 Task: Create a due date automation trigger when advanced on, on the tuesday after a card is due add fields without custom field "Resume" set to a date between 1 and 7 days ago at 11:00 AM.
Action: Mouse moved to (1037, 329)
Screenshot: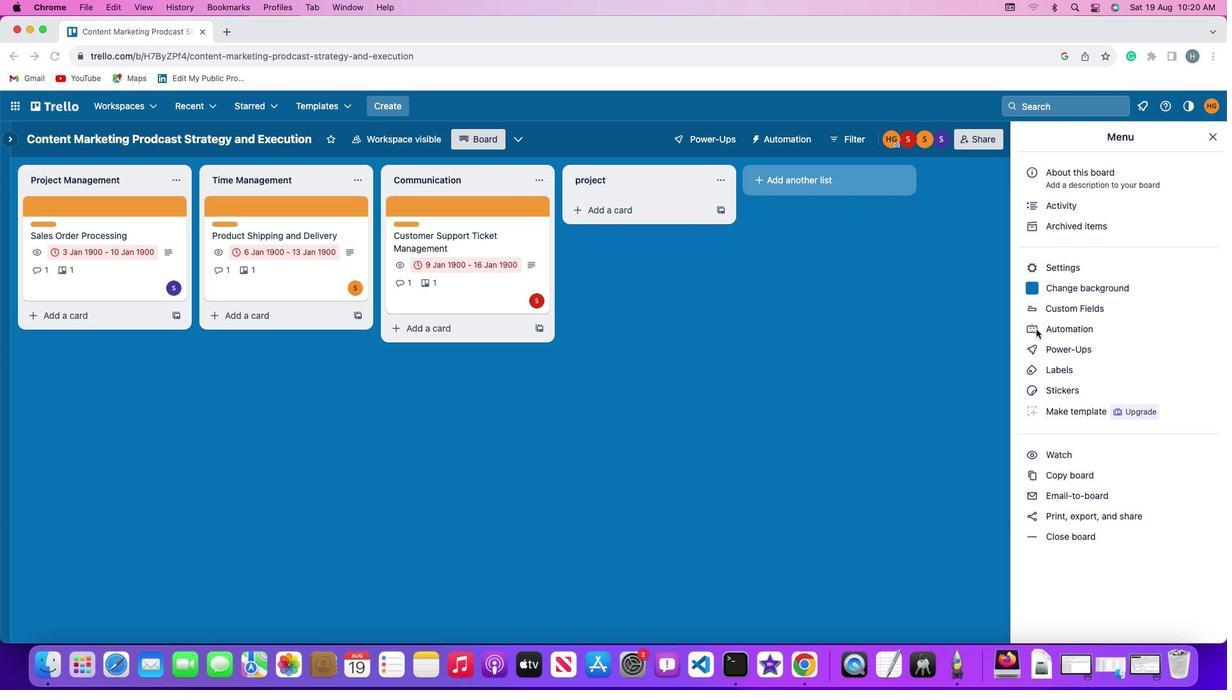 
Action: Mouse pressed left at (1037, 329)
Screenshot: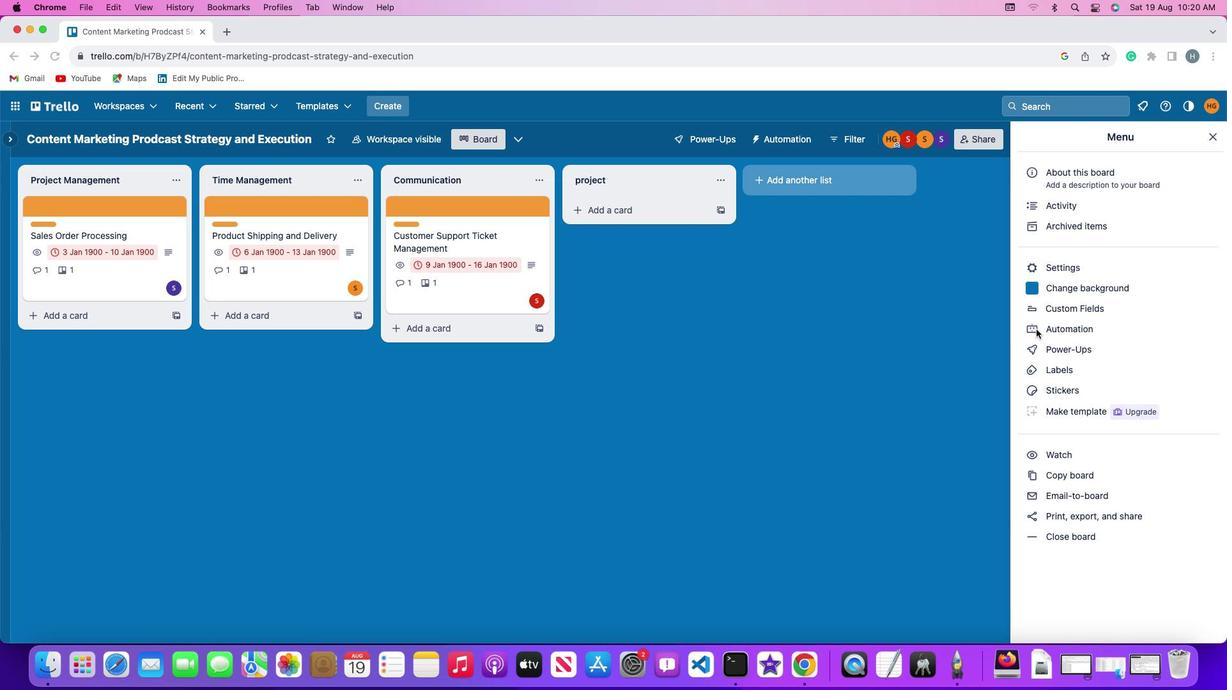 
Action: Mouse pressed left at (1037, 329)
Screenshot: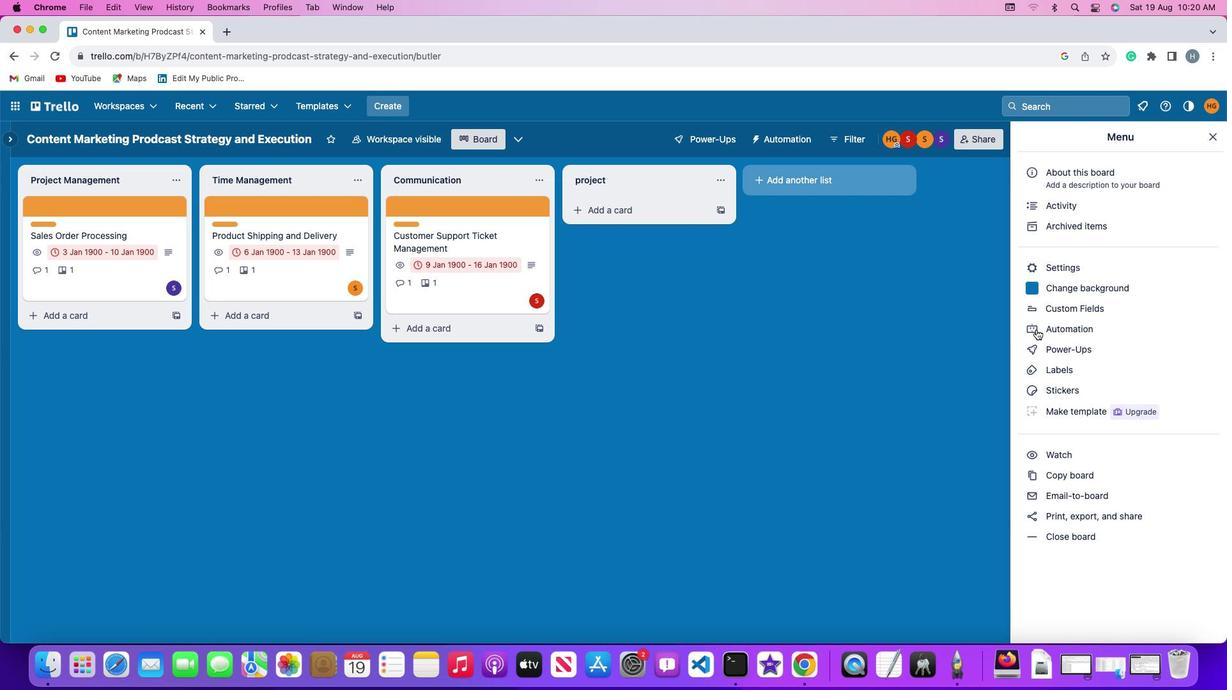 
Action: Mouse moved to (65, 305)
Screenshot: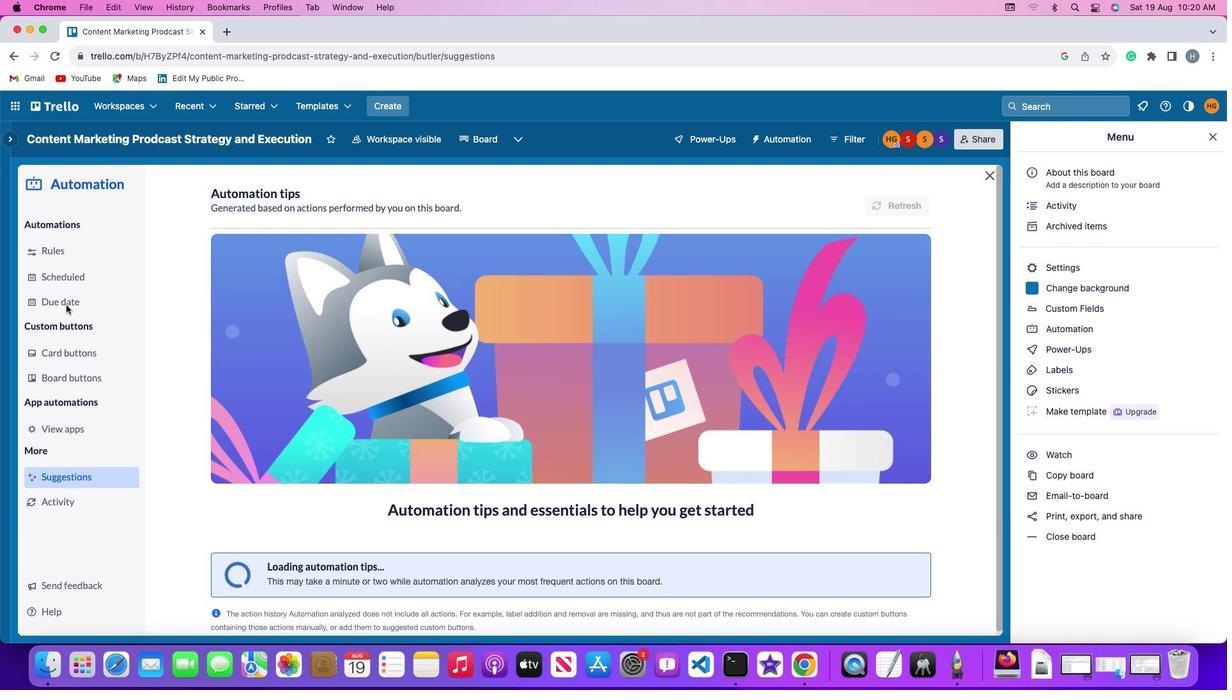 
Action: Mouse pressed left at (65, 305)
Screenshot: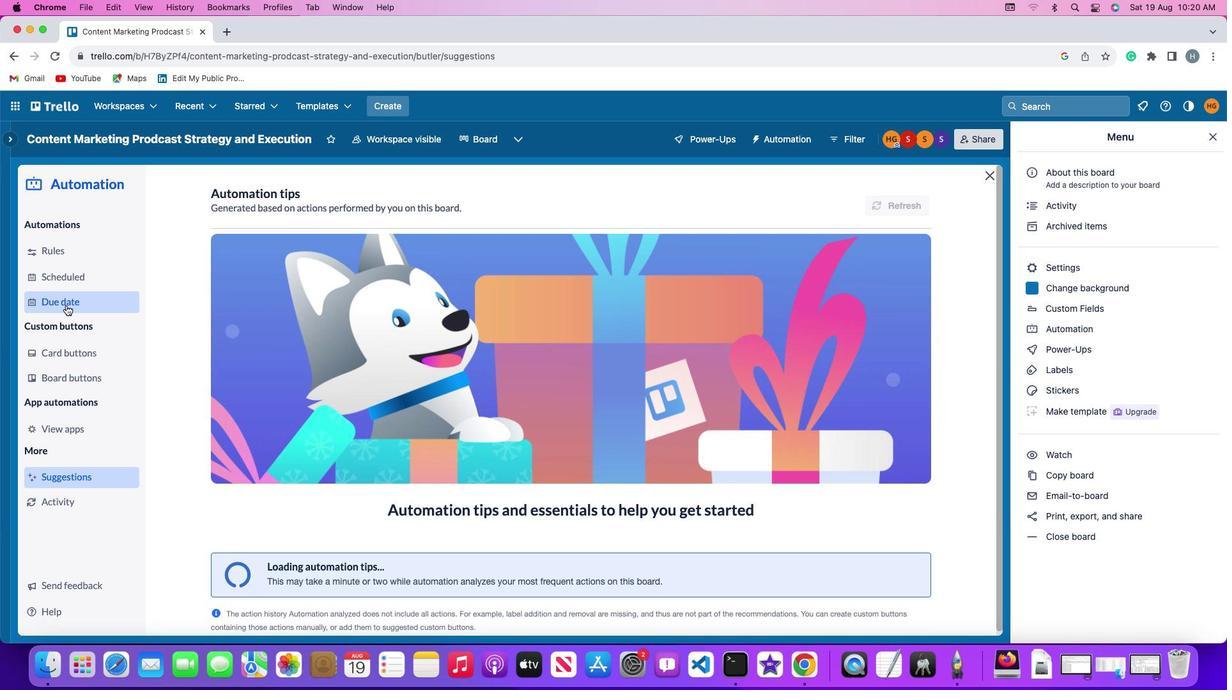 
Action: Mouse moved to (865, 192)
Screenshot: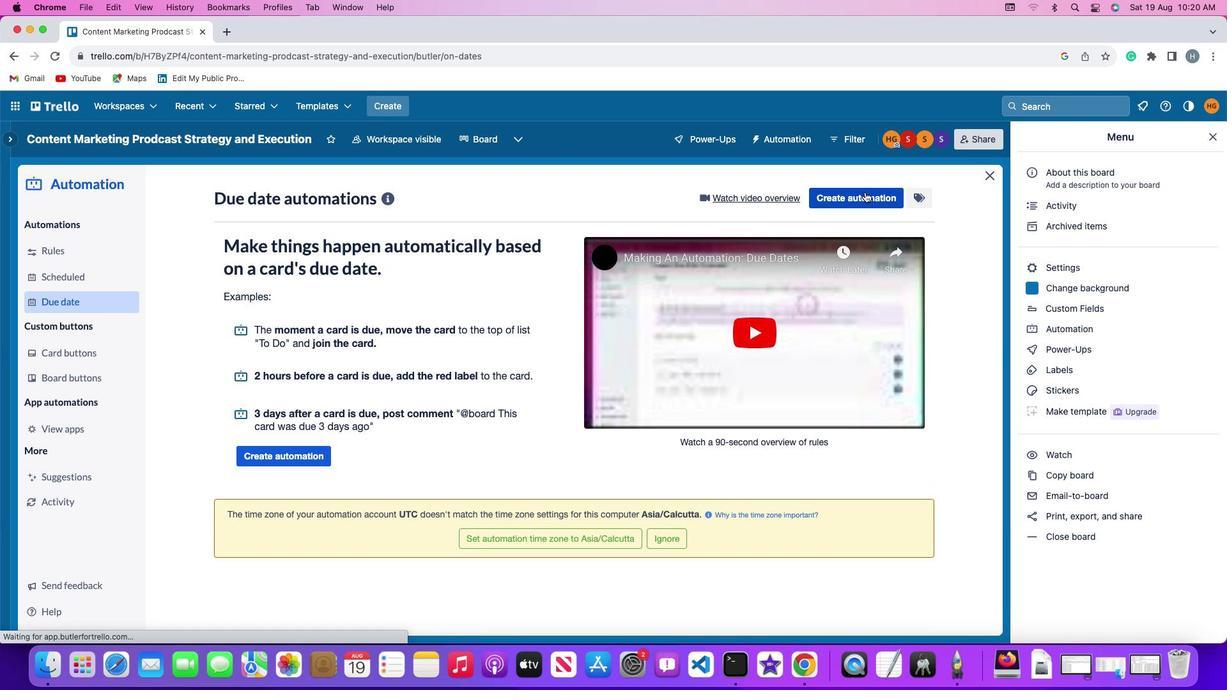 
Action: Mouse pressed left at (865, 192)
Screenshot: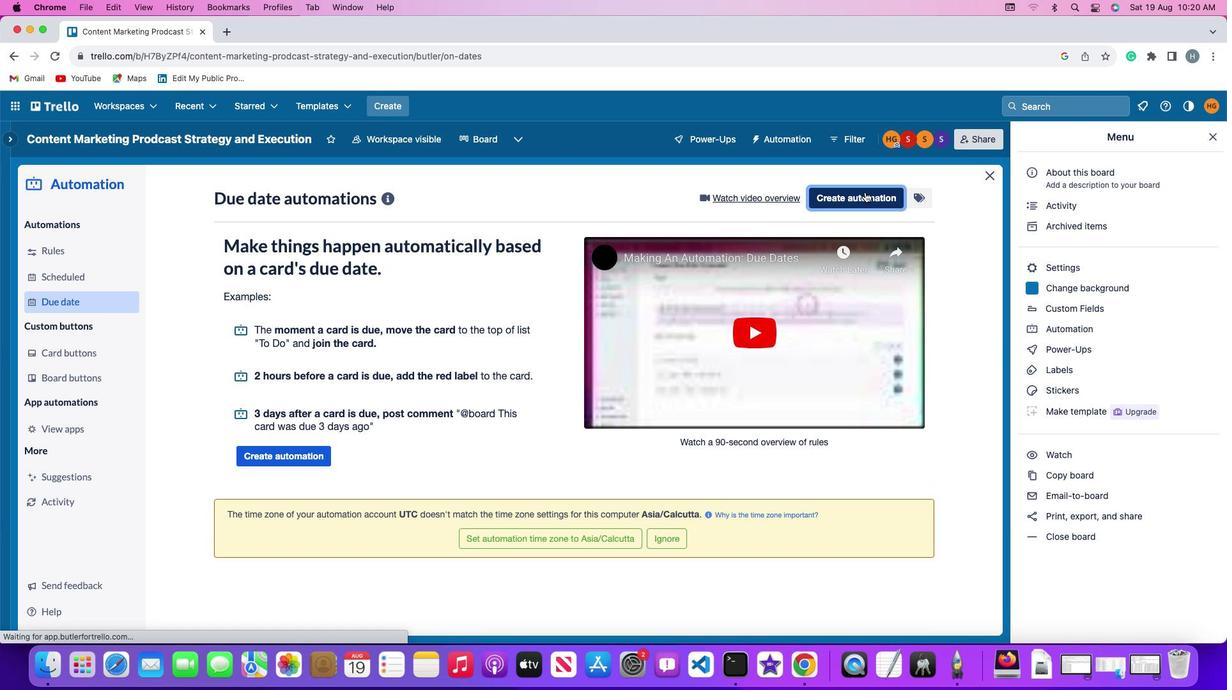 
Action: Mouse moved to (241, 322)
Screenshot: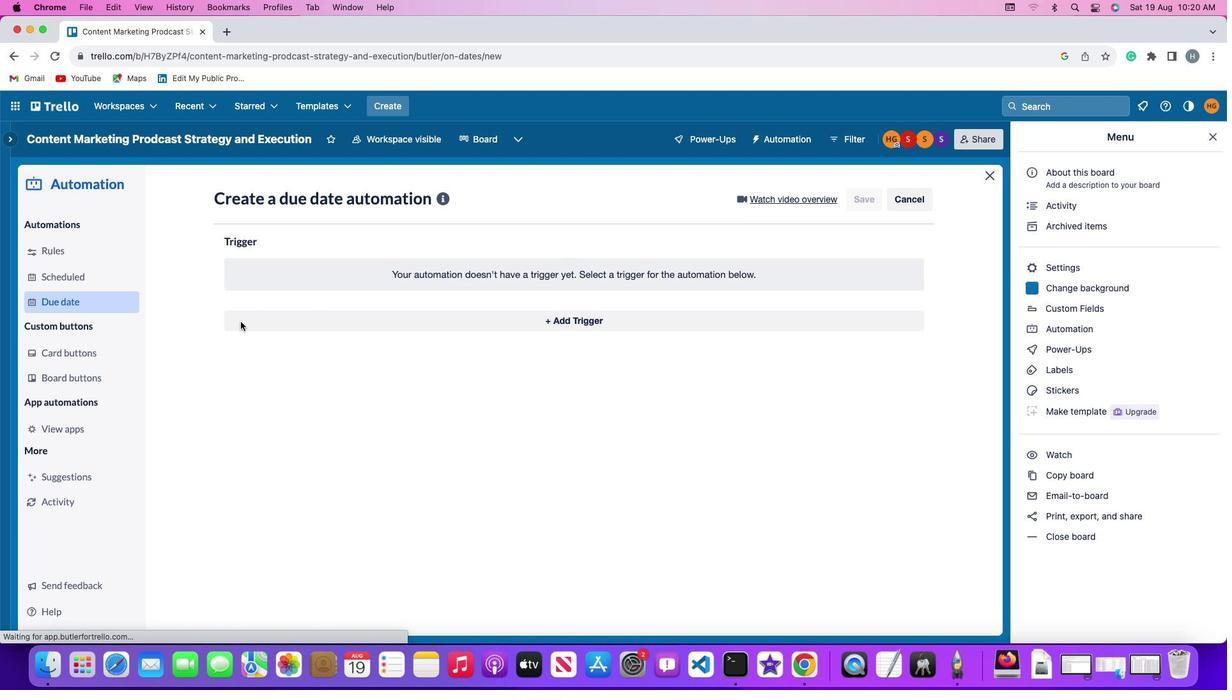 
Action: Mouse pressed left at (241, 322)
Screenshot: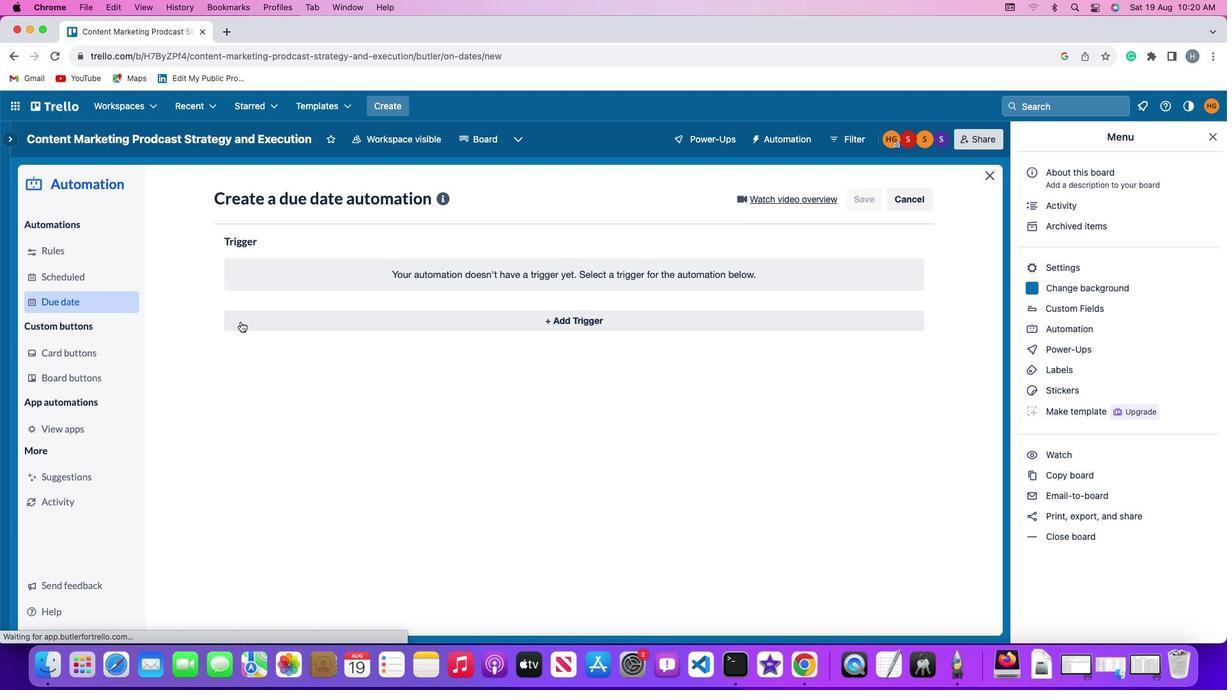 
Action: Mouse moved to (282, 551)
Screenshot: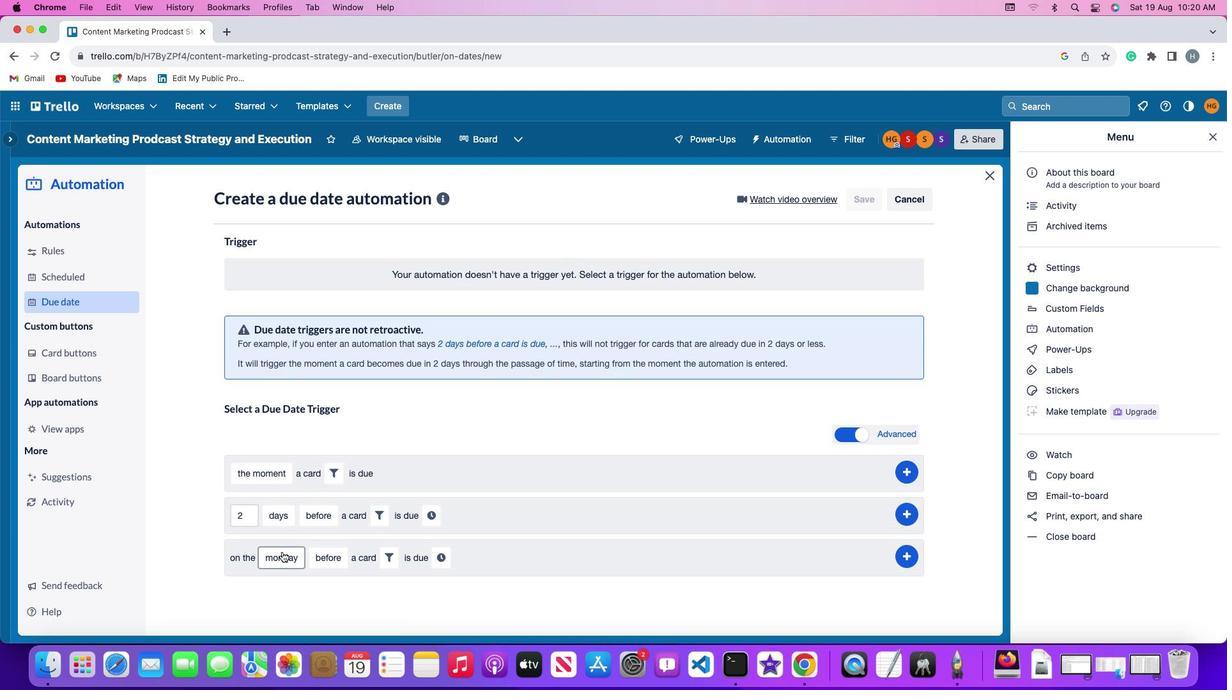 
Action: Mouse pressed left at (282, 551)
Screenshot: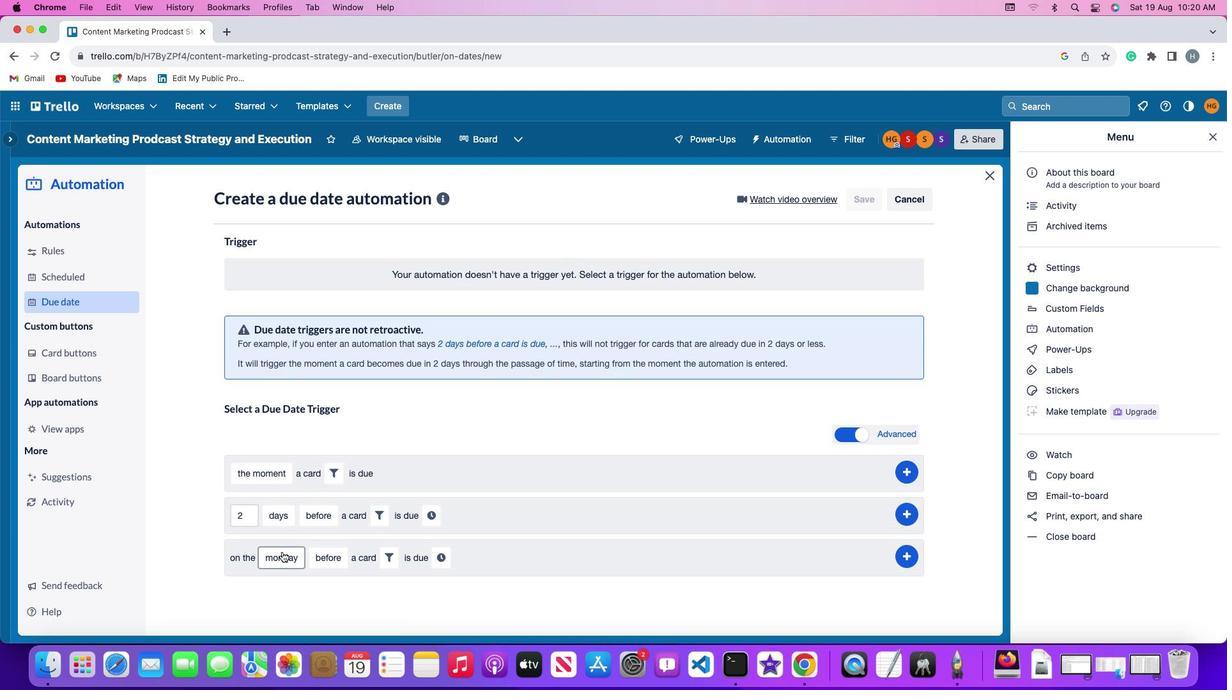 
Action: Mouse moved to (299, 409)
Screenshot: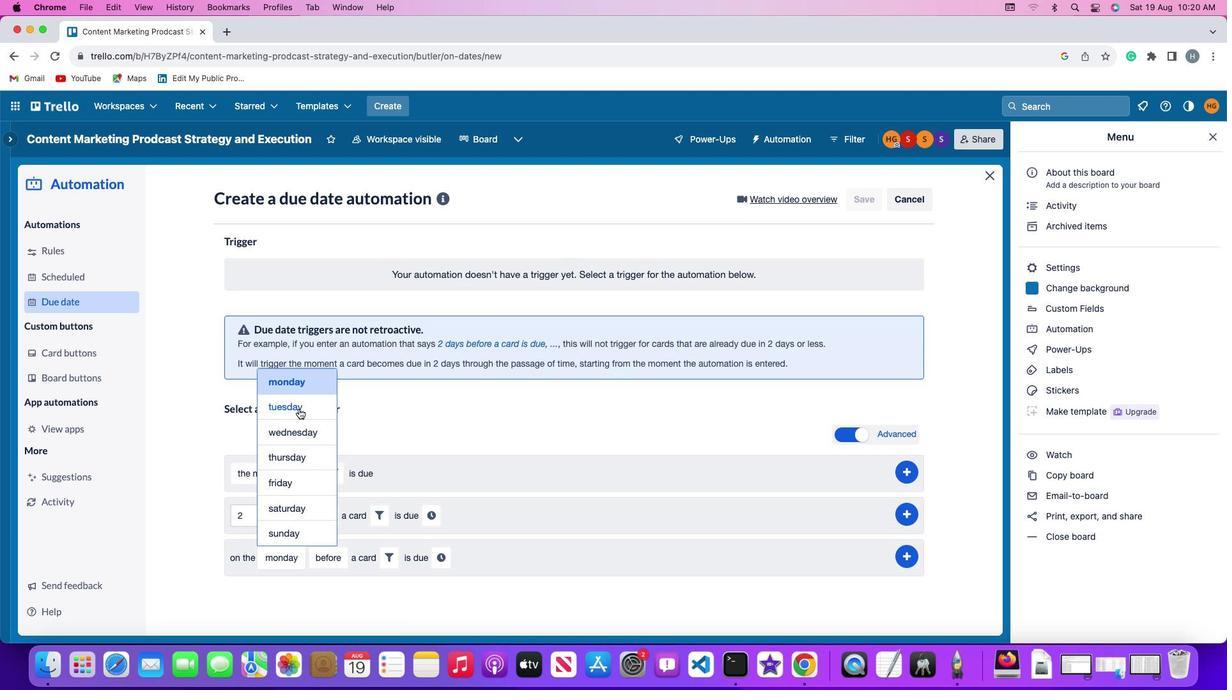 
Action: Mouse pressed left at (299, 409)
Screenshot: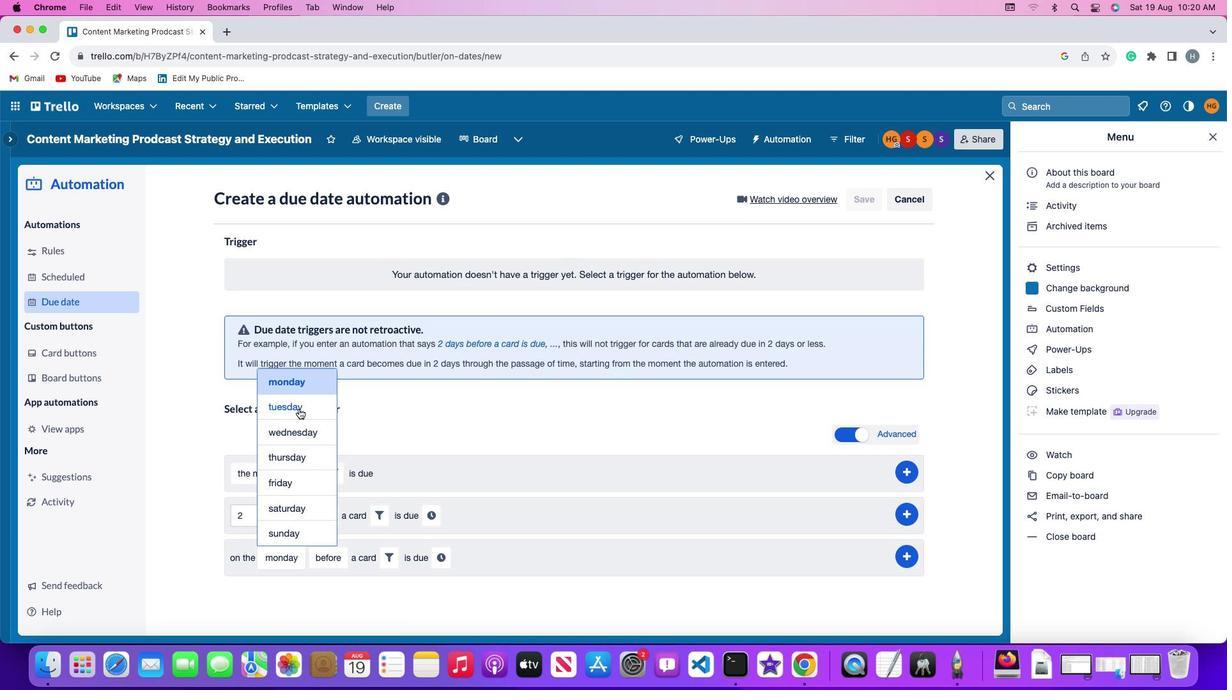 
Action: Mouse moved to (330, 562)
Screenshot: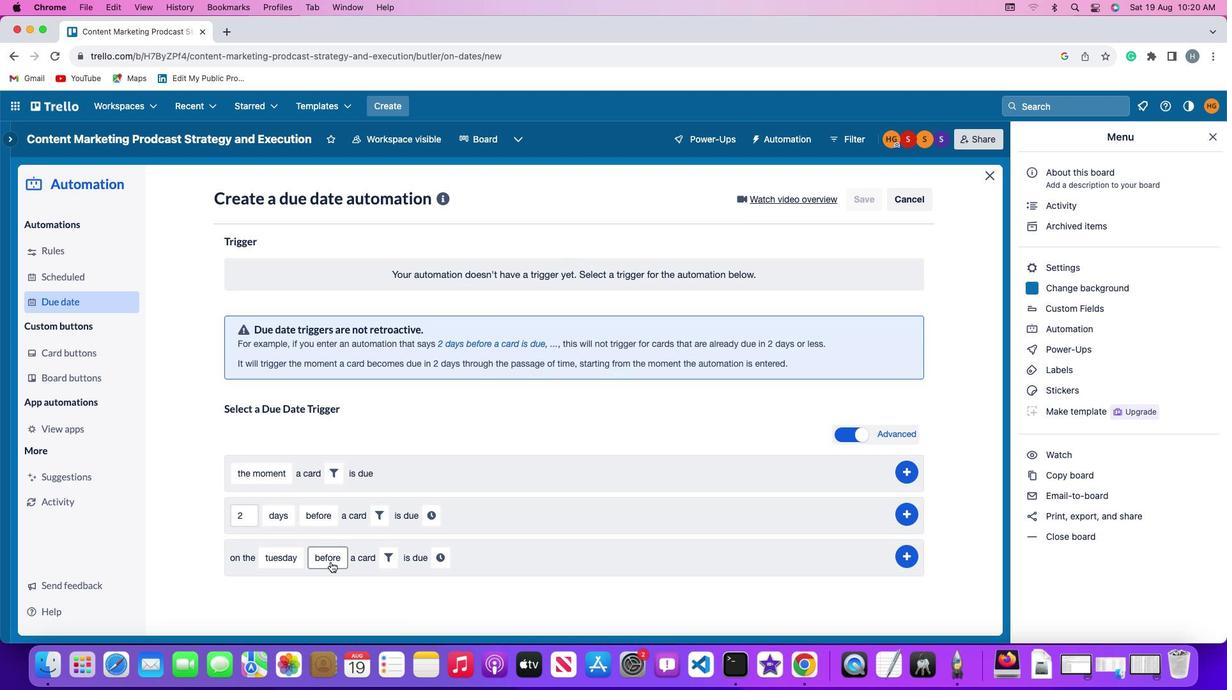 
Action: Mouse pressed left at (330, 562)
Screenshot: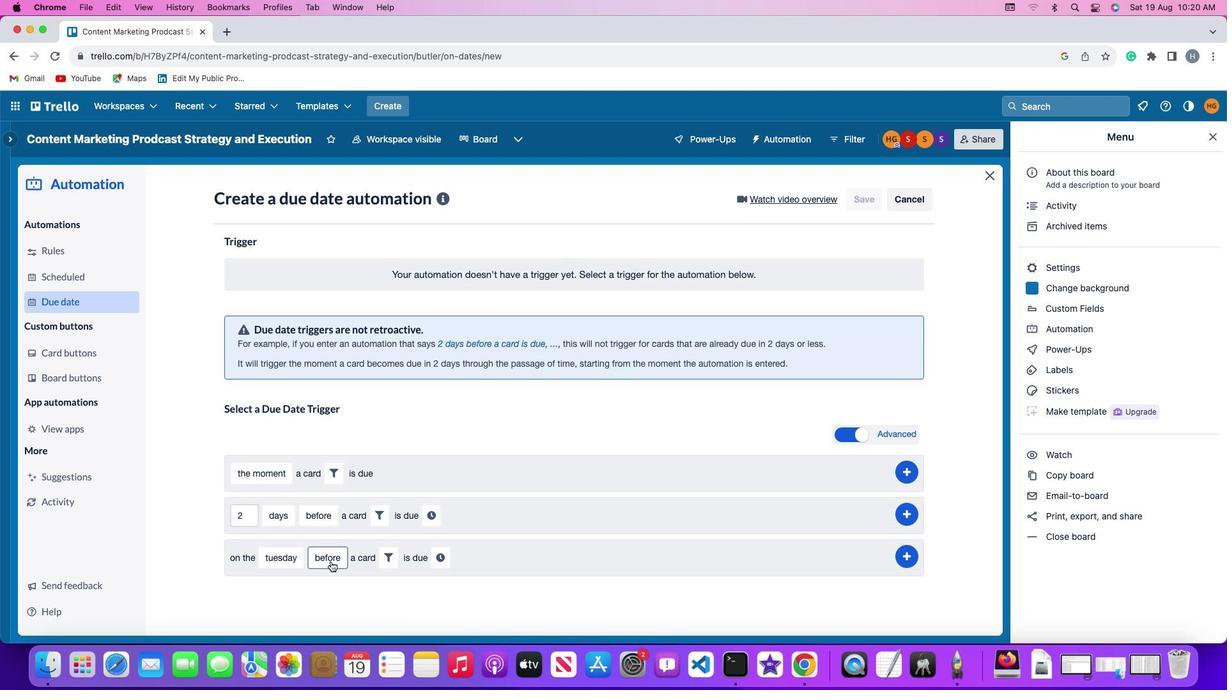 
Action: Mouse moved to (344, 480)
Screenshot: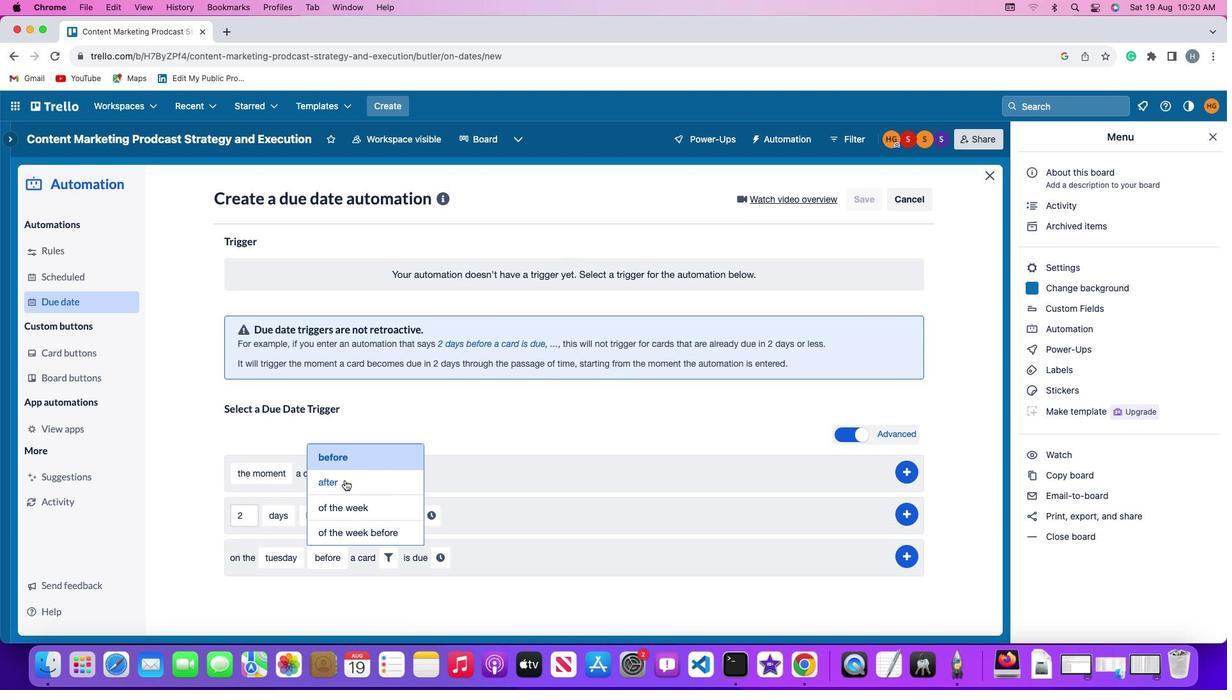 
Action: Mouse pressed left at (344, 480)
Screenshot: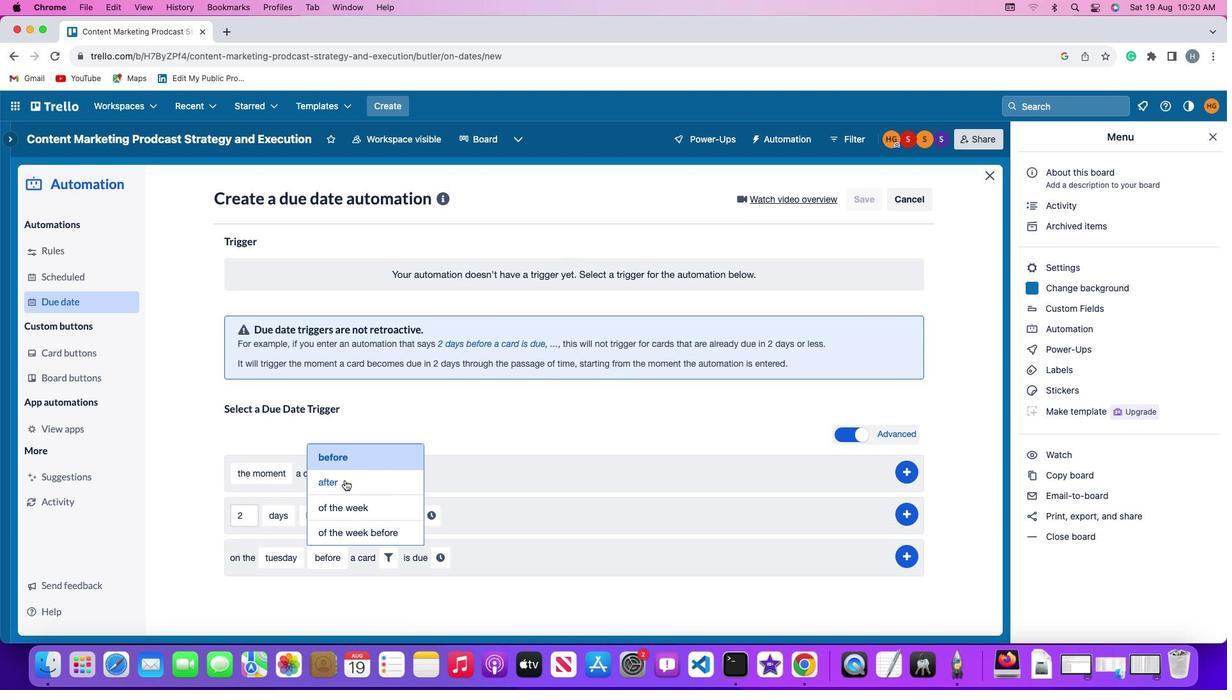 
Action: Mouse moved to (380, 555)
Screenshot: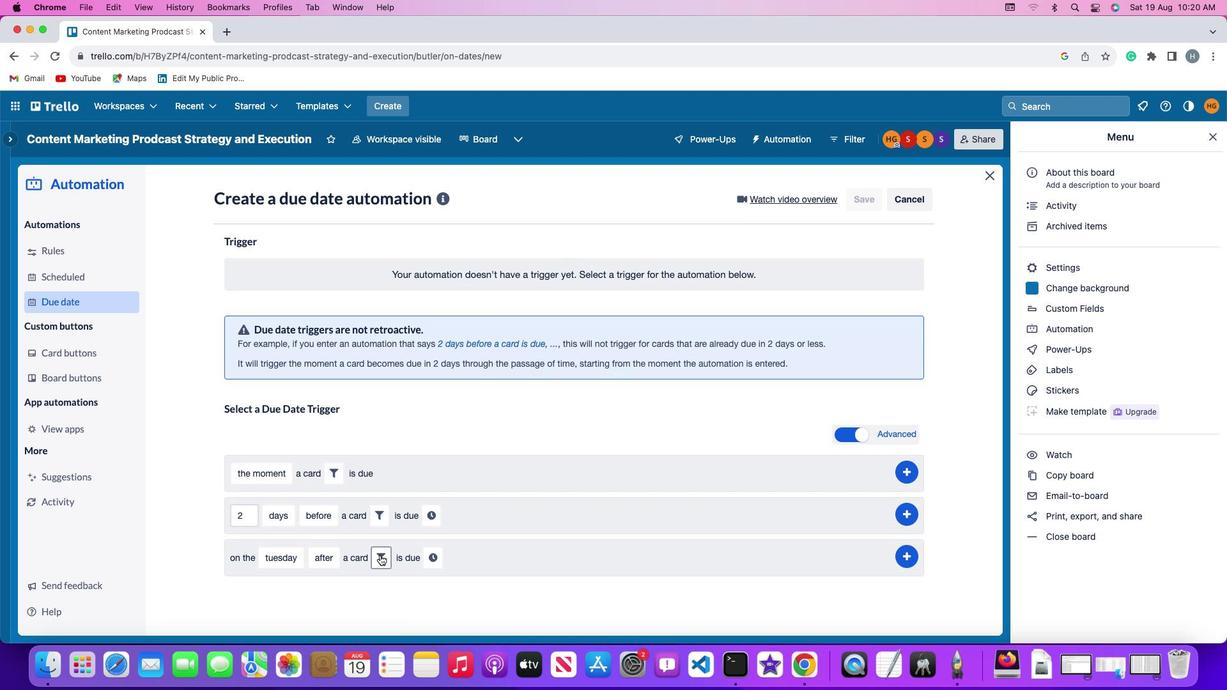 
Action: Mouse pressed left at (380, 555)
Screenshot: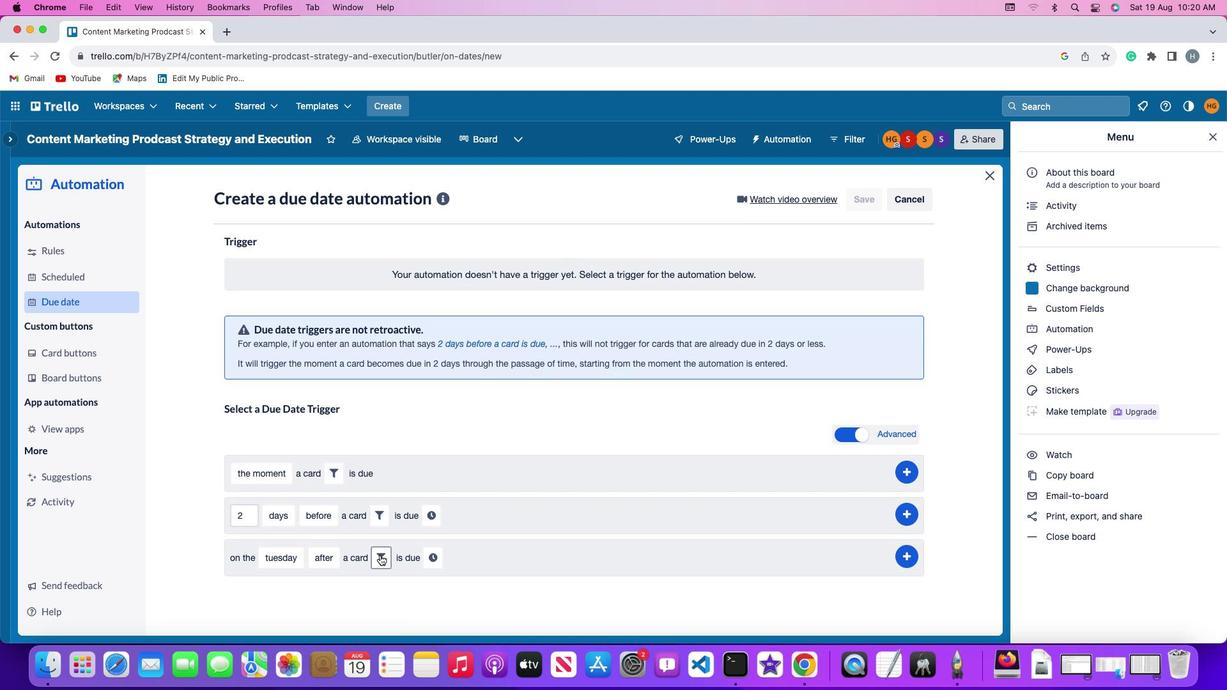 
Action: Mouse moved to (587, 601)
Screenshot: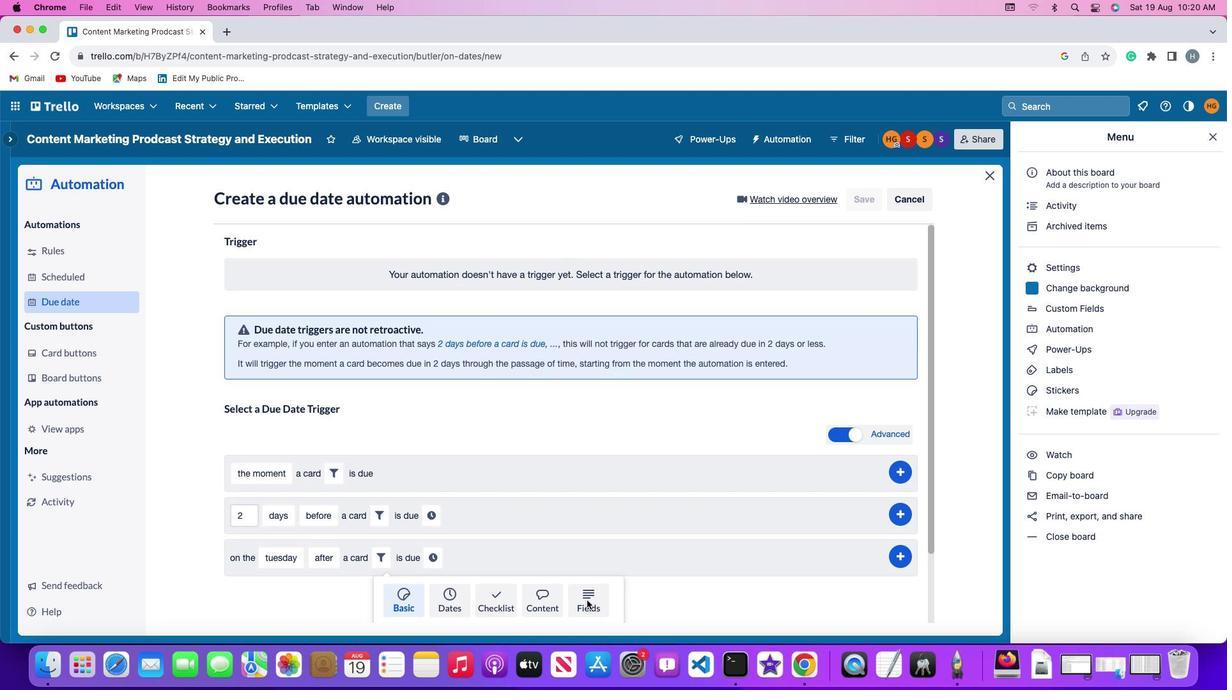 
Action: Mouse pressed left at (587, 601)
Screenshot: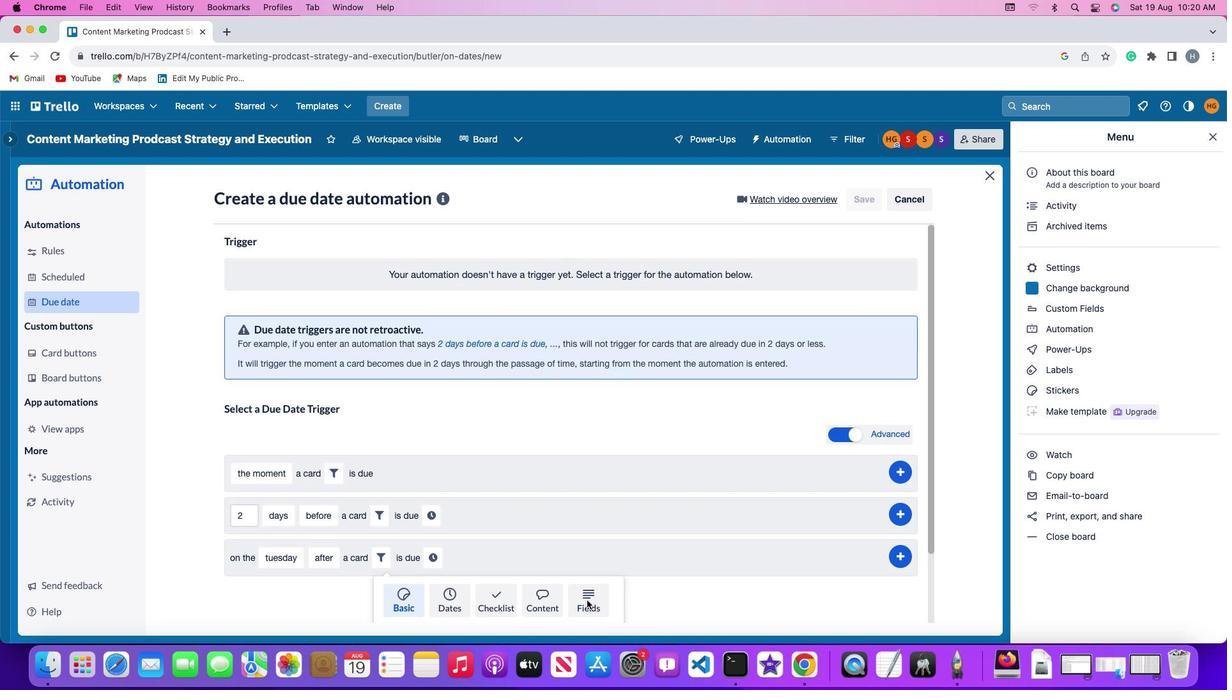 
Action: Mouse moved to (345, 597)
Screenshot: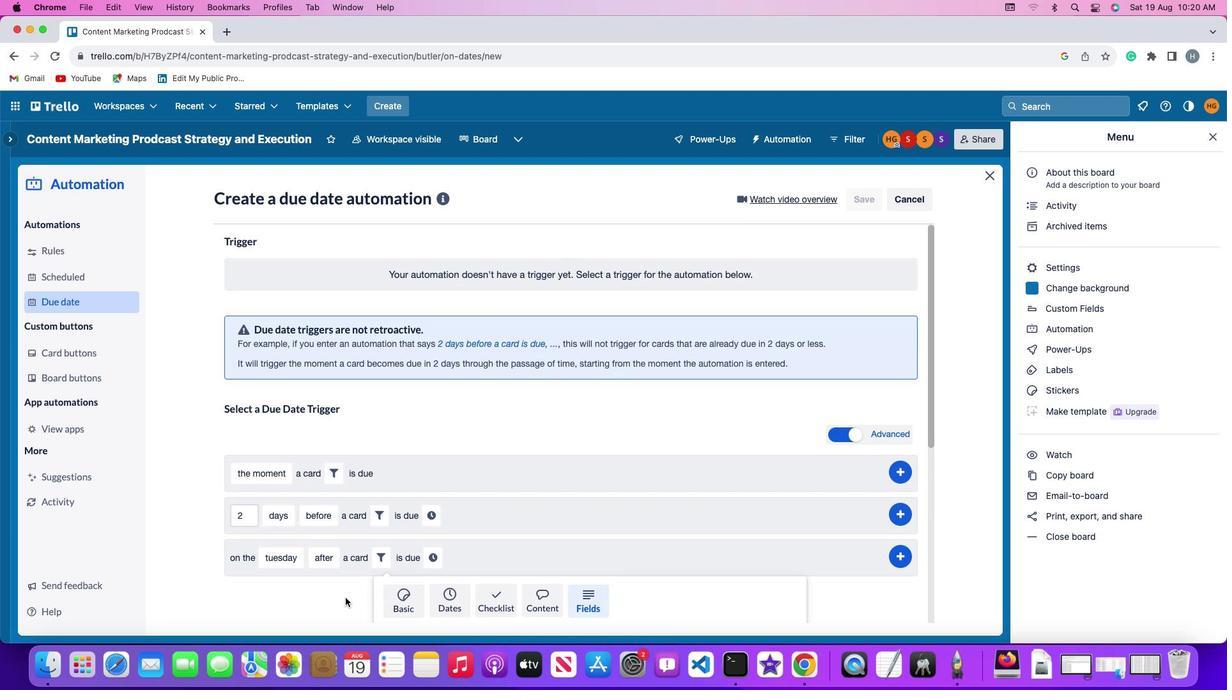 
Action: Mouse scrolled (345, 597) with delta (0, 0)
Screenshot: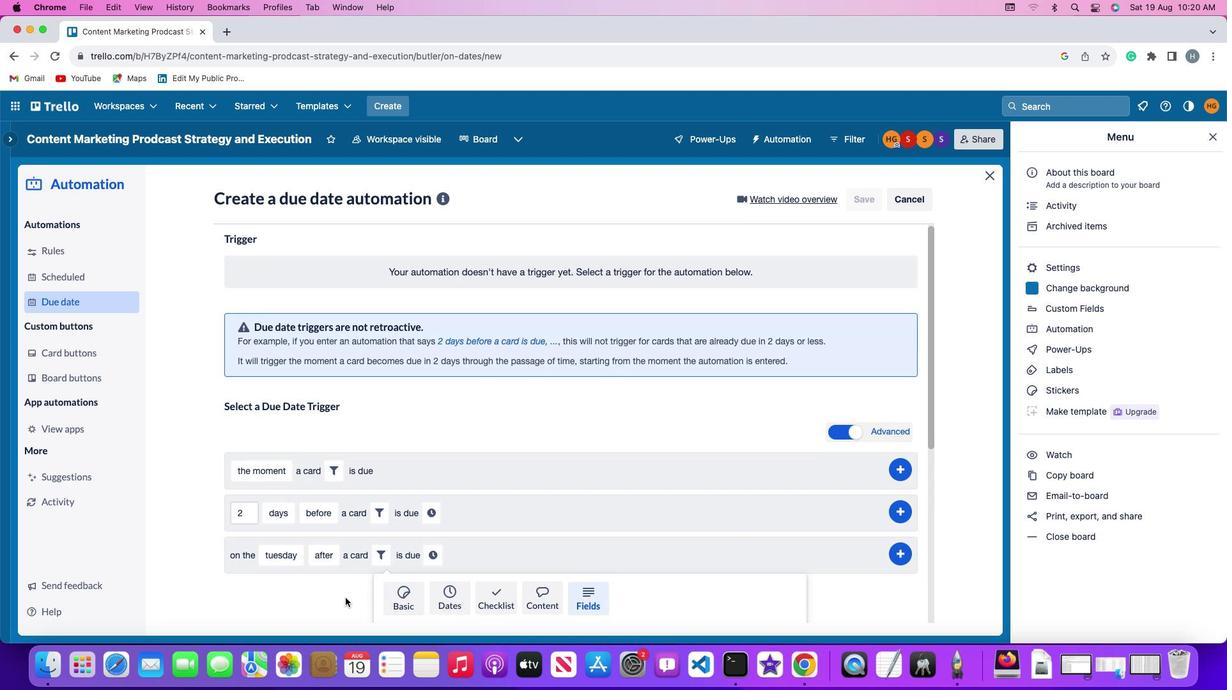 
Action: Mouse scrolled (345, 597) with delta (0, 0)
Screenshot: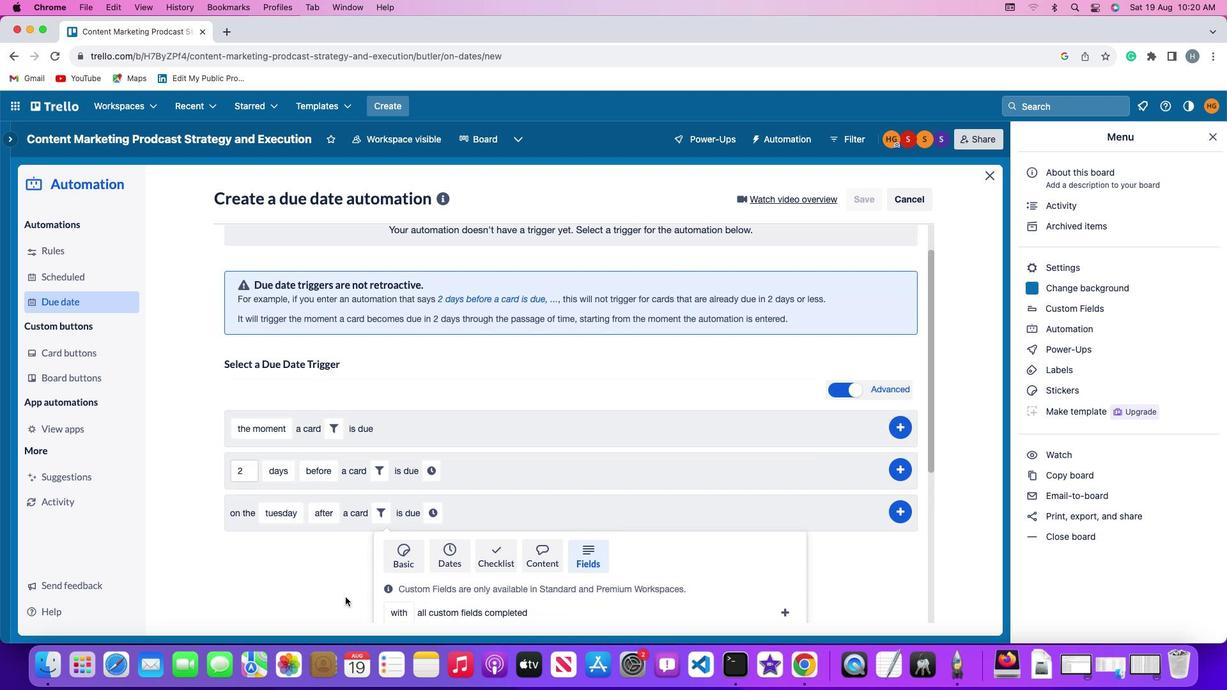 
Action: Mouse scrolled (345, 597) with delta (0, -1)
Screenshot: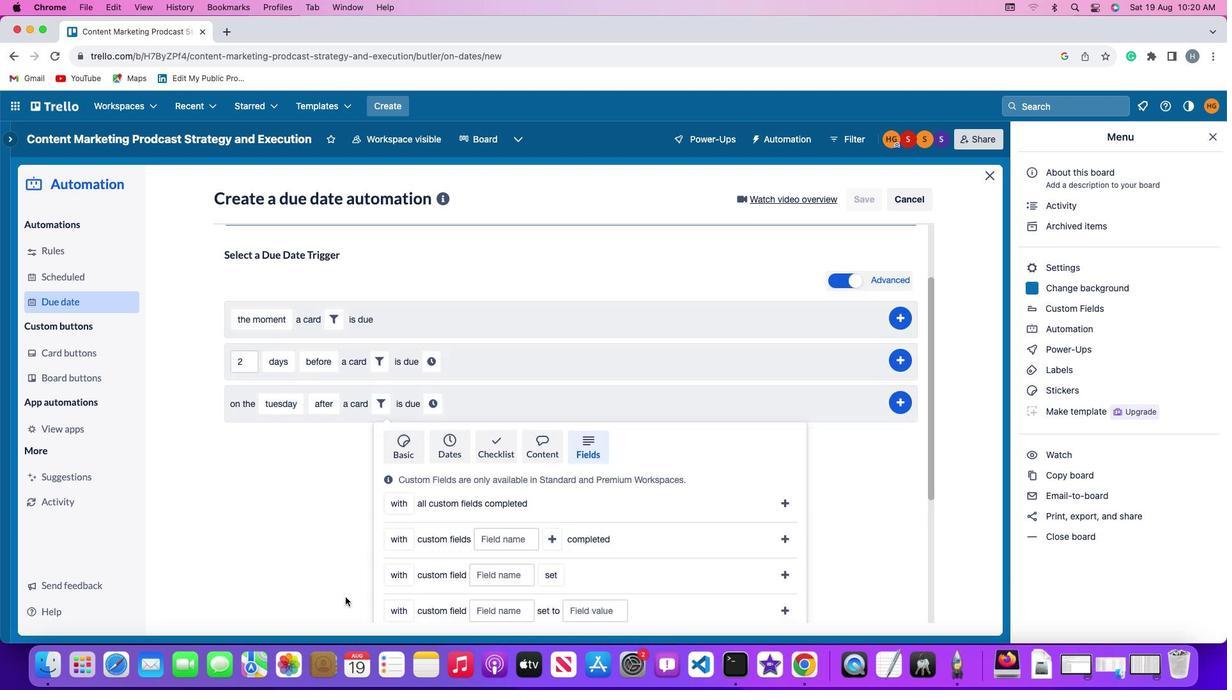 
Action: Mouse scrolled (345, 597) with delta (0, -3)
Screenshot: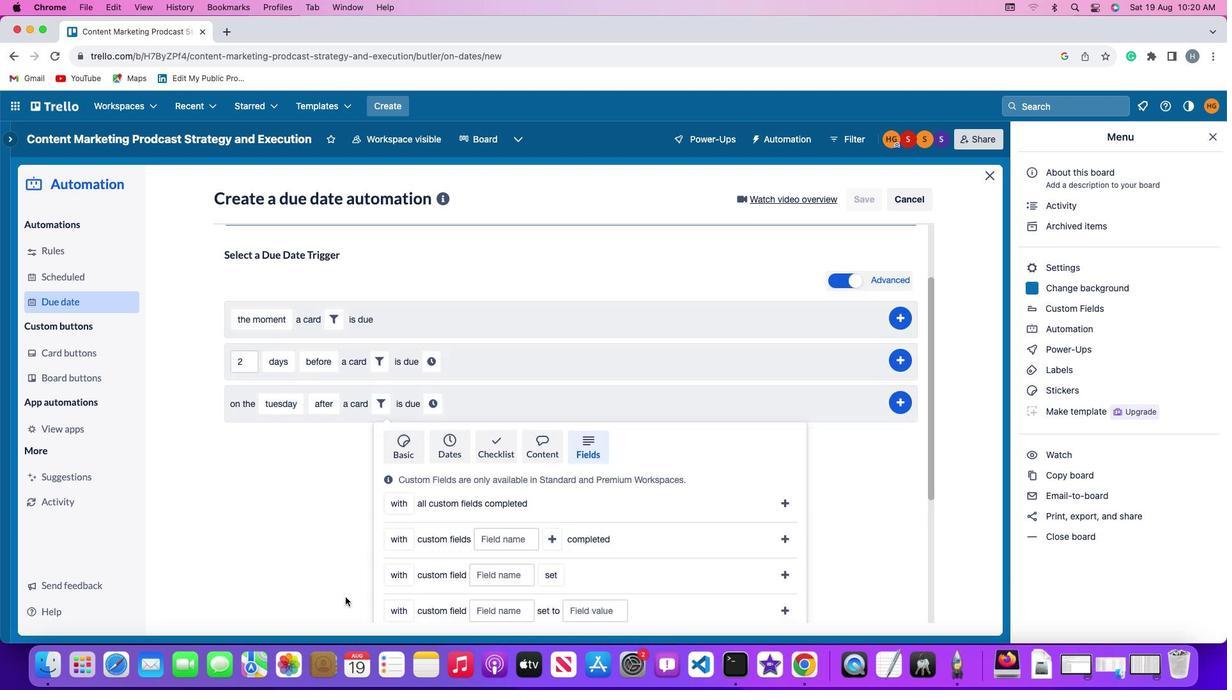 
Action: Mouse moved to (349, 593)
Screenshot: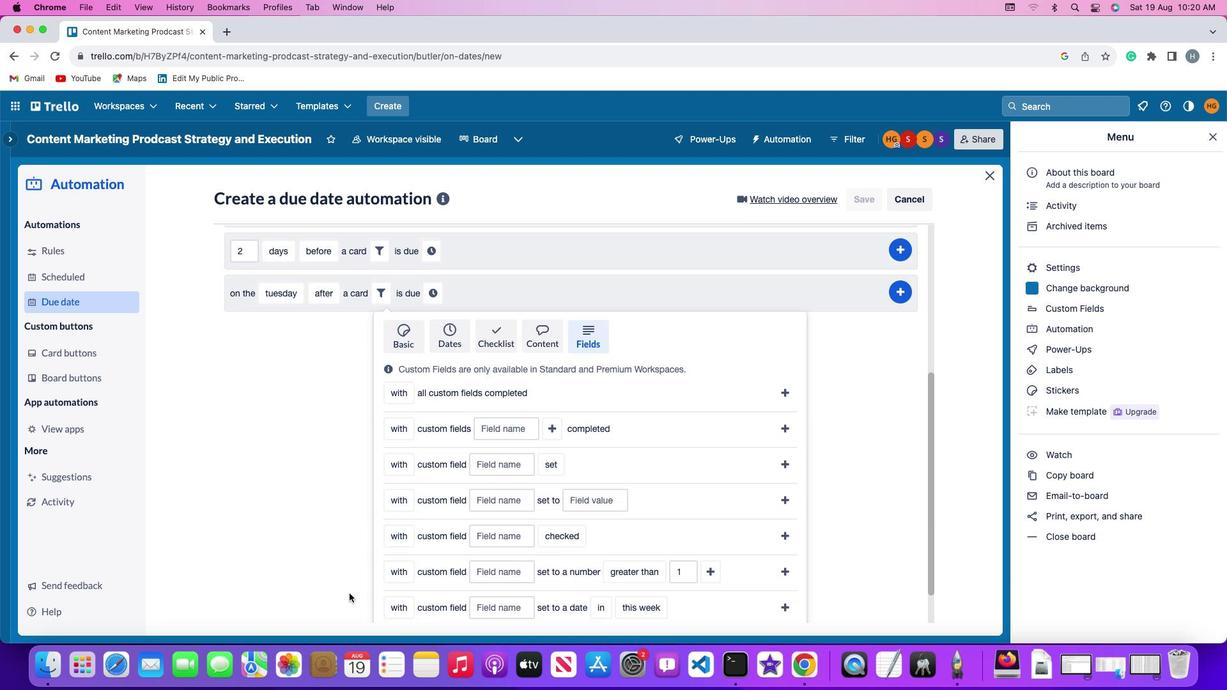 
Action: Mouse scrolled (349, 593) with delta (0, 0)
Screenshot: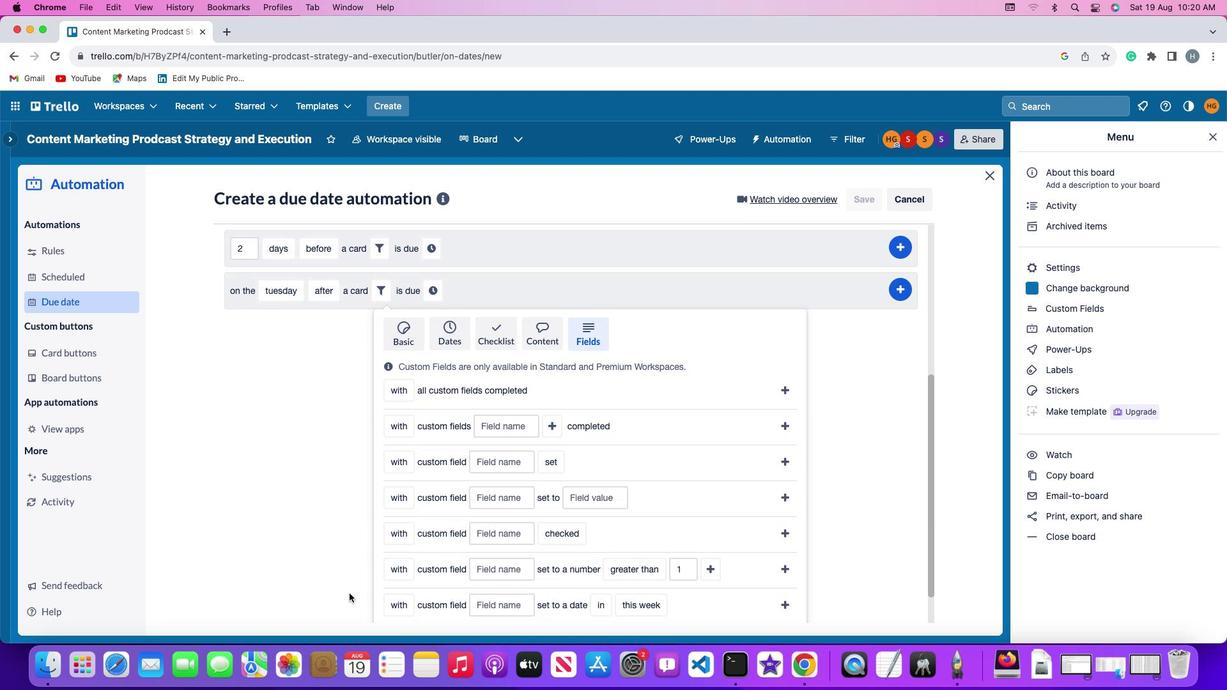 
Action: Mouse scrolled (349, 593) with delta (0, 0)
Screenshot: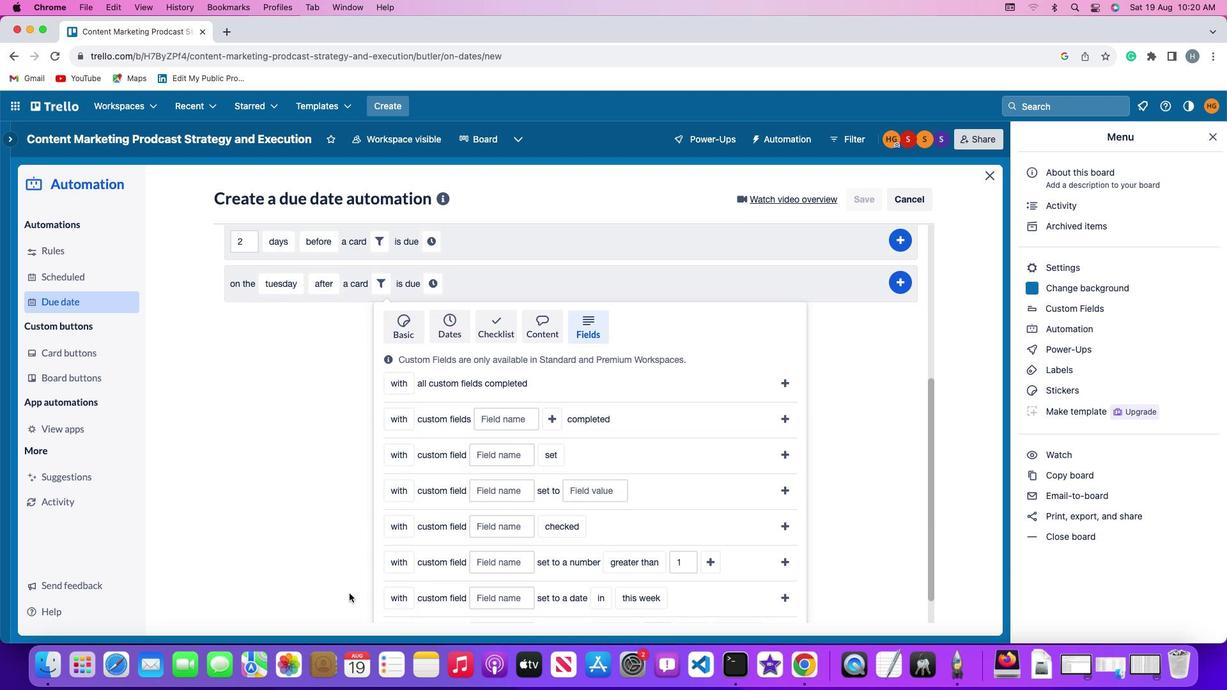 
Action: Mouse scrolled (349, 593) with delta (0, -1)
Screenshot: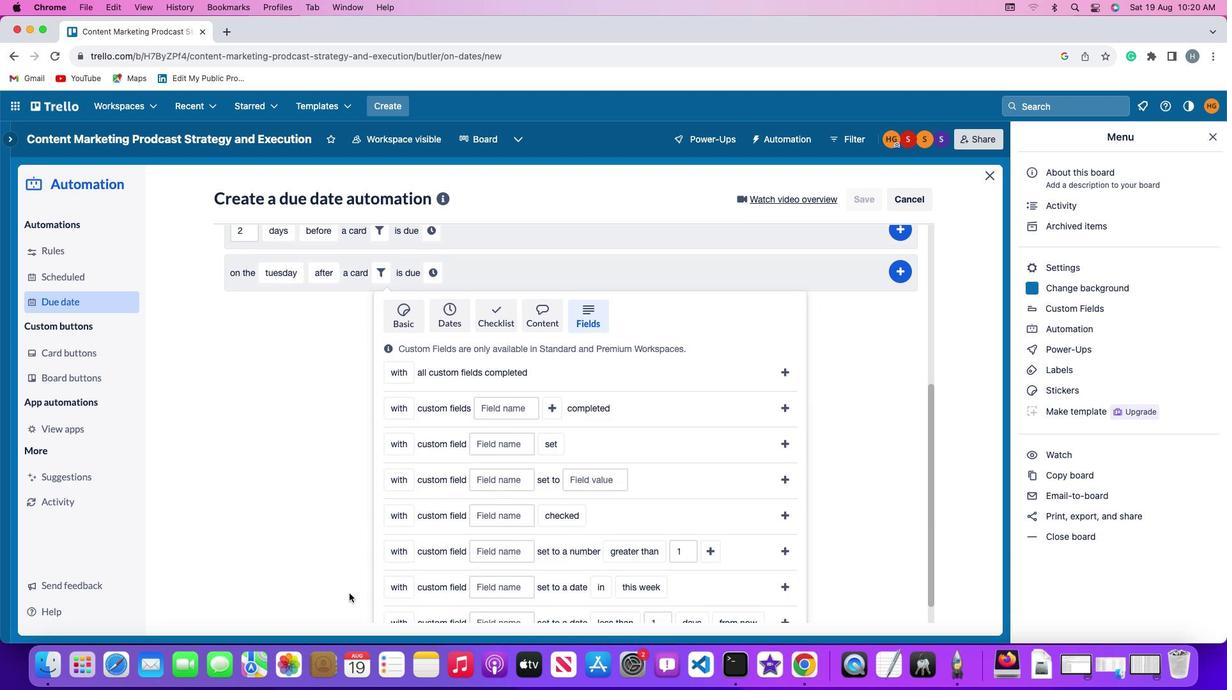 
Action: Mouse scrolled (349, 593) with delta (0, -2)
Screenshot: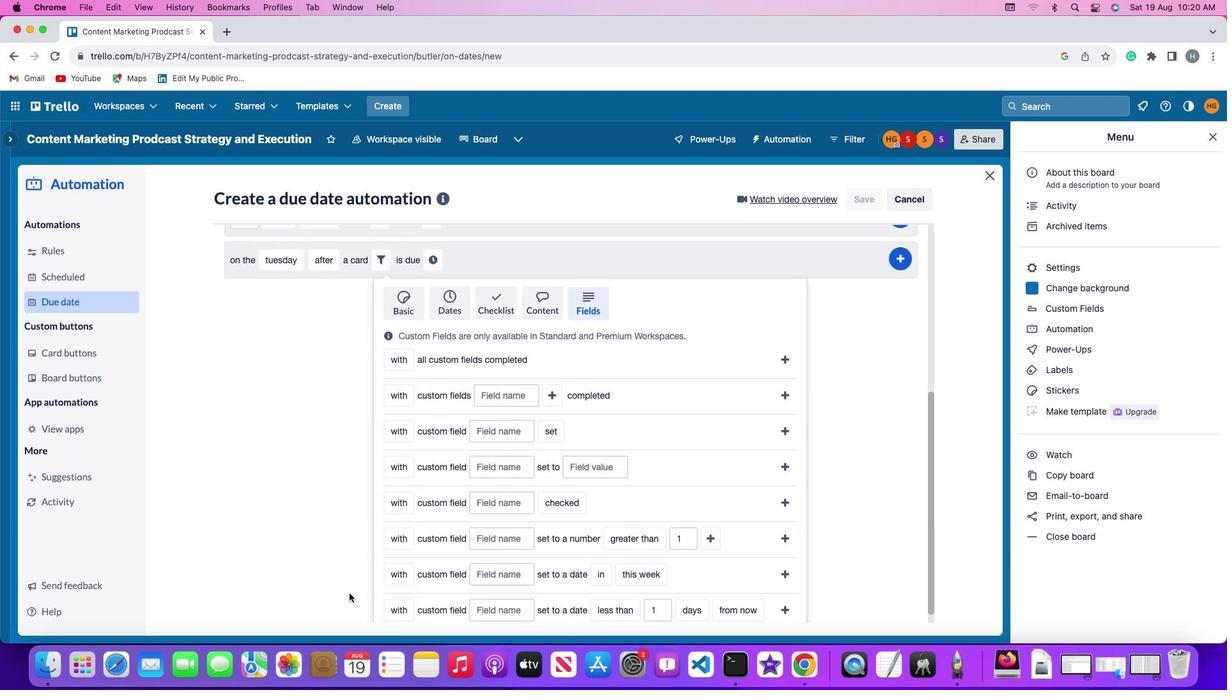 
Action: Mouse scrolled (349, 593) with delta (0, 0)
Screenshot: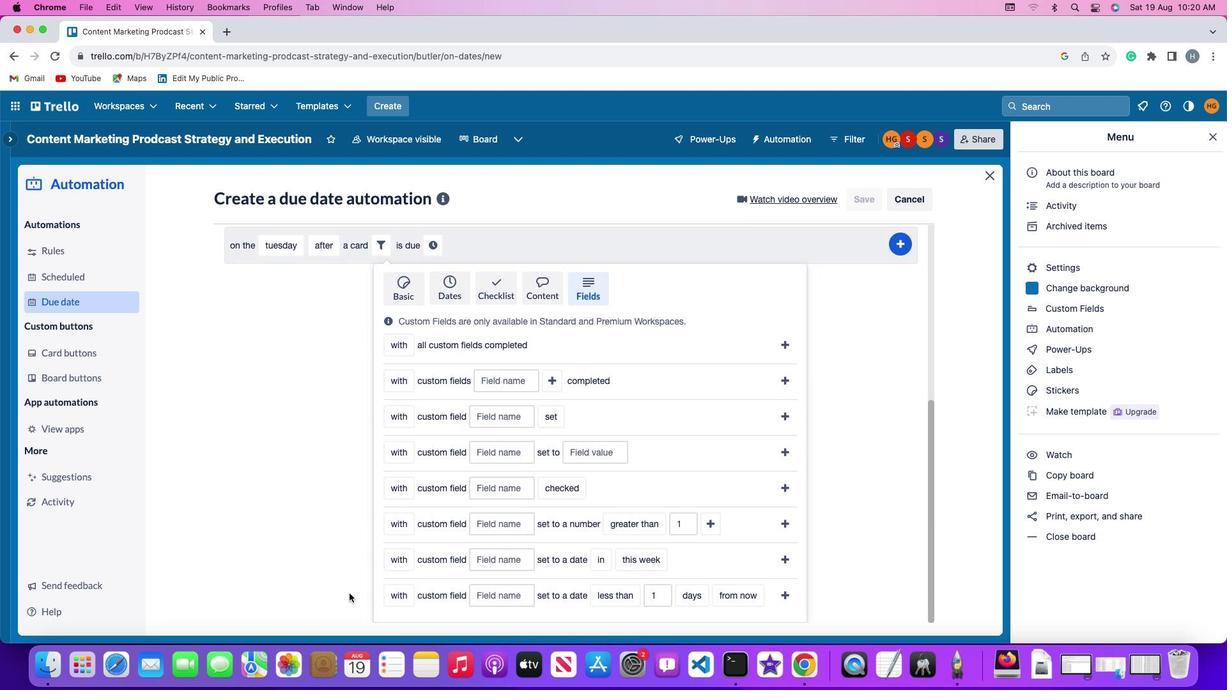 
Action: Mouse scrolled (349, 593) with delta (0, 0)
Screenshot: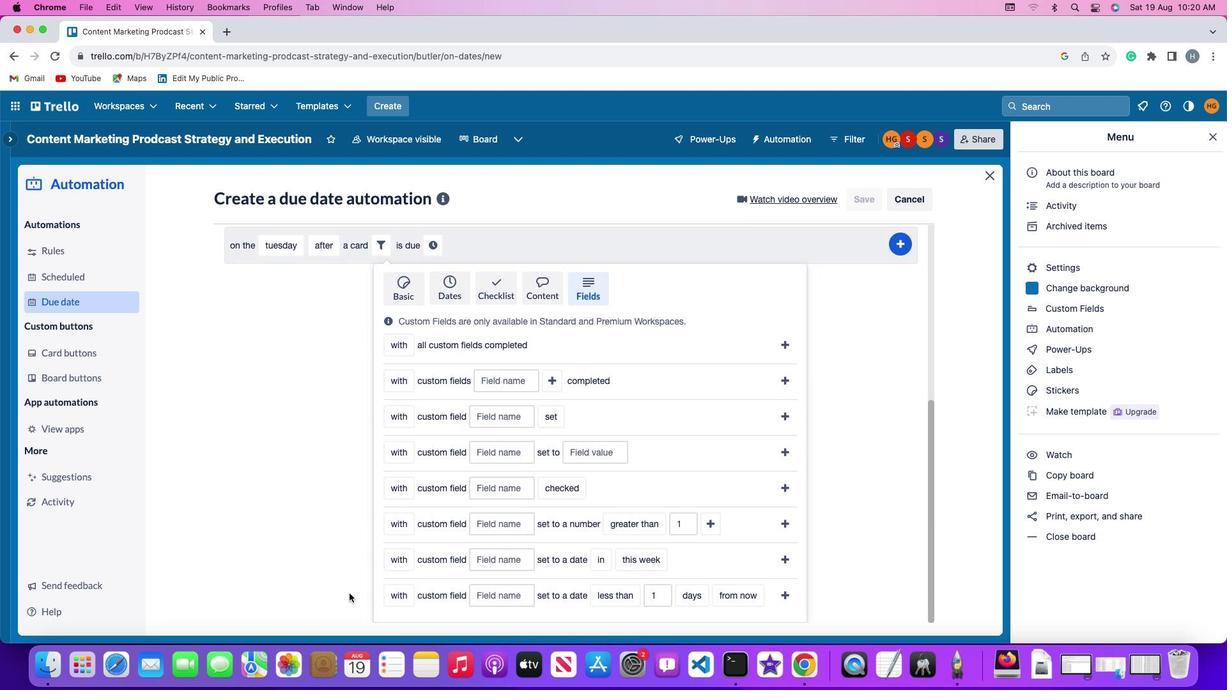 
Action: Mouse scrolled (349, 593) with delta (0, -1)
Screenshot: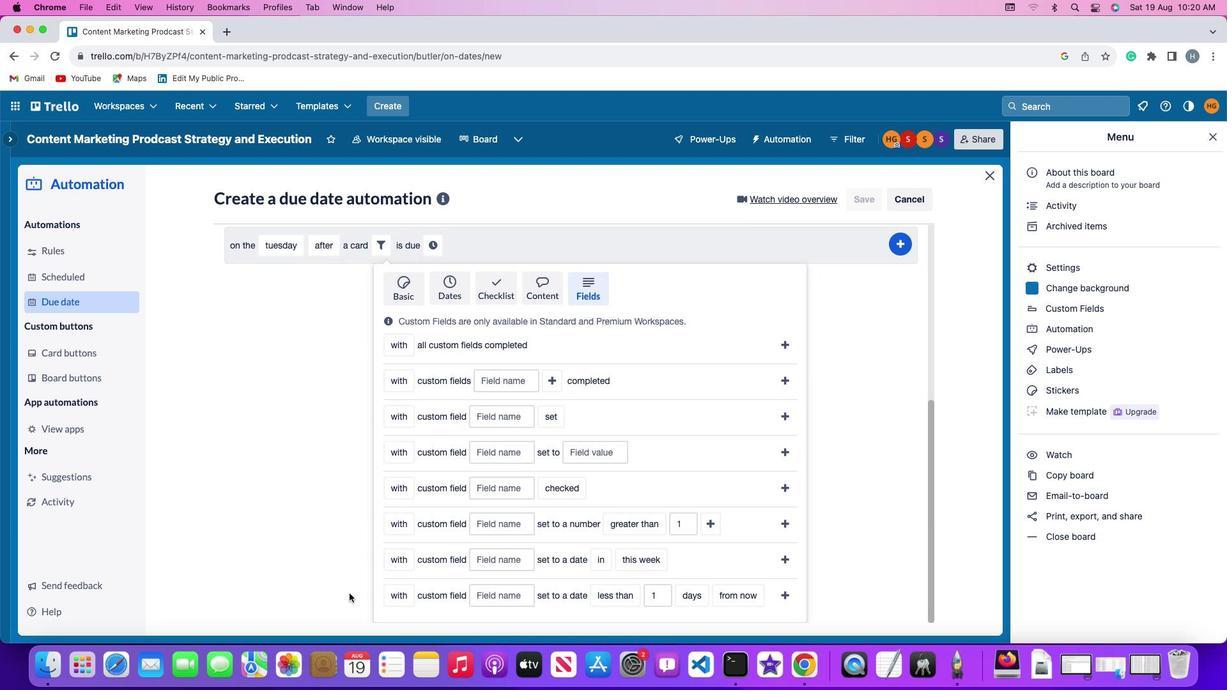 
Action: Mouse scrolled (349, 593) with delta (0, -3)
Screenshot: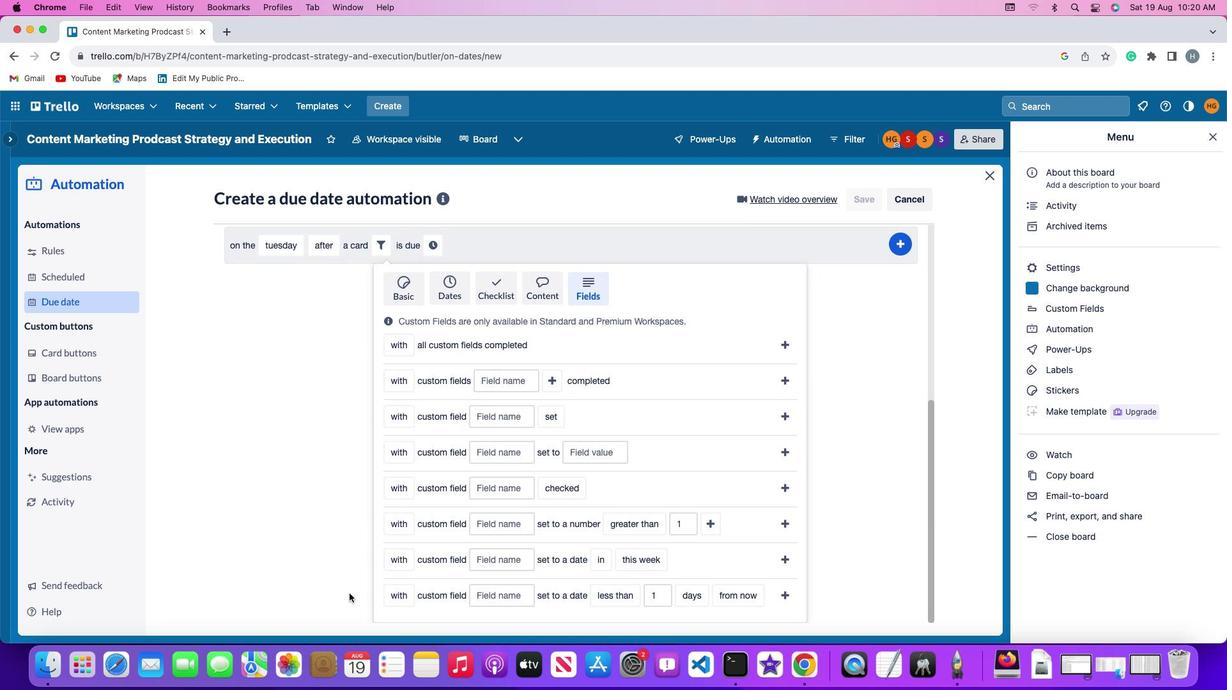 
Action: Mouse moved to (384, 591)
Screenshot: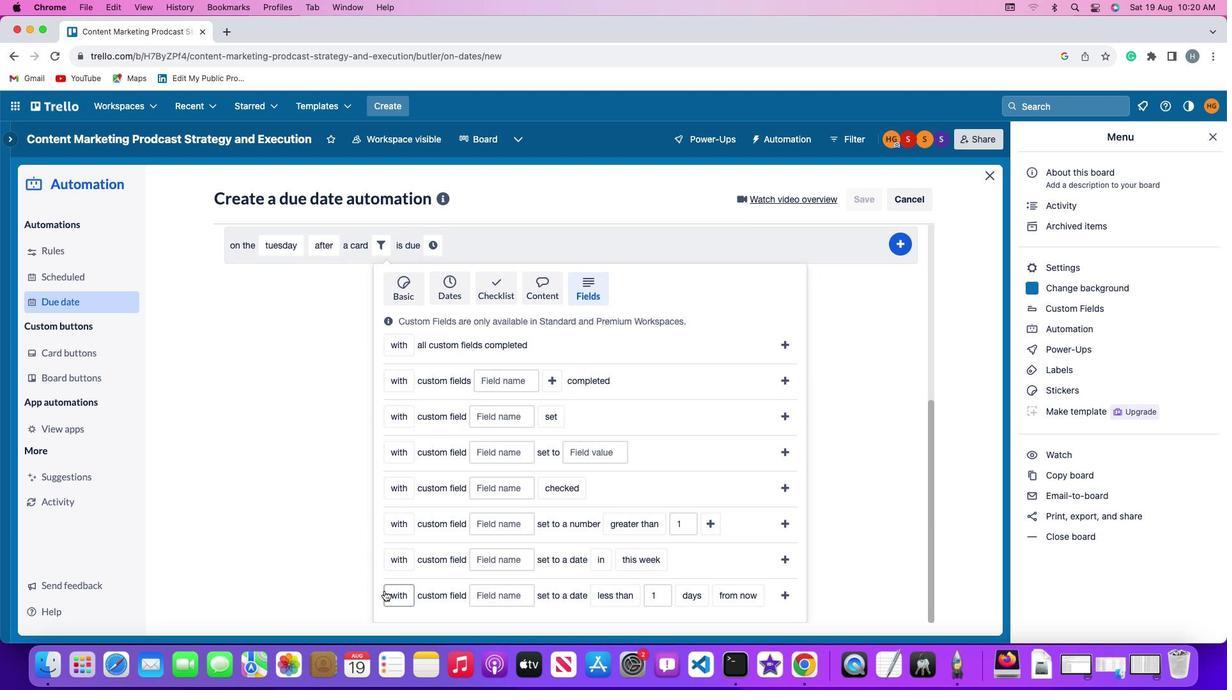
Action: Mouse pressed left at (384, 591)
Screenshot: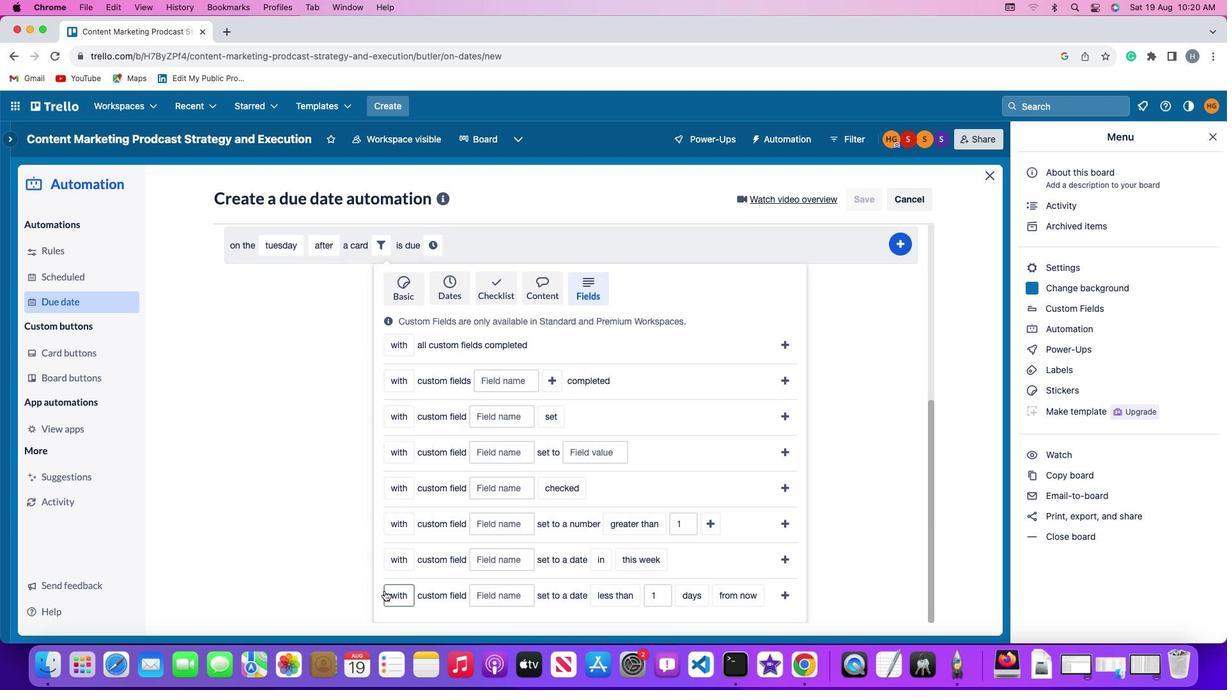 
Action: Mouse moved to (410, 576)
Screenshot: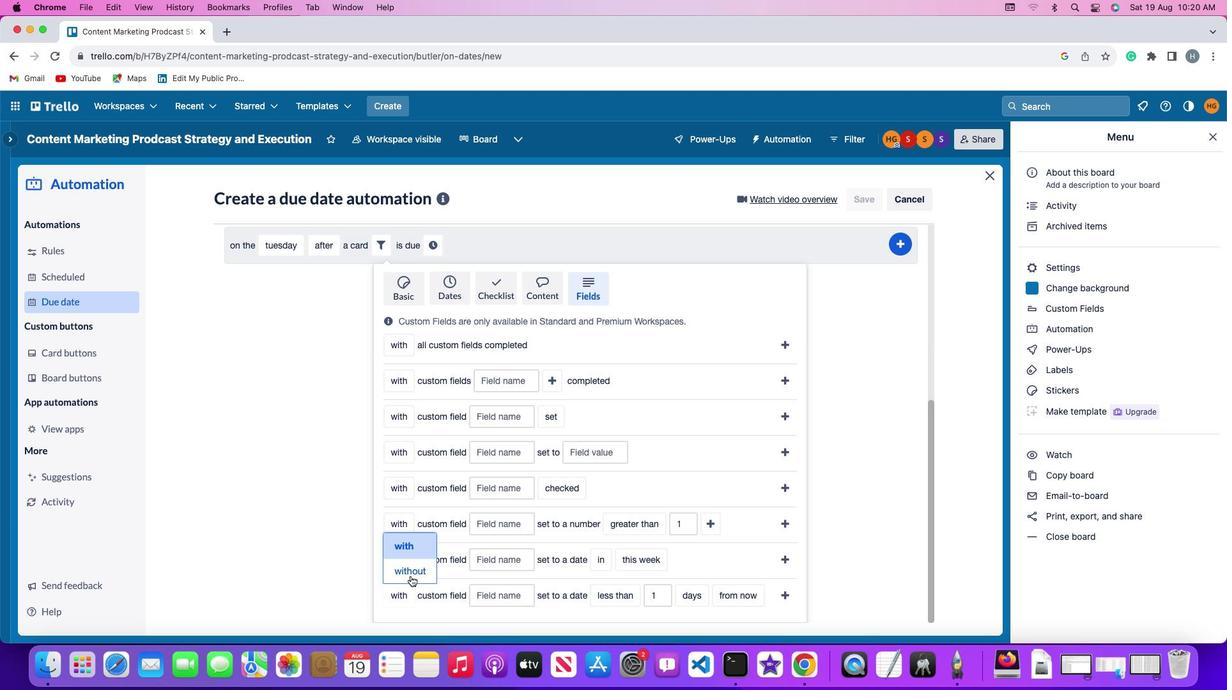 
Action: Mouse pressed left at (410, 576)
Screenshot: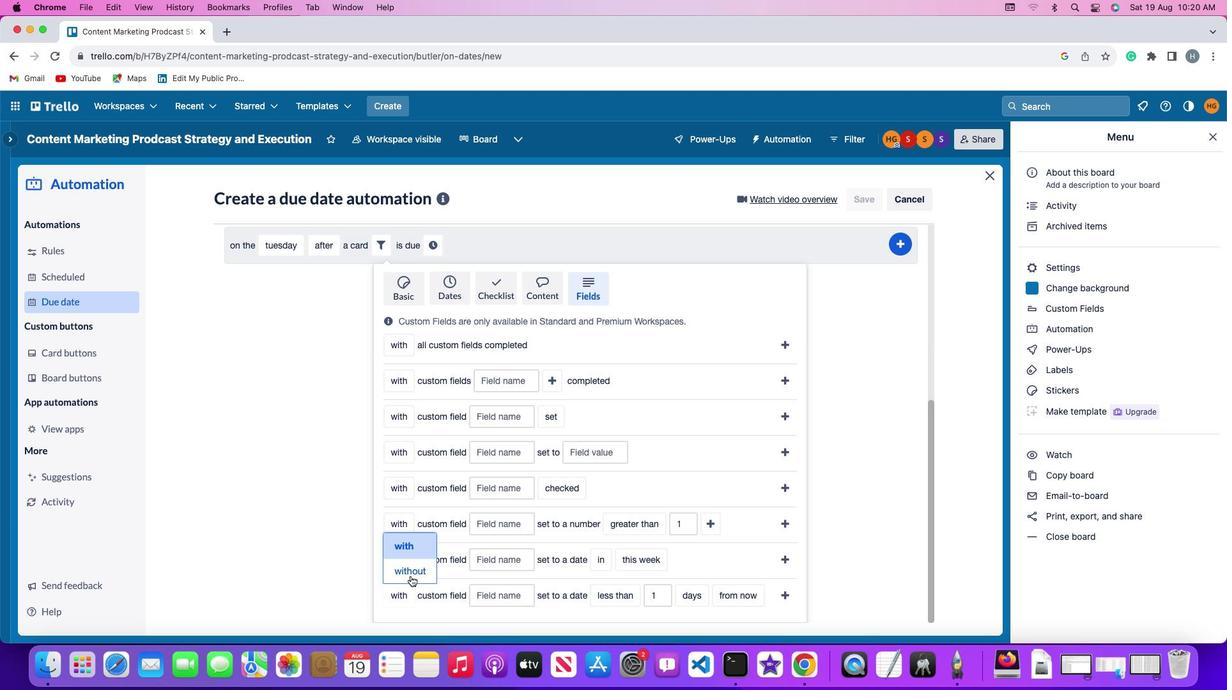 
Action: Mouse moved to (493, 594)
Screenshot: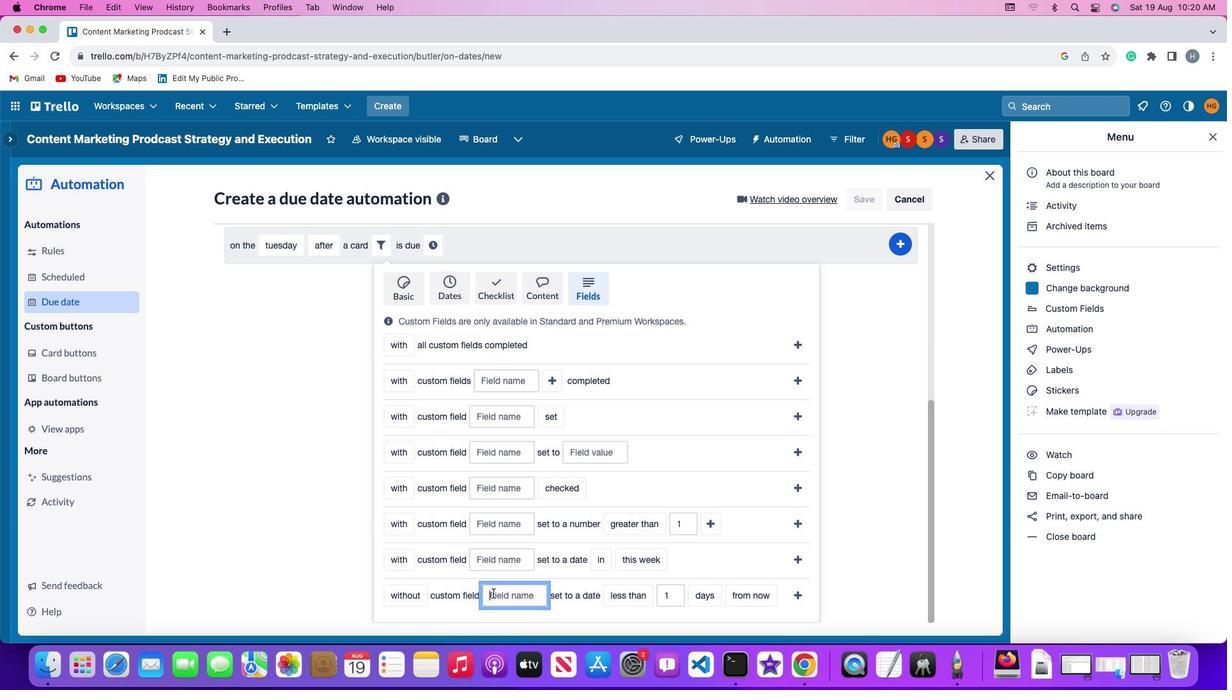 
Action: Mouse pressed left at (493, 594)
Screenshot: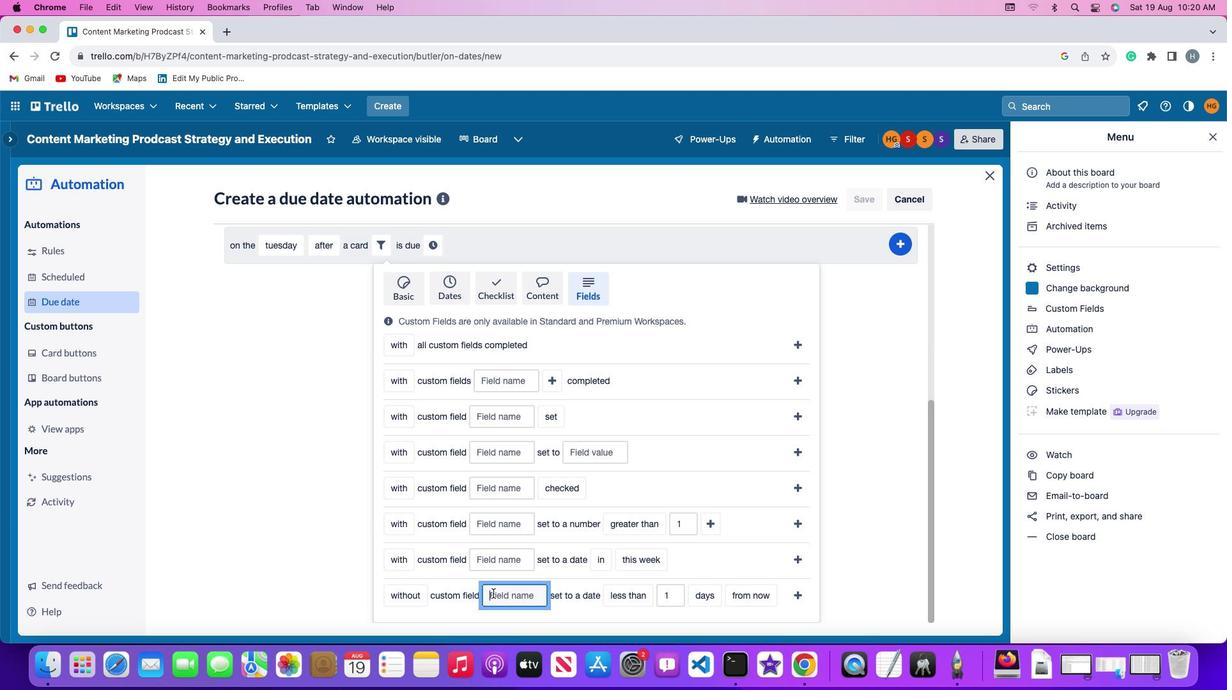 
Action: Mouse moved to (485, 598)
Screenshot: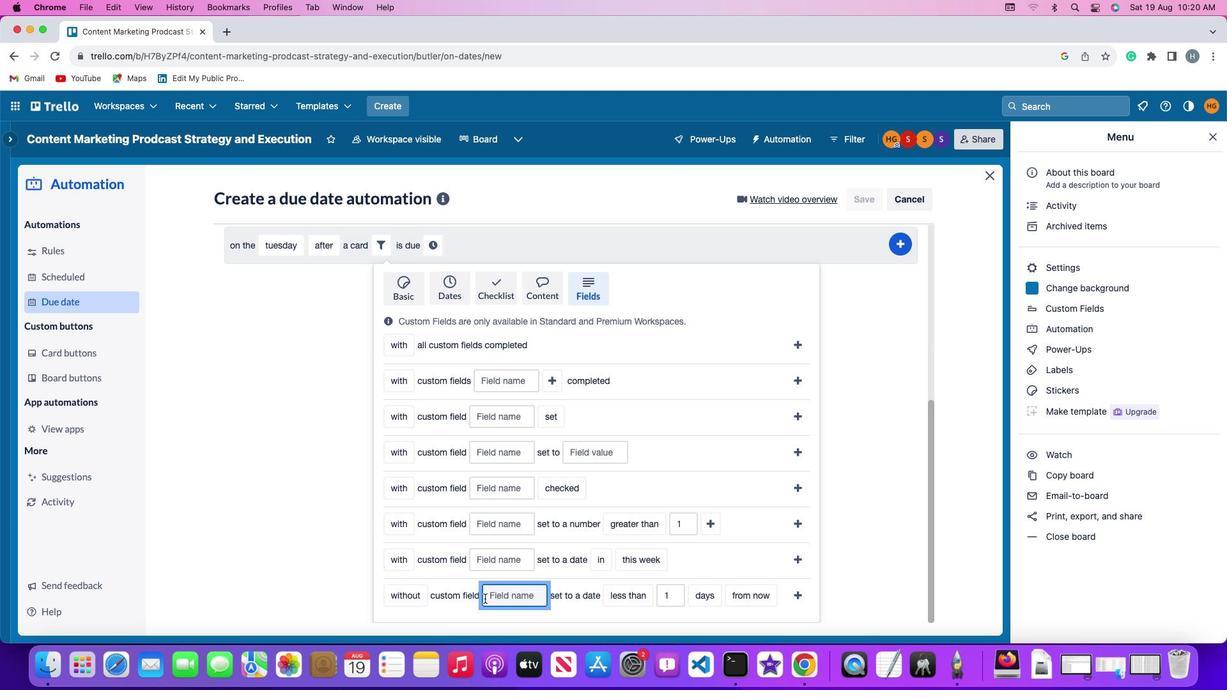 
Action: Key pressed Key.shift'R''e''s''u''m''e'
Screenshot: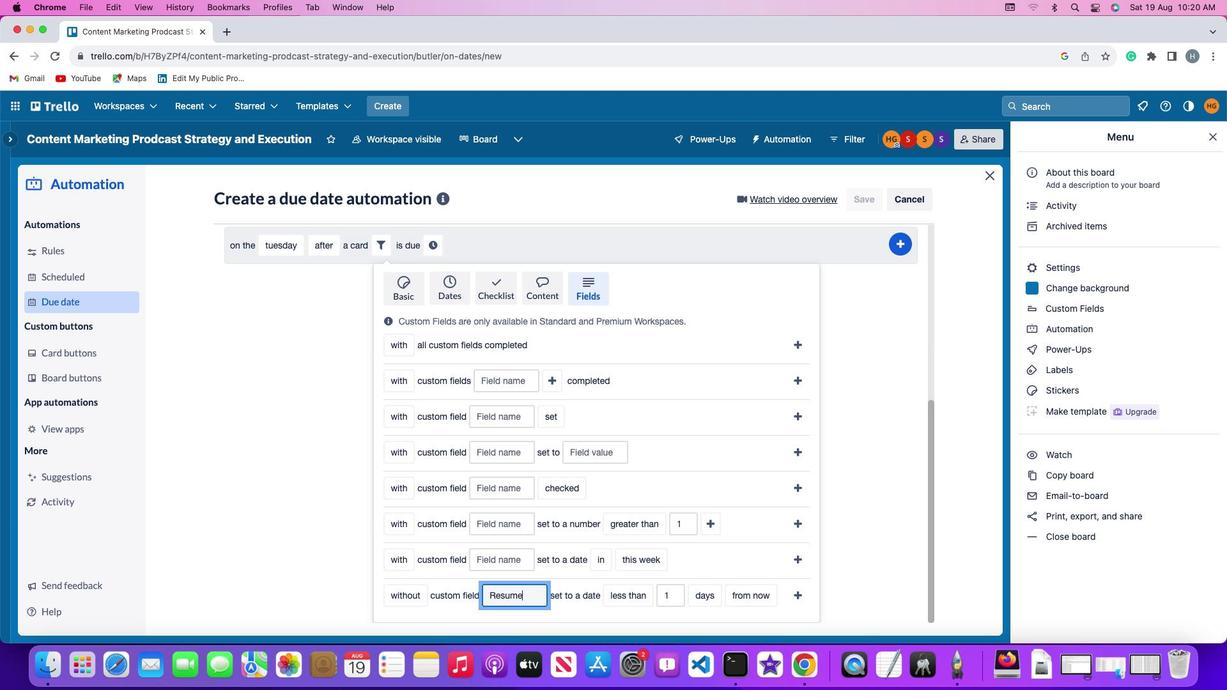
Action: Mouse moved to (628, 595)
Screenshot: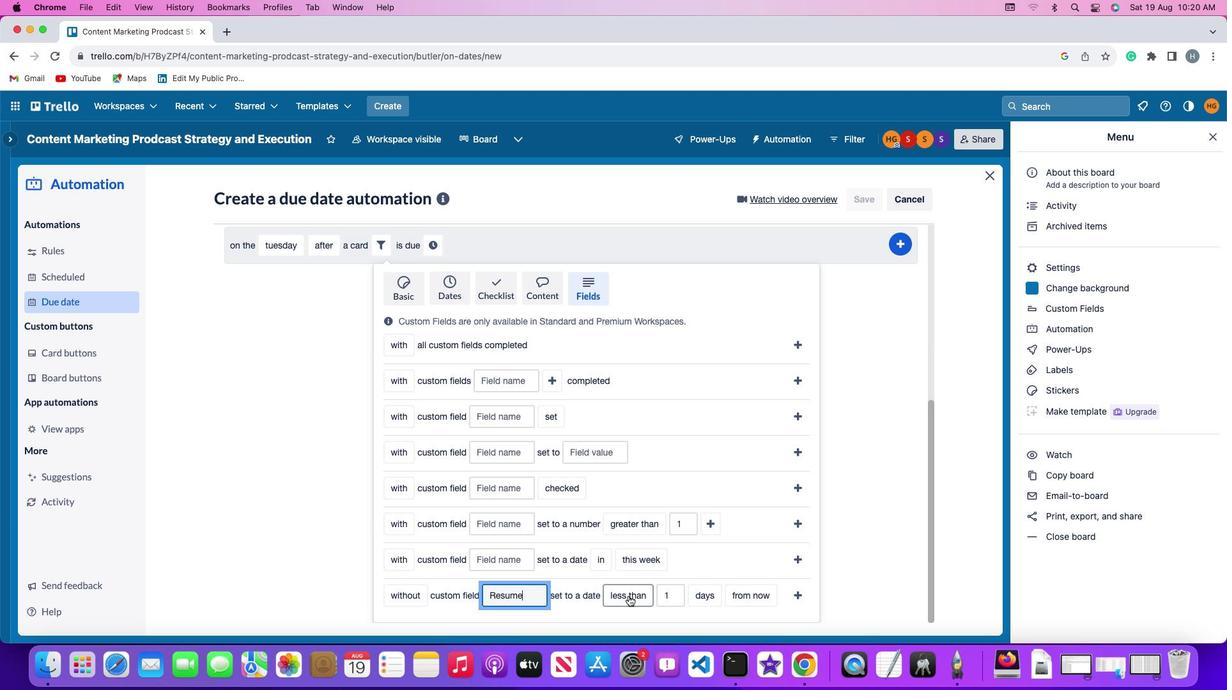 
Action: Mouse pressed left at (628, 595)
Screenshot: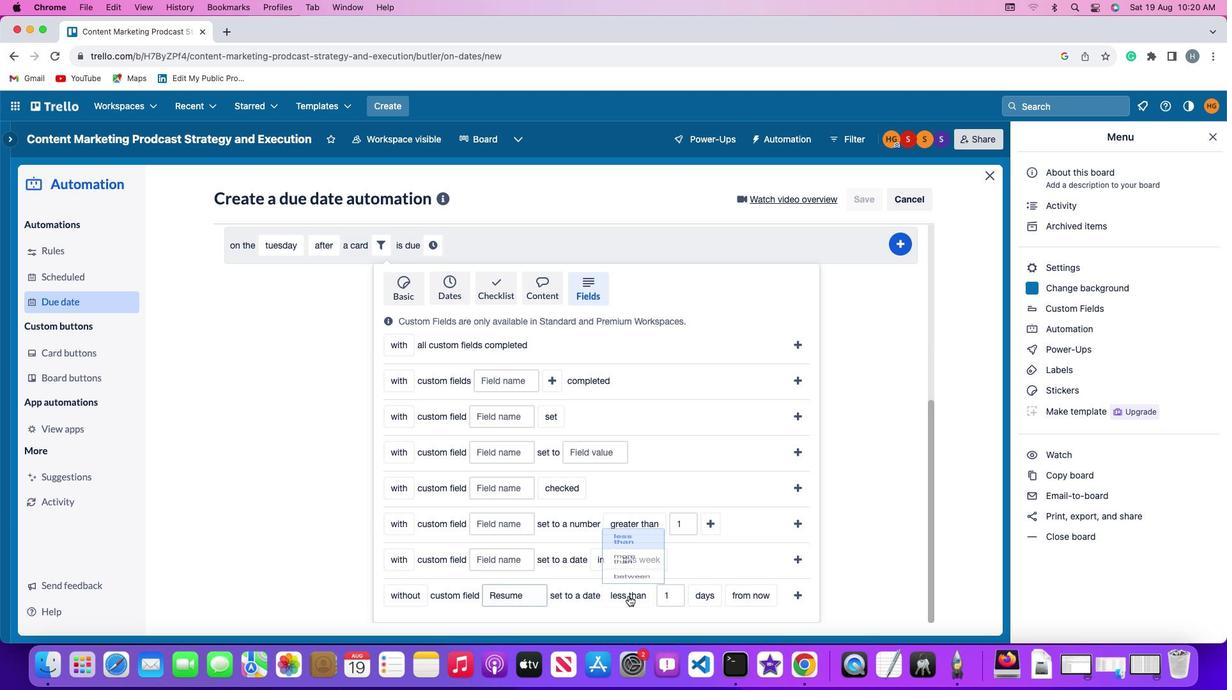 
Action: Mouse moved to (634, 569)
Screenshot: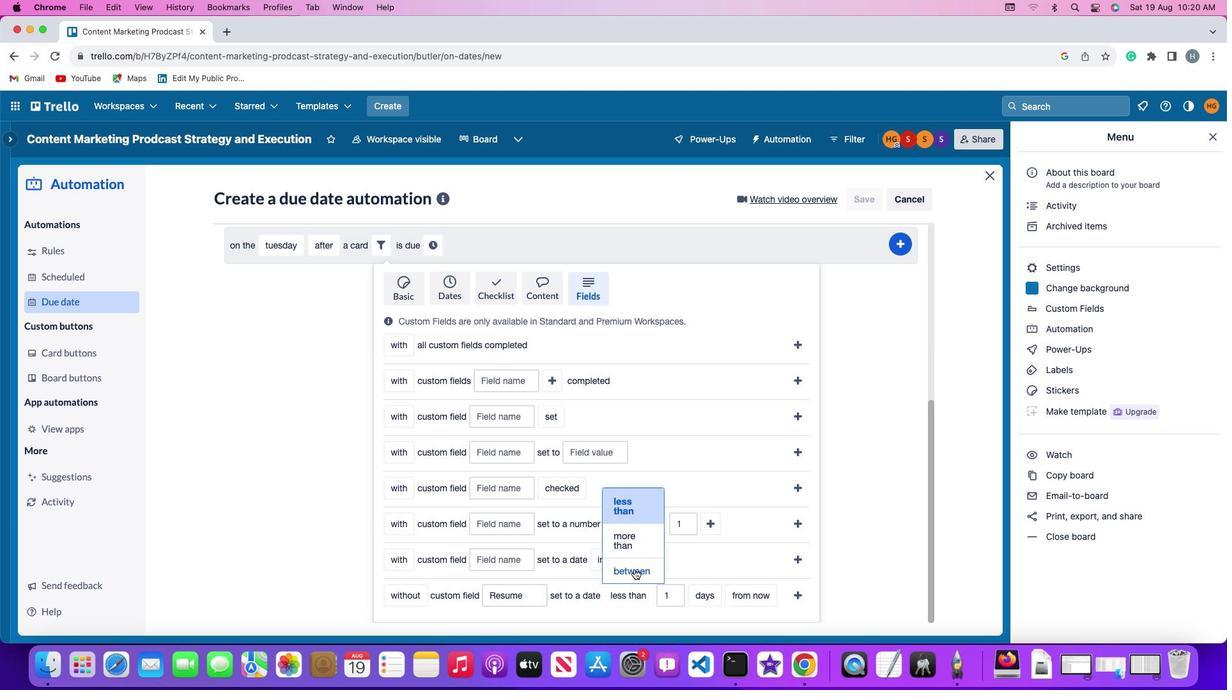 
Action: Mouse pressed left at (634, 569)
Screenshot: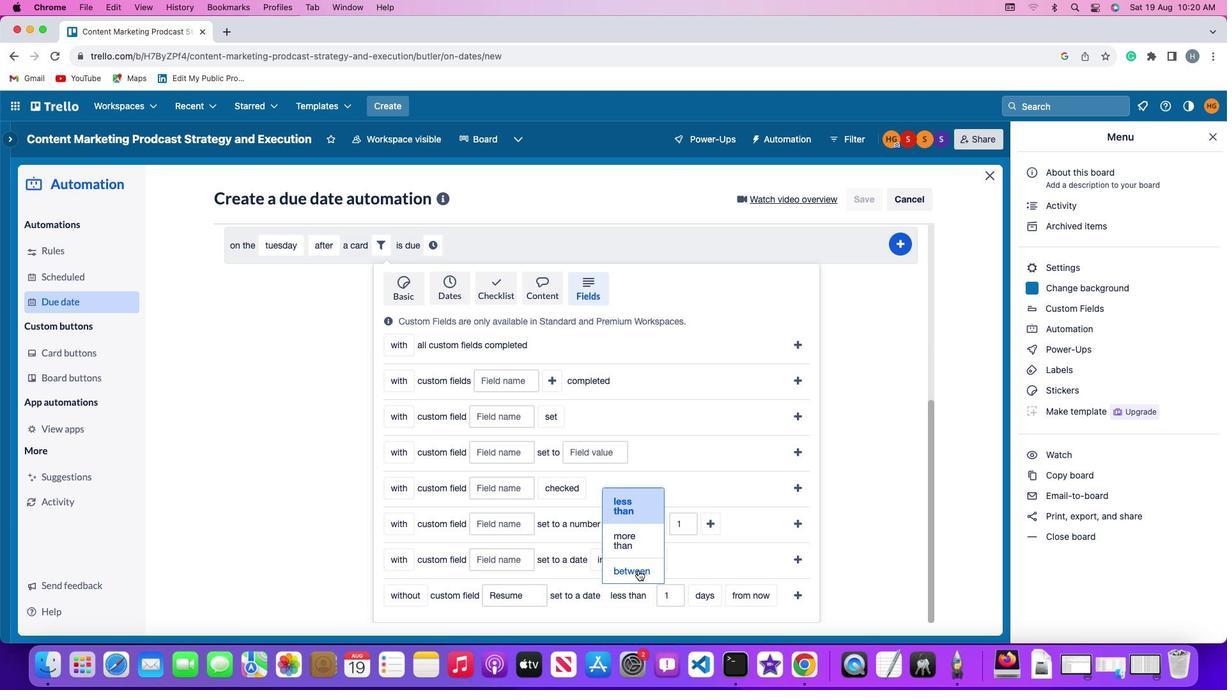
Action: Mouse moved to (680, 595)
Screenshot: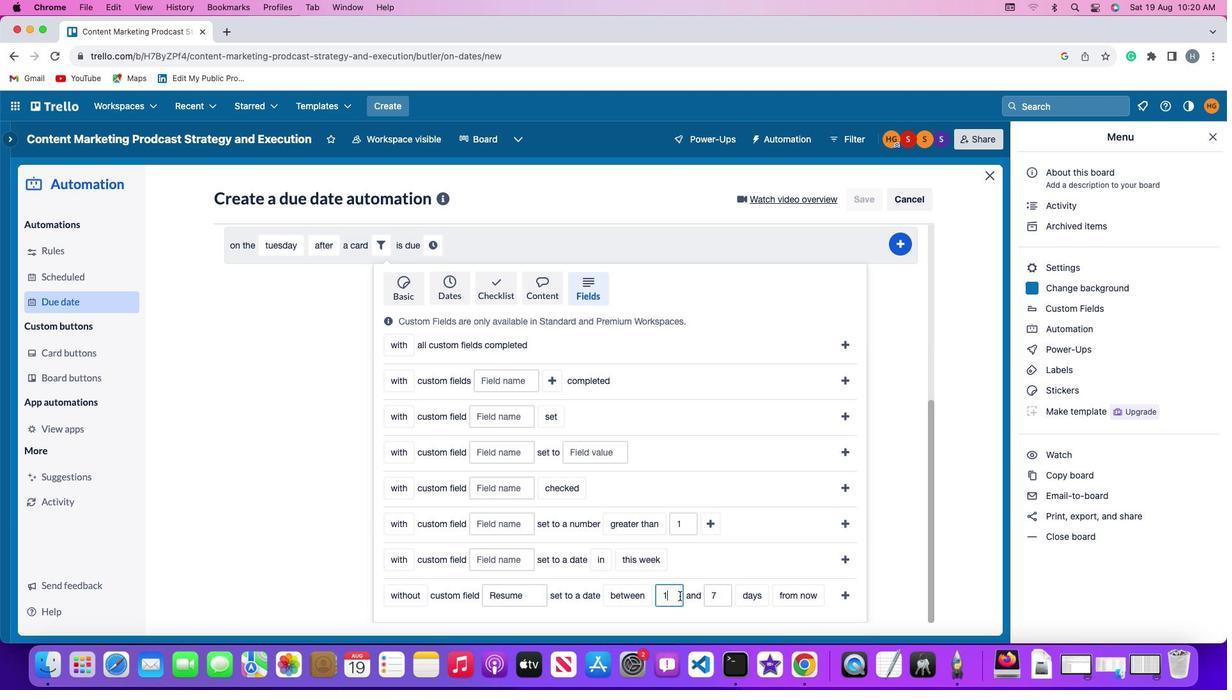 
Action: Mouse pressed left at (680, 595)
Screenshot: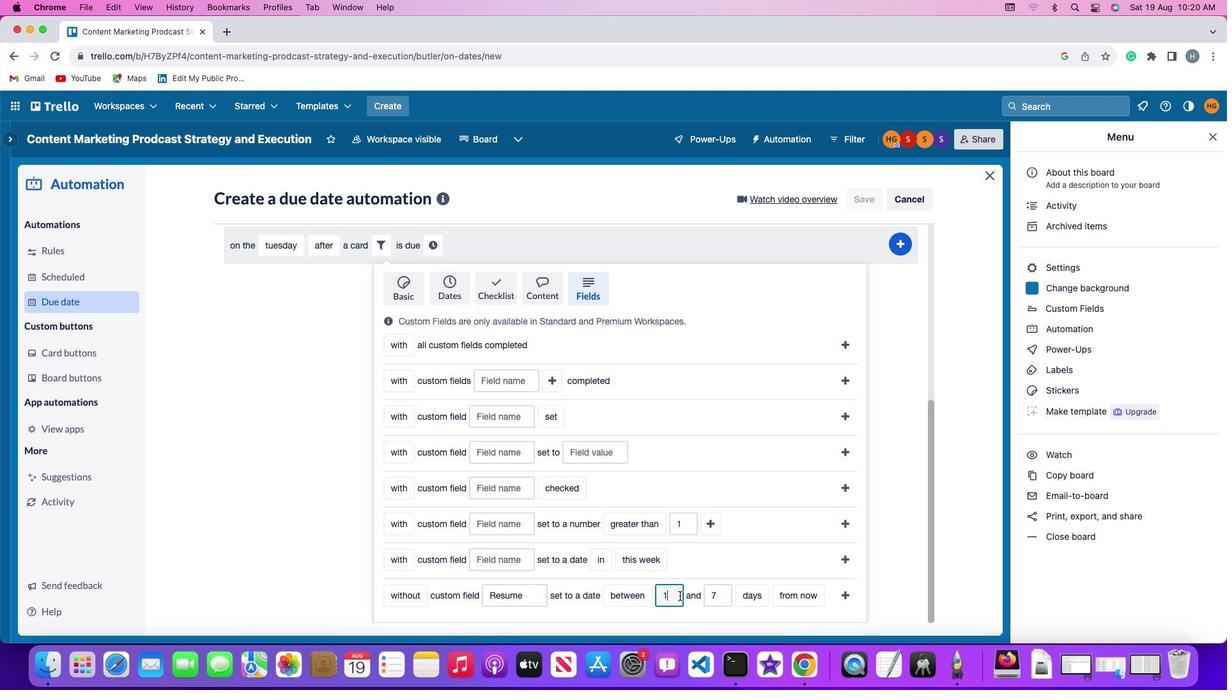 
Action: Mouse moved to (679, 595)
Screenshot: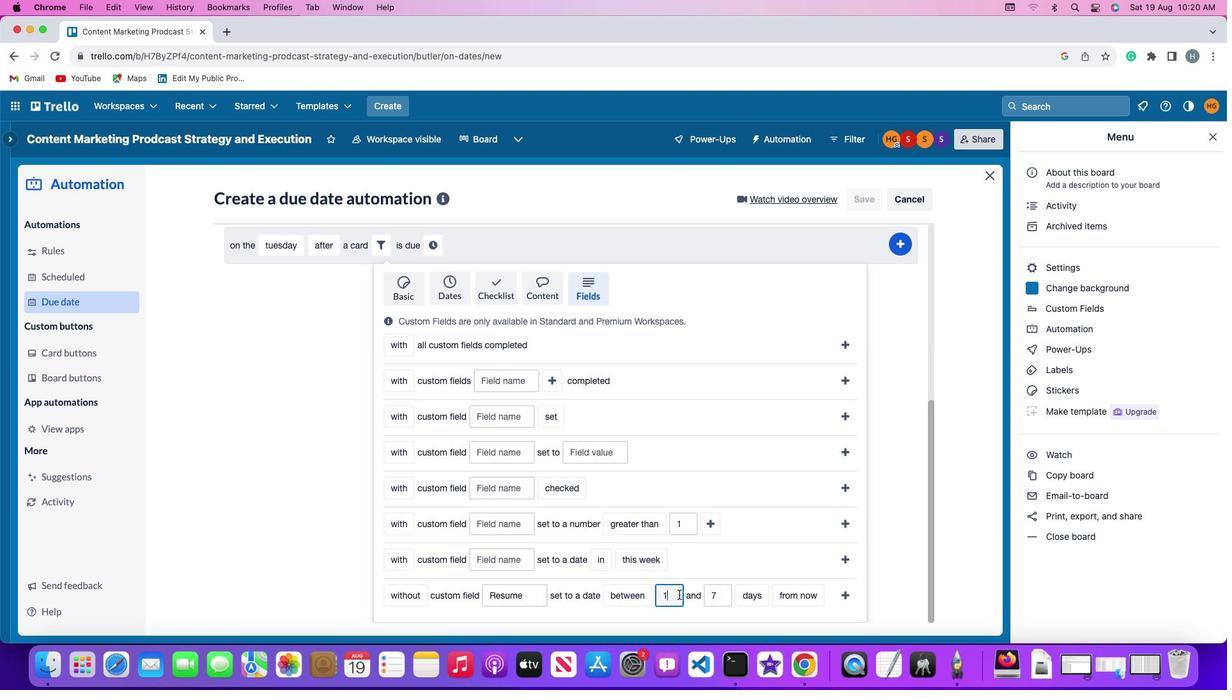 
Action: Key pressed Key.backspace
Screenshot: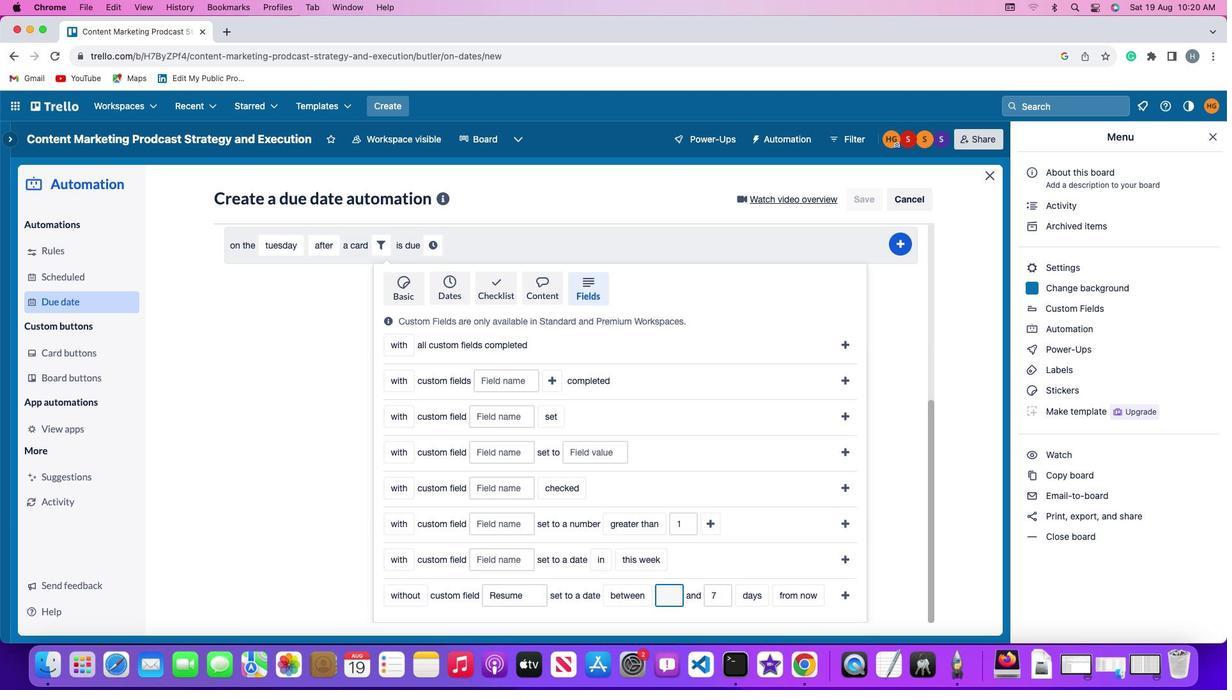 
Action: Mouse moved to (679, 594)
Screenshot: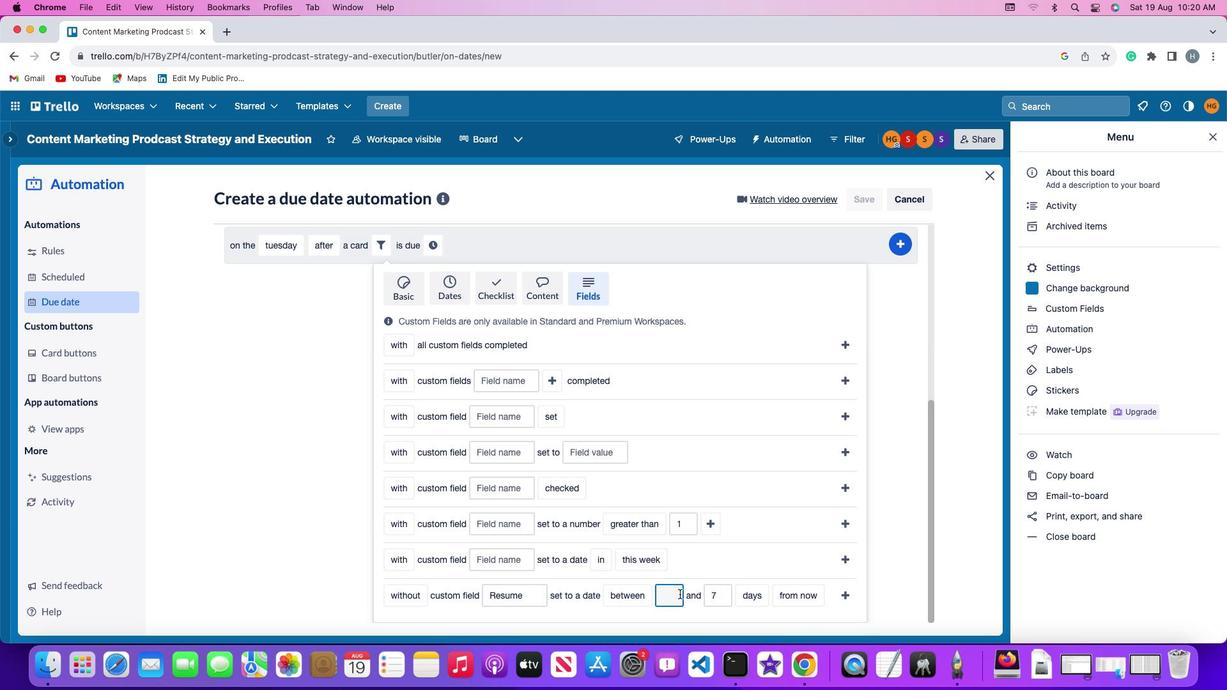 
Action: Key pressed '1'
Screenshot: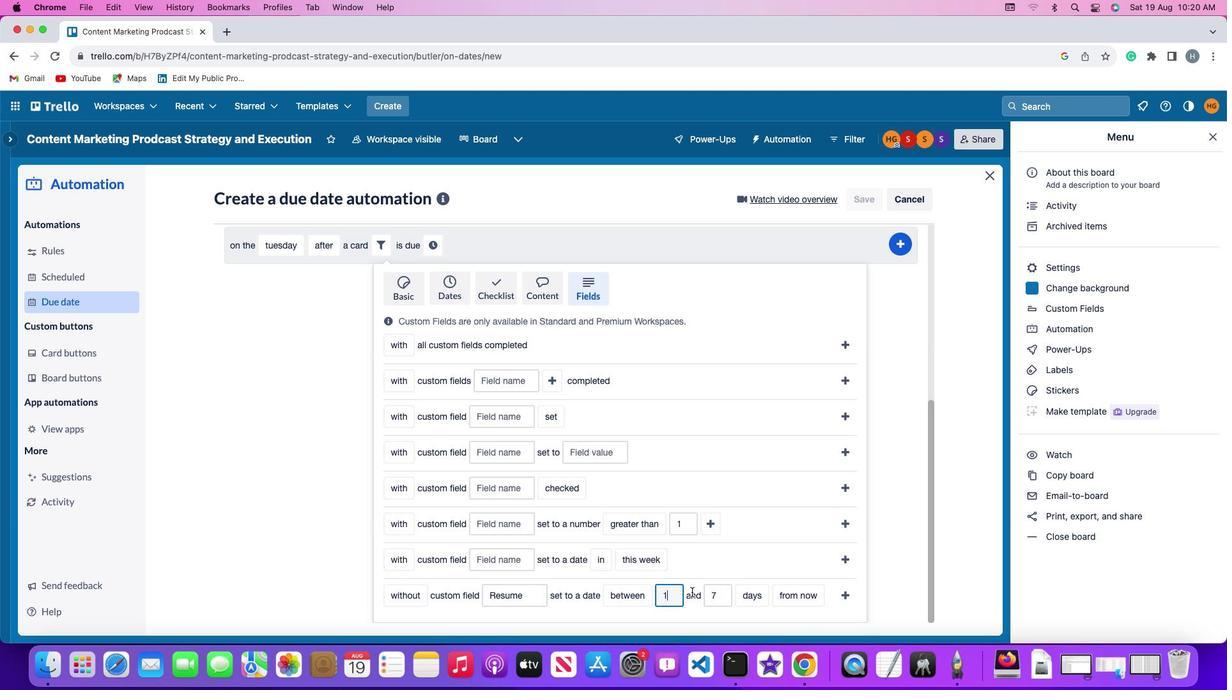 
Action: Mouse moved to (725, 592)
Screenshot: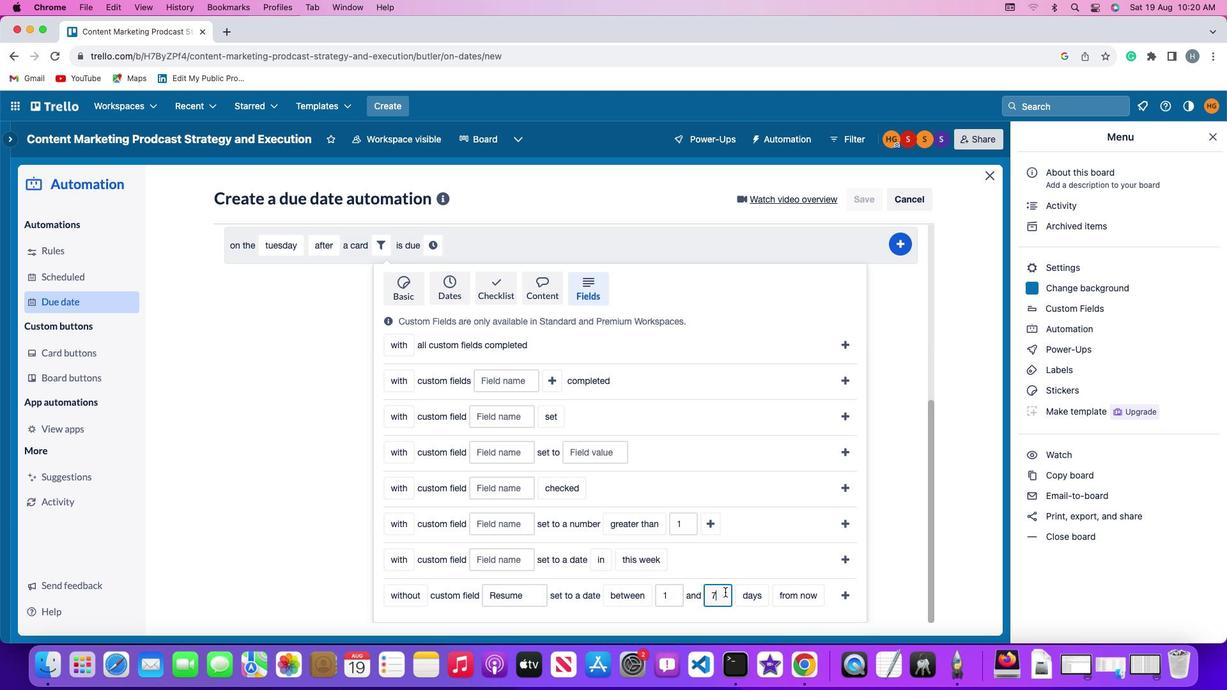 
Action: Mouse pressed left at (725, 592)
Screenshot: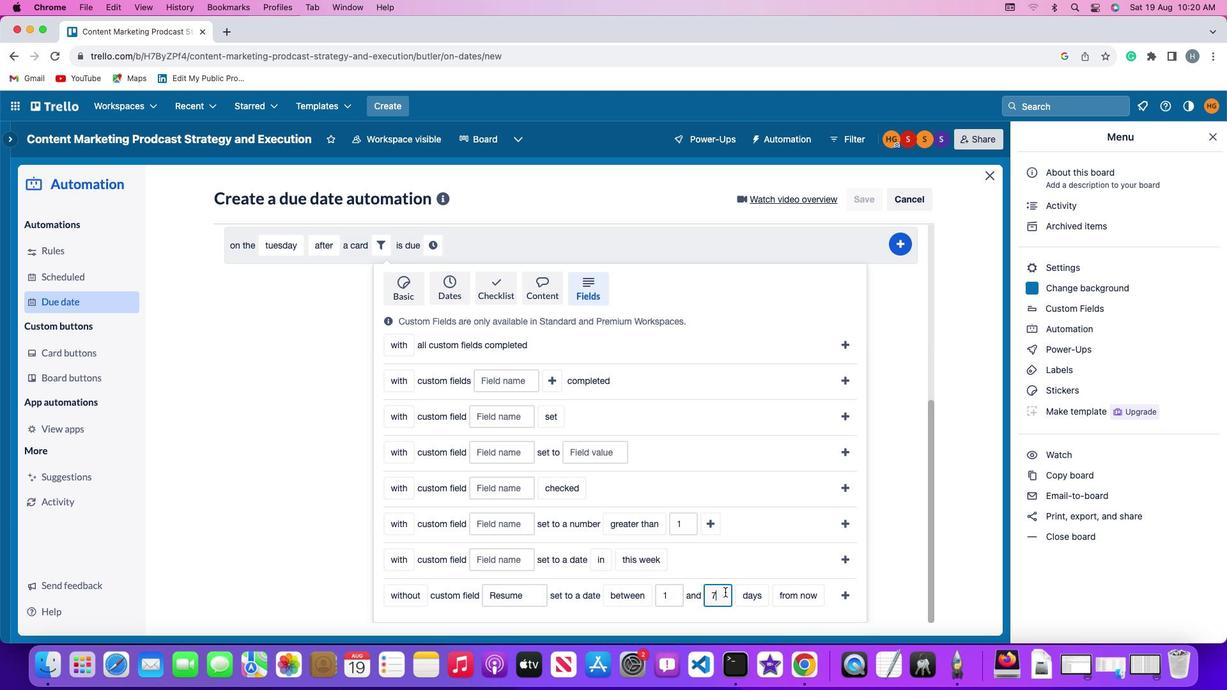 
Action: Mouse moved to (725, 592)
Screenshot: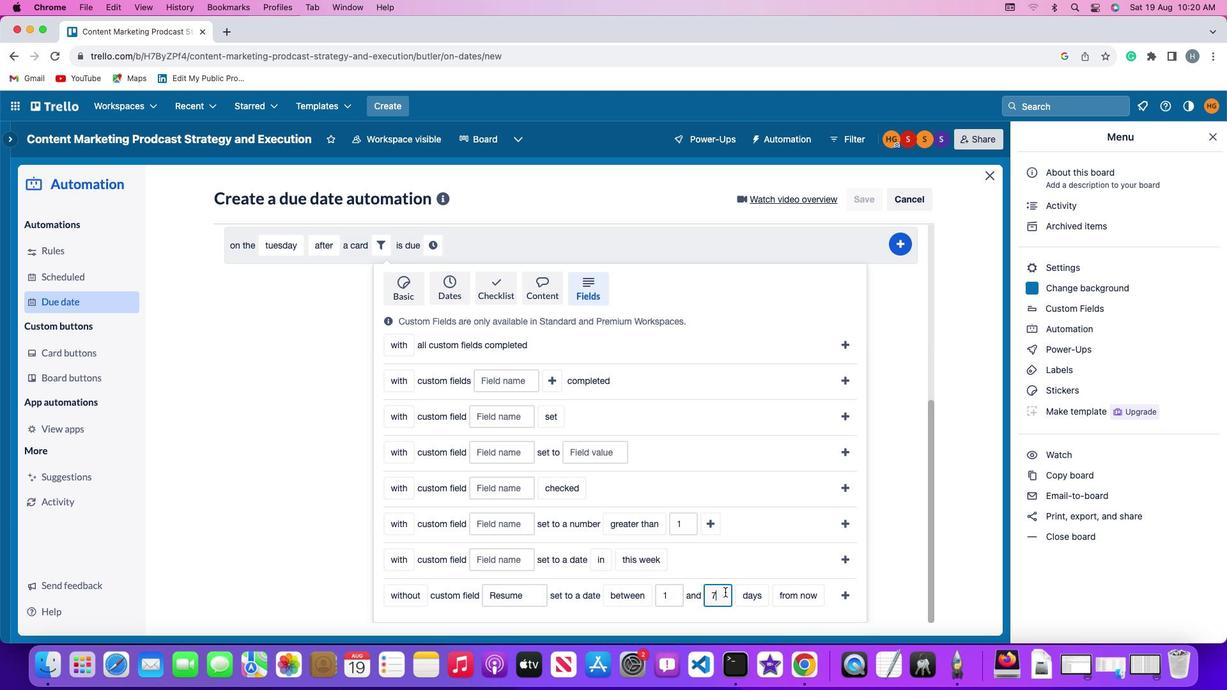 
Action: Key pressed Key.backspace'7'
Screenshot: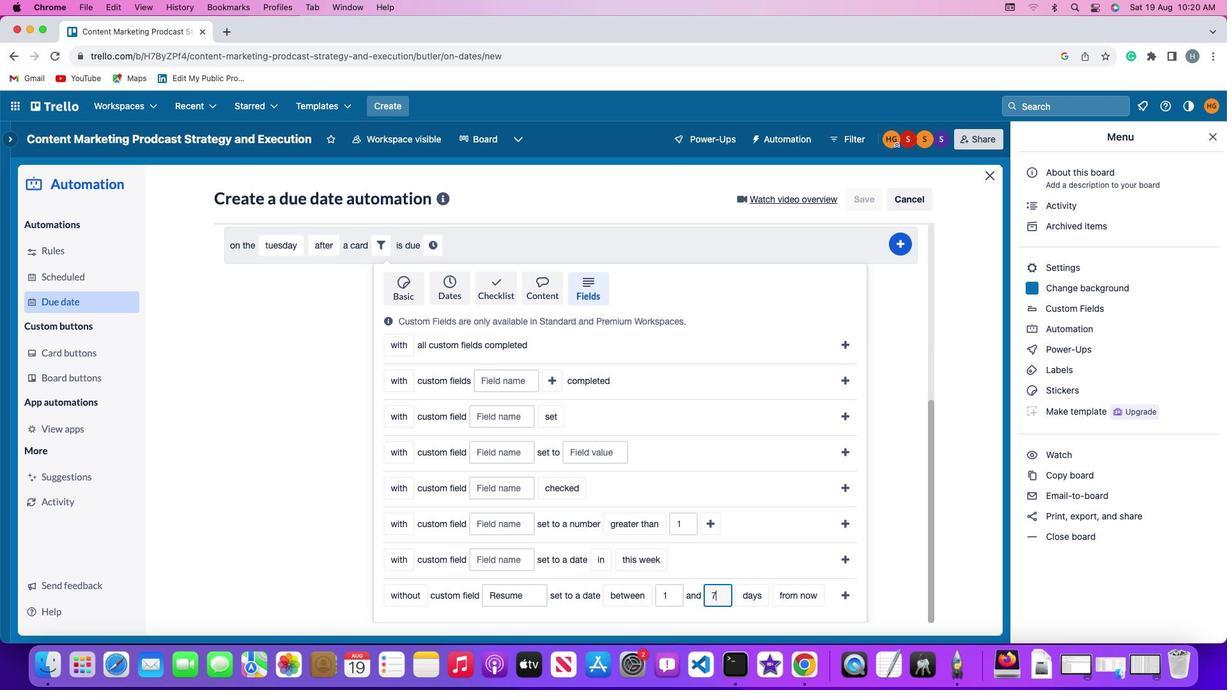 
Action: Mouse moved to (746, 594)
Screenshot: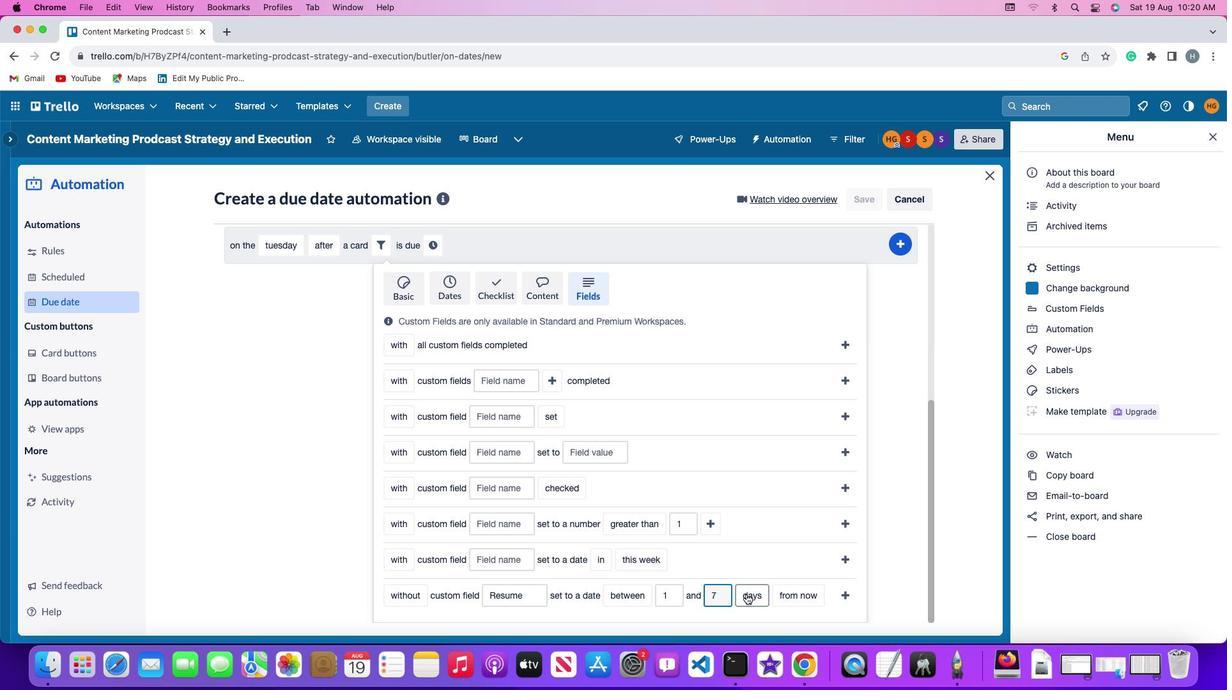 
Action: Mouse pressed left at (746, 594)
Screenshot: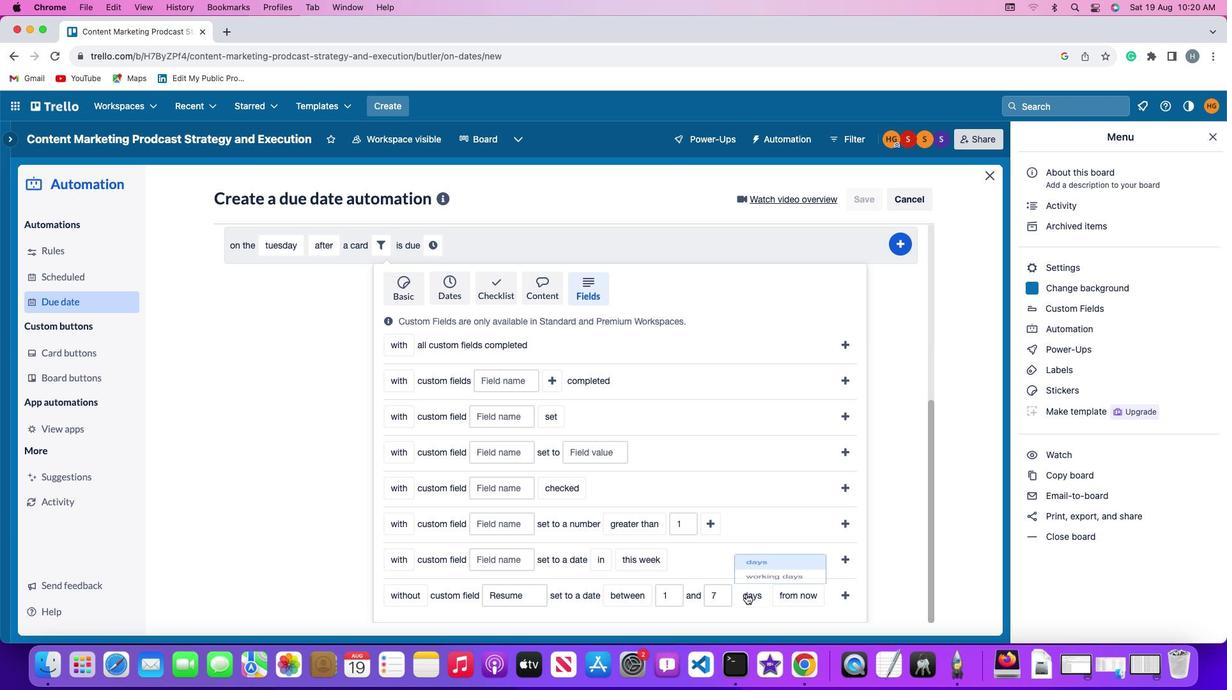 
Action: Mouse moved to (760, 548)
Screenshot: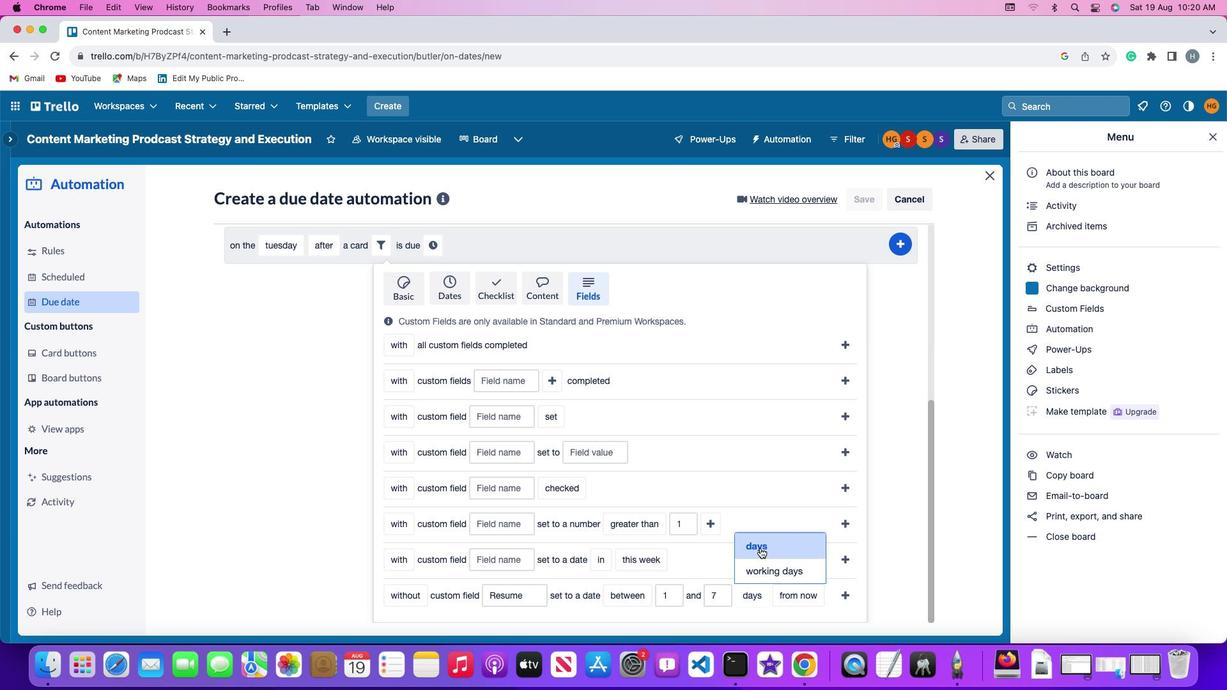 
Action: Mouse pressed left at (760, 548)
Screenshot: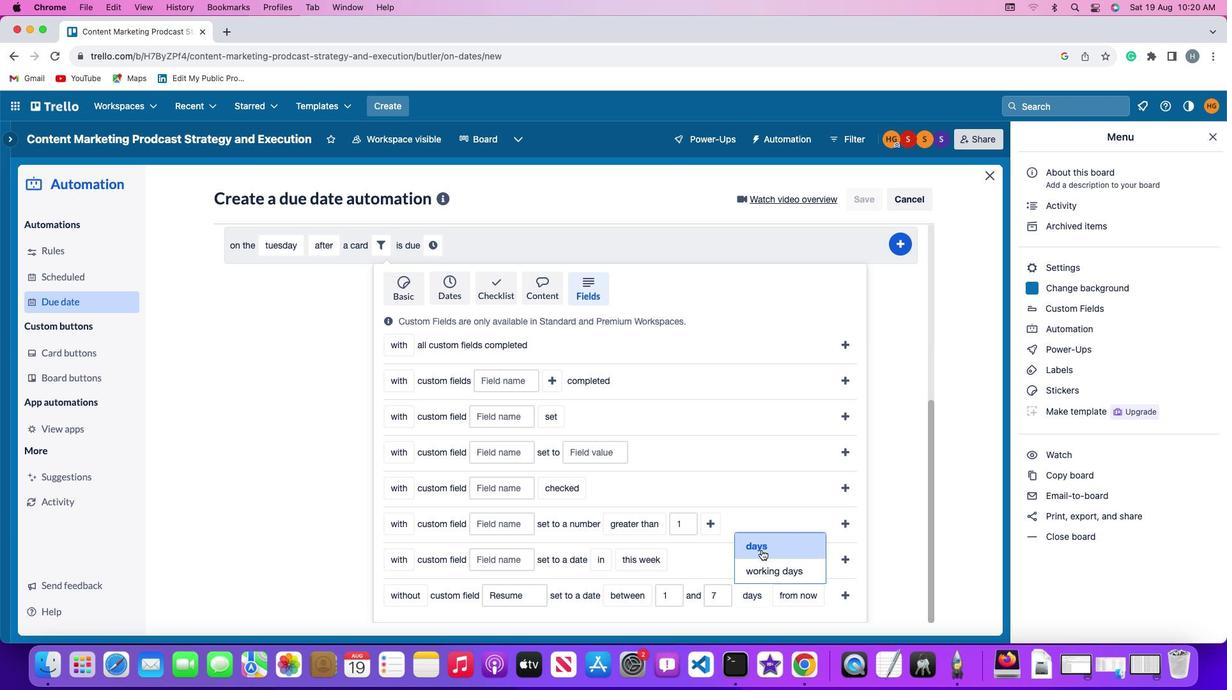 
Action: Mouse moved to (805, 599)
Screenshot: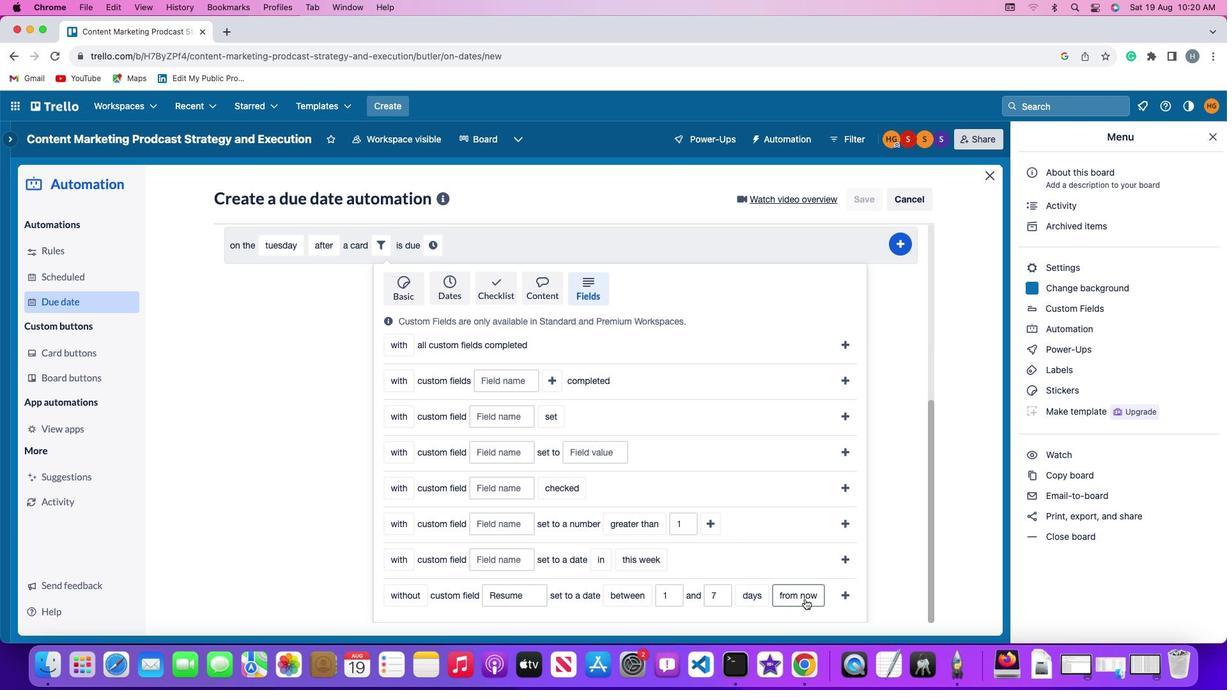 
Action: Mouse pressed left at (805, 599)
Screenshot: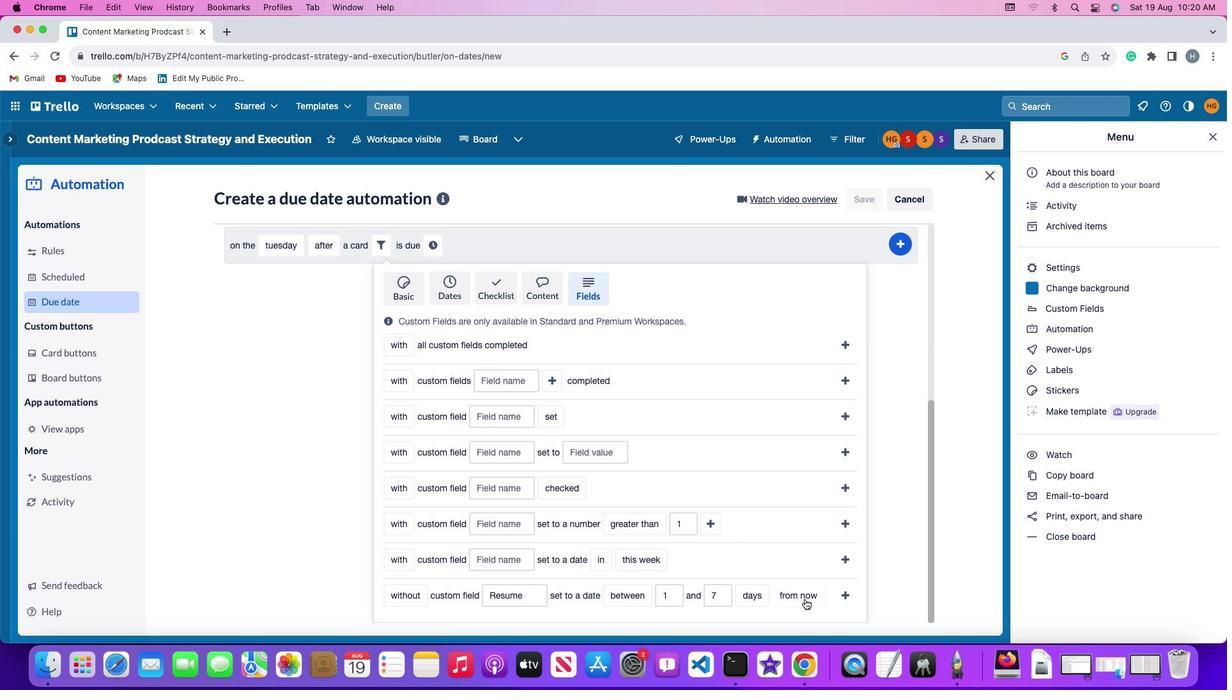 
Action: Mouse moved to (793, 574)
Screenshot: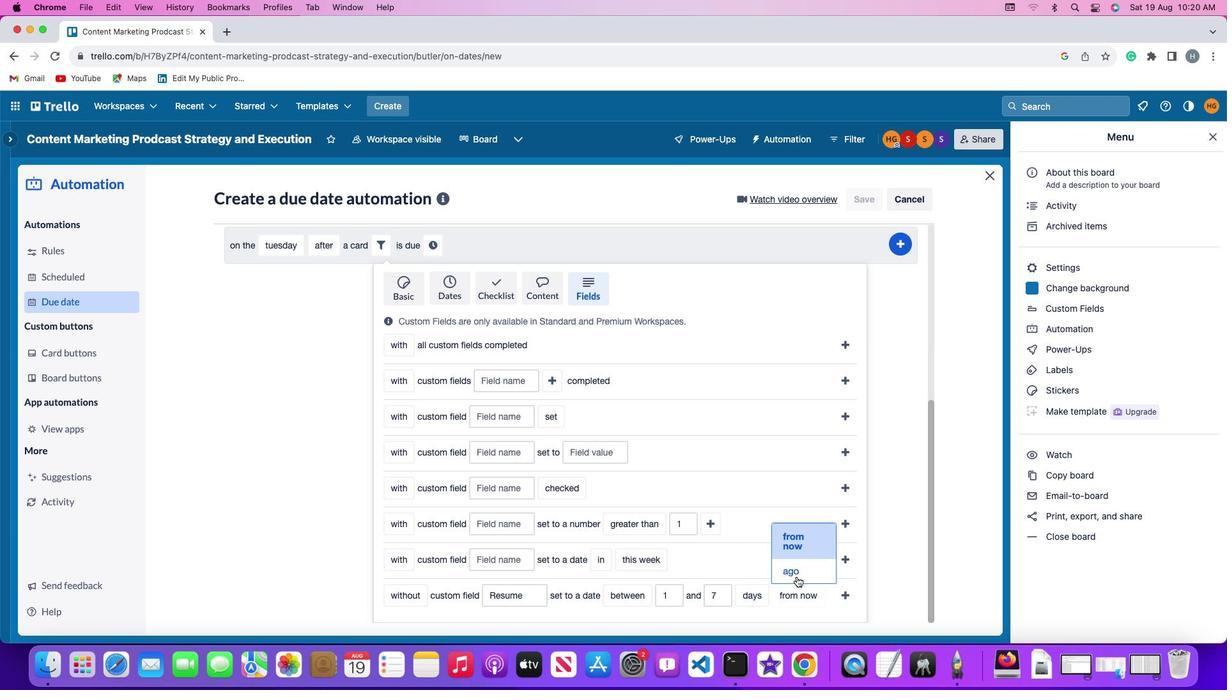 
Action: Mouse pressed left at (793, 574)
Screenshot: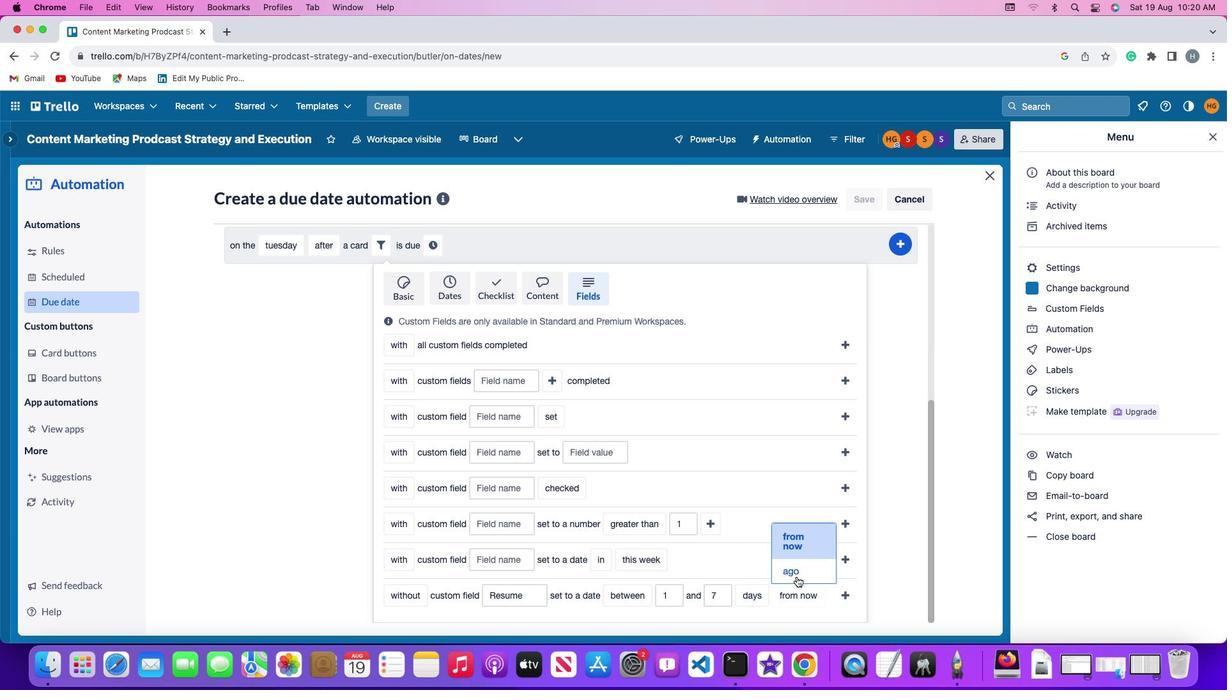 
Action: Mouse moved to (825, 594)
Screenshot: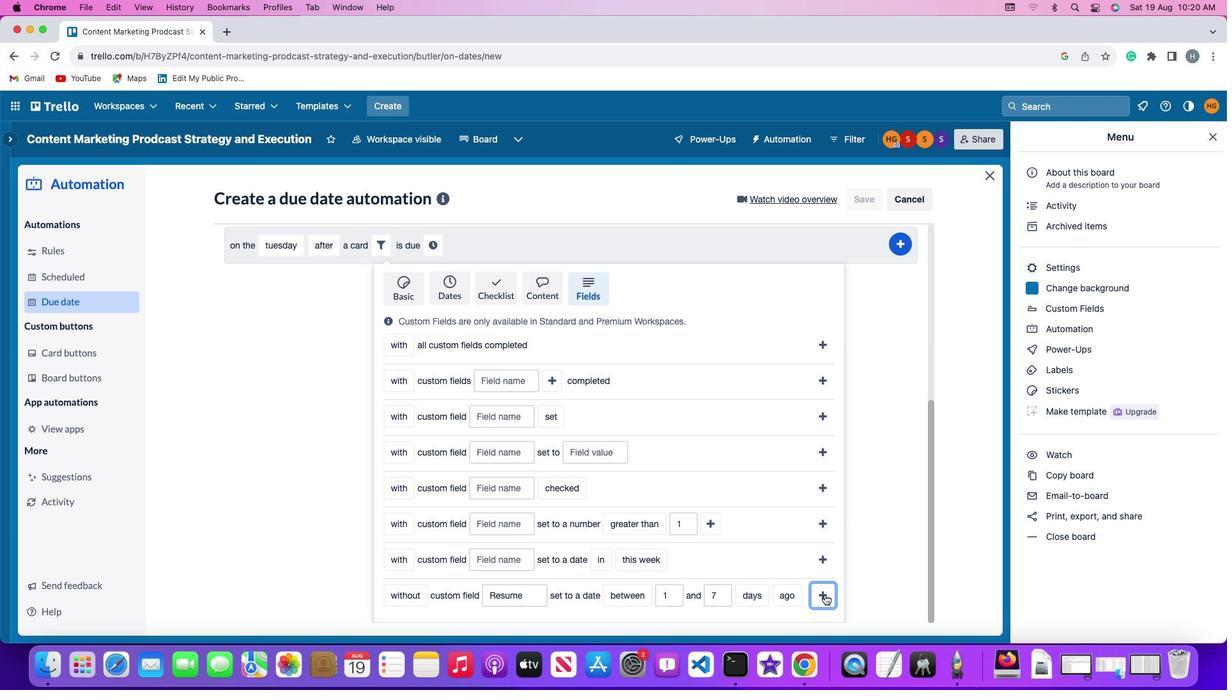 
Action: Mouse pressed left at (825, 594)
Screenshot: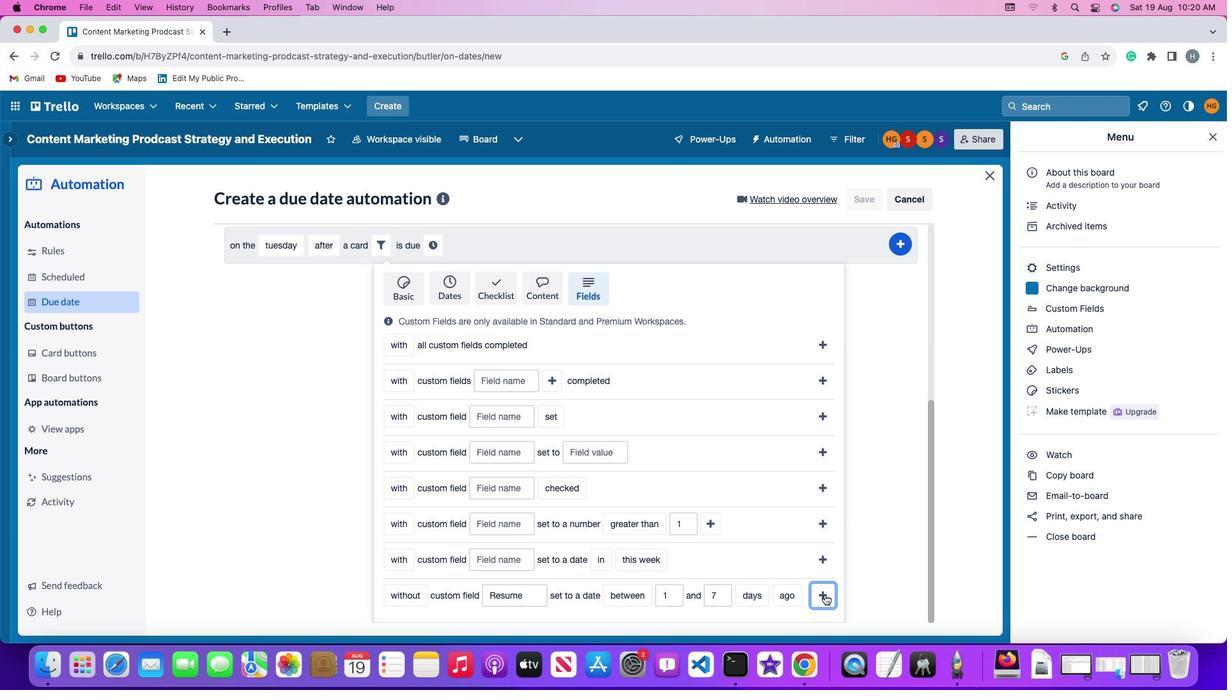 
Action: Mouse moved to (752, 551)
Screenshot: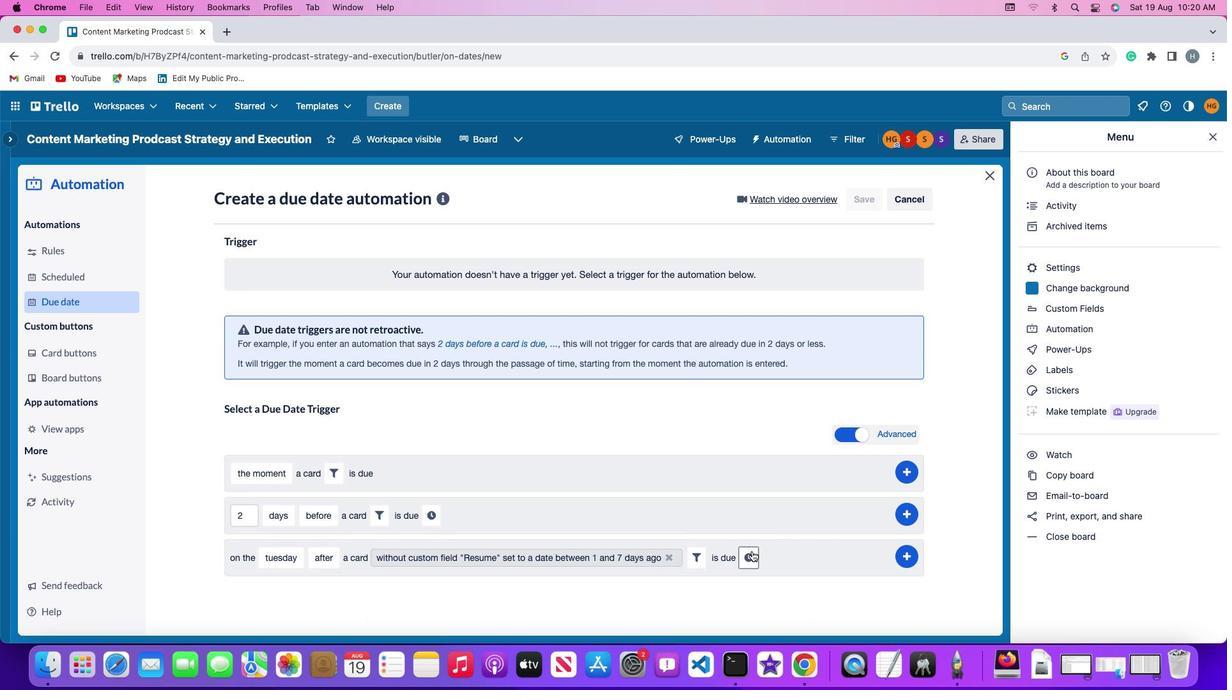 
Action: Mouse pressed left at (752, 551)
Screenshot: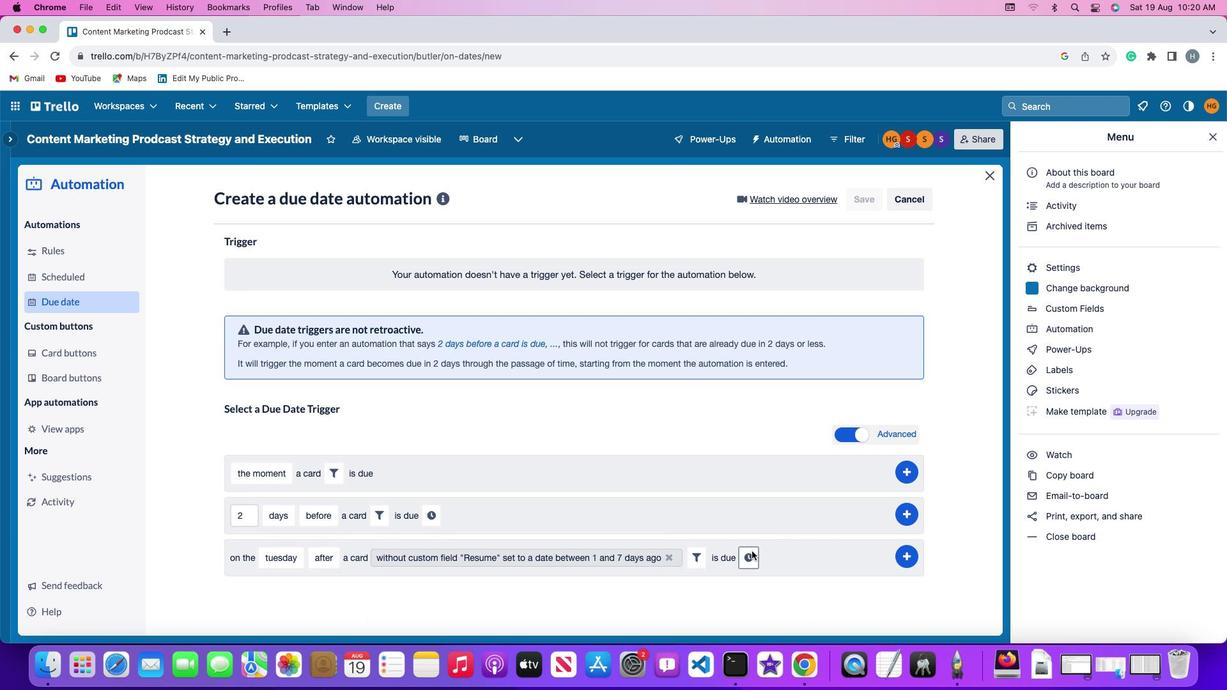 
Action: Mouse moved to (776, 558)
Screenshot: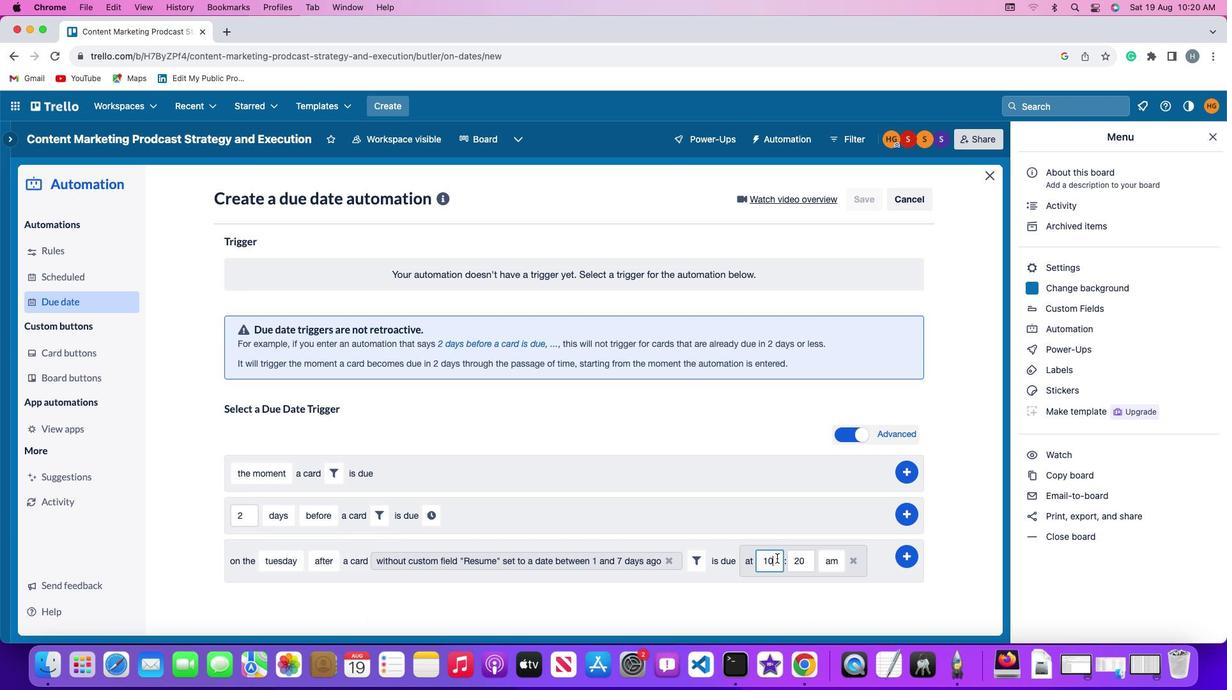 
Action: Mouse pressed left at (776, 558)
Screenshot: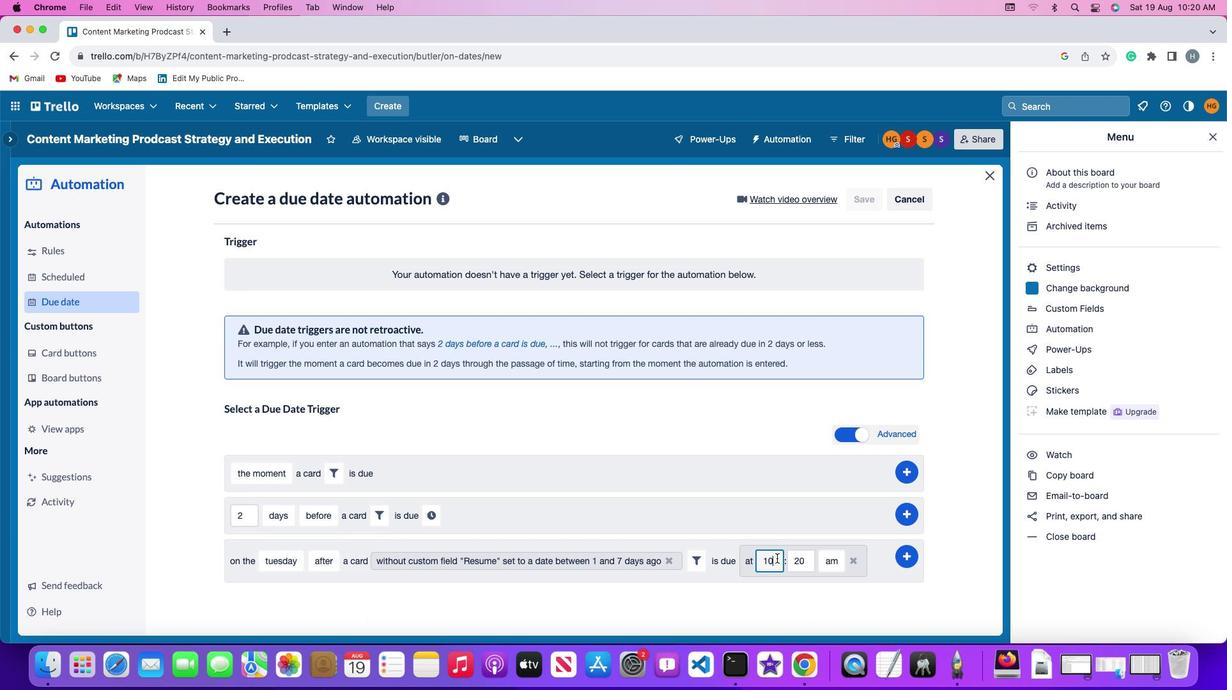 
Action: Mouse moved to (780, 558)
Screenshot: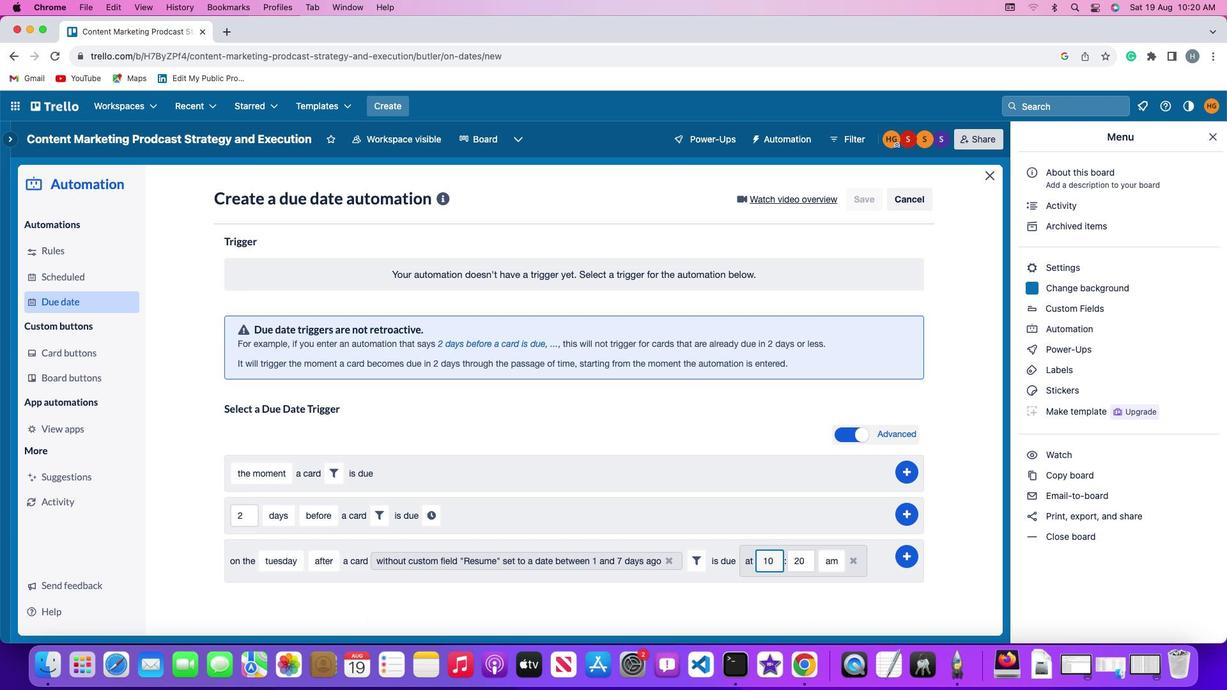 
Action: Key pressed Key.backspaceKey.backspace'1''1'
Screenshot: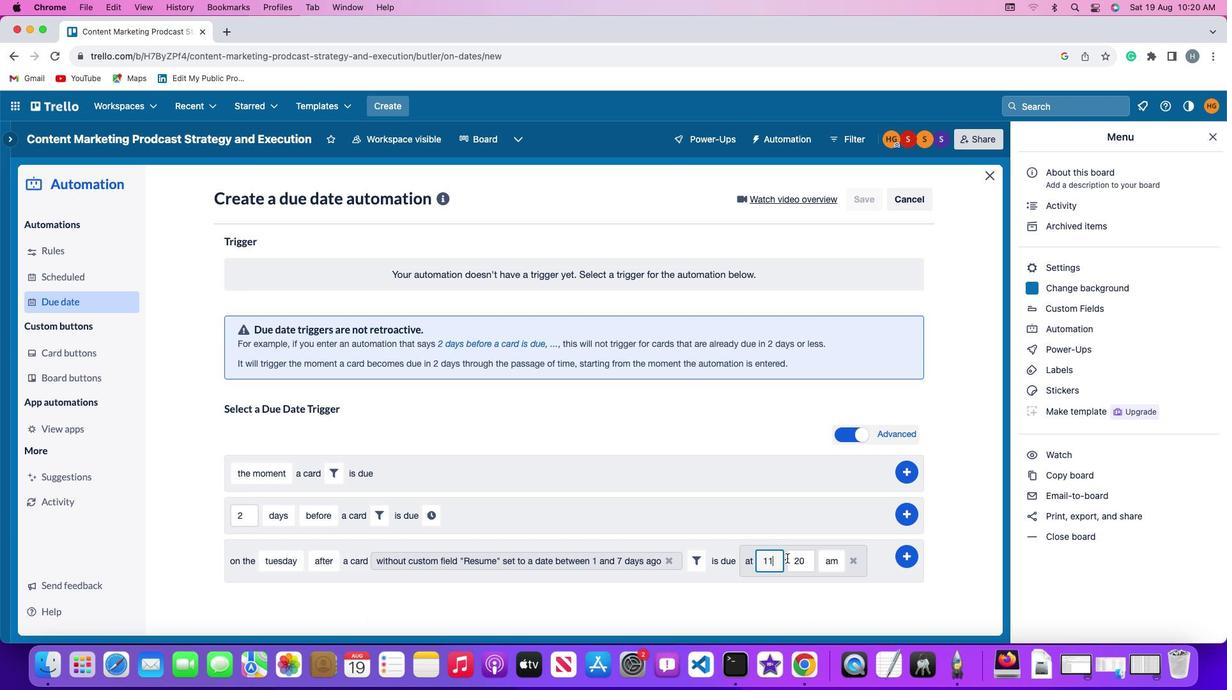 
Action: Mouse moved to (807, 562)
Screenshot: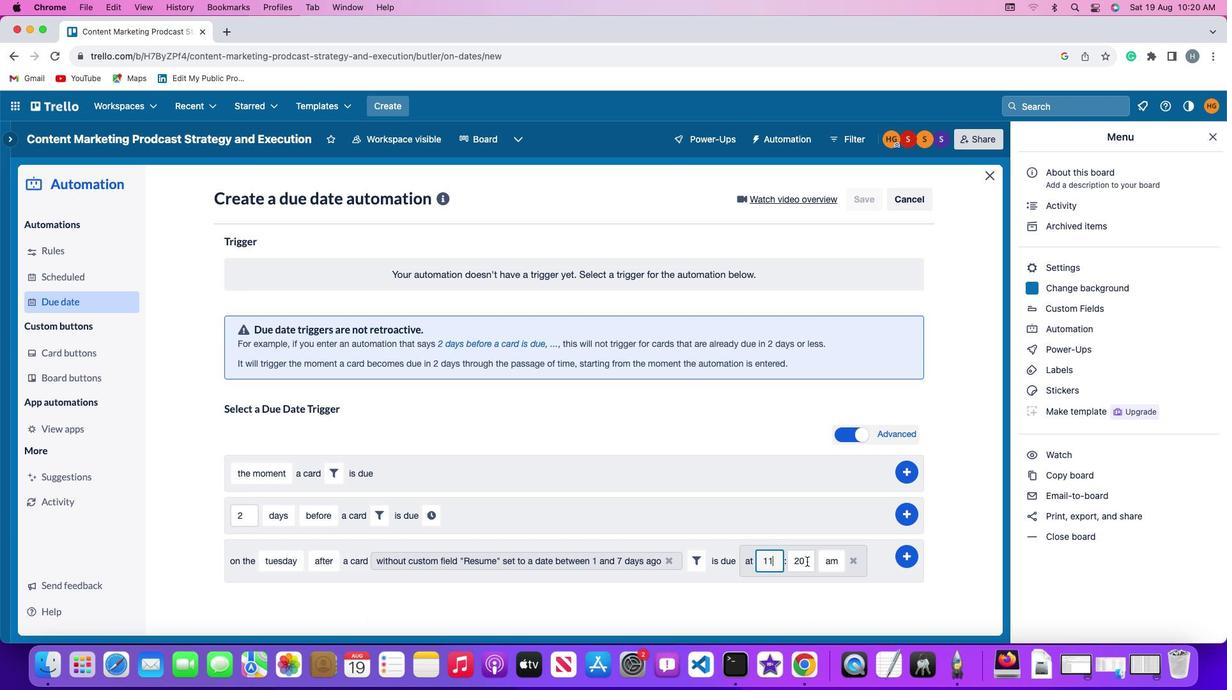 
Action: Mouse pressed left at (807, 562)
Screenshot: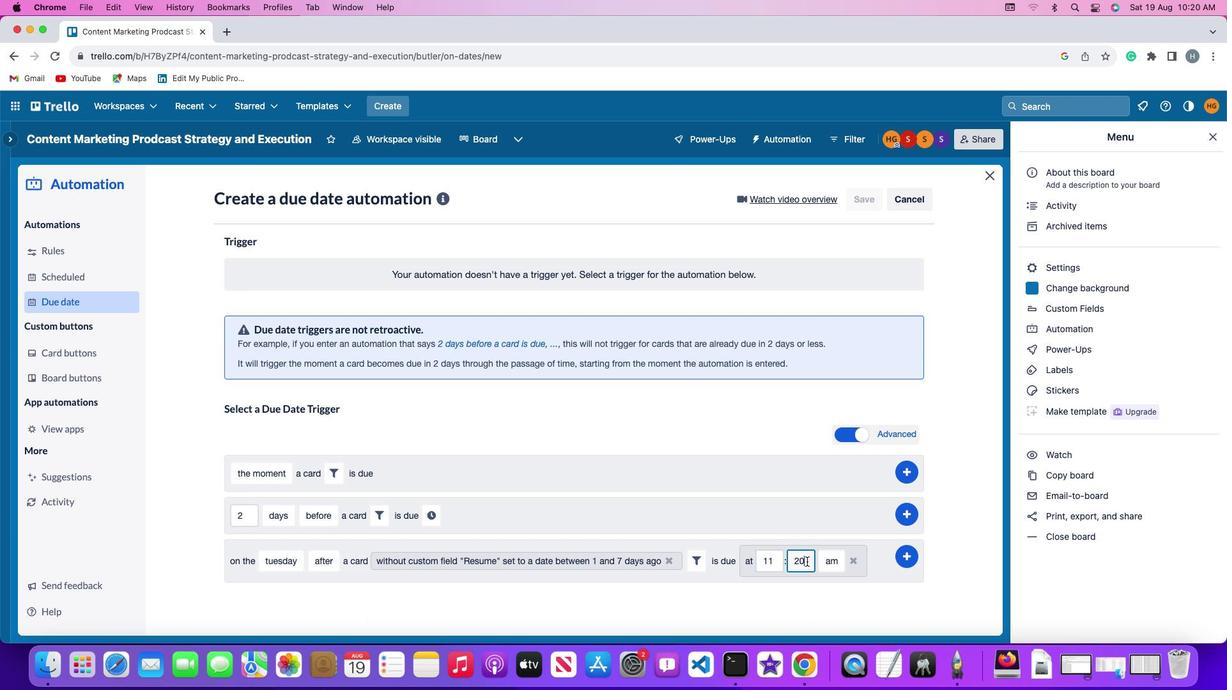 
Action: Key pressed Key.backspaceKey.backspace'0''0'
Screenshot: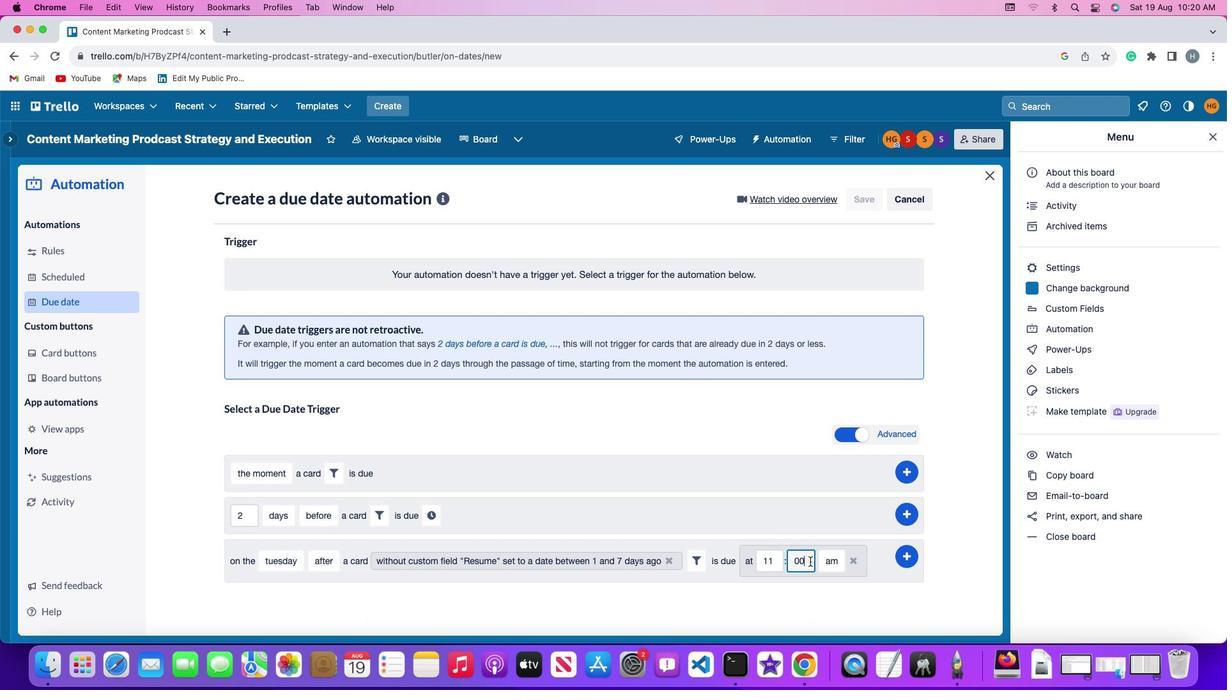 
Action: Mouse moved to (822, 562)
Screenshot: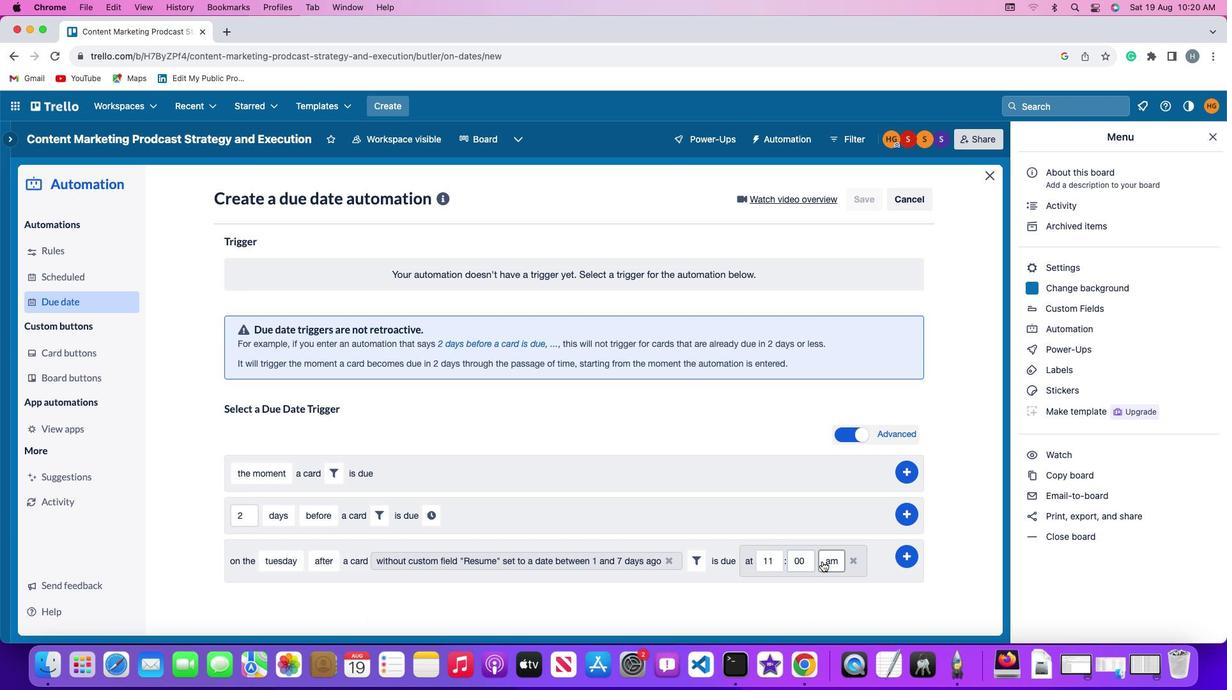 
Action: Mouse pressed left at (822, 562)
Screenshot: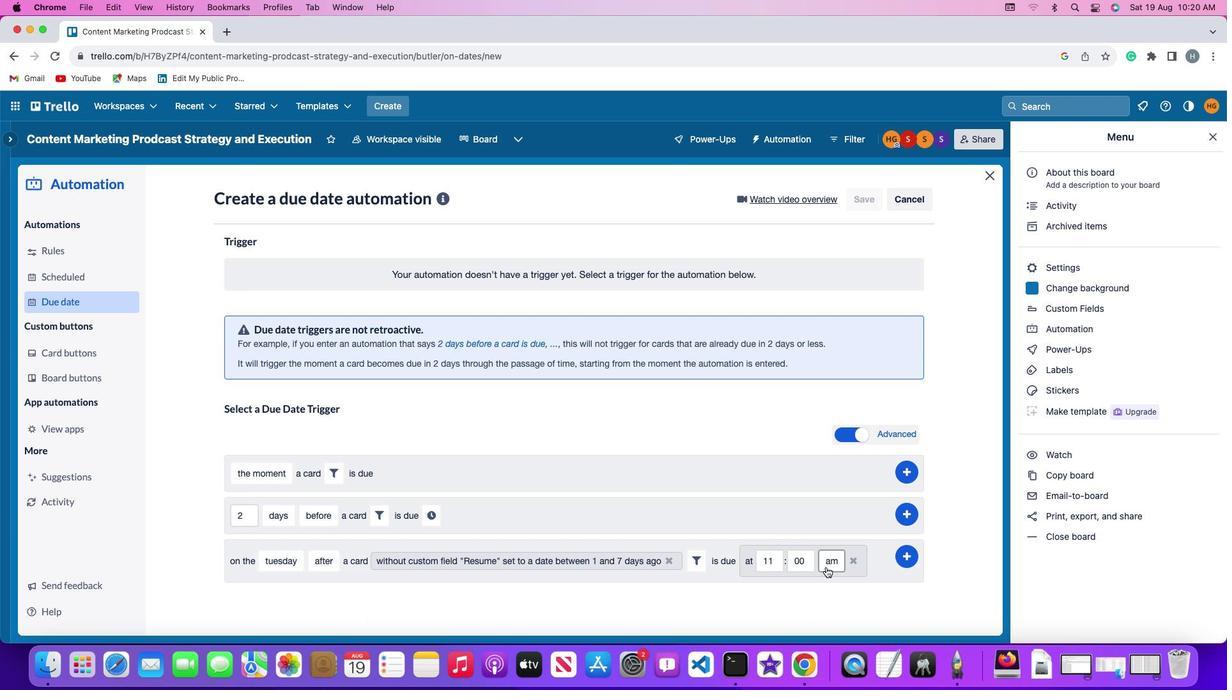 
Action: Mouse moved to (831, 586)
Screenshot: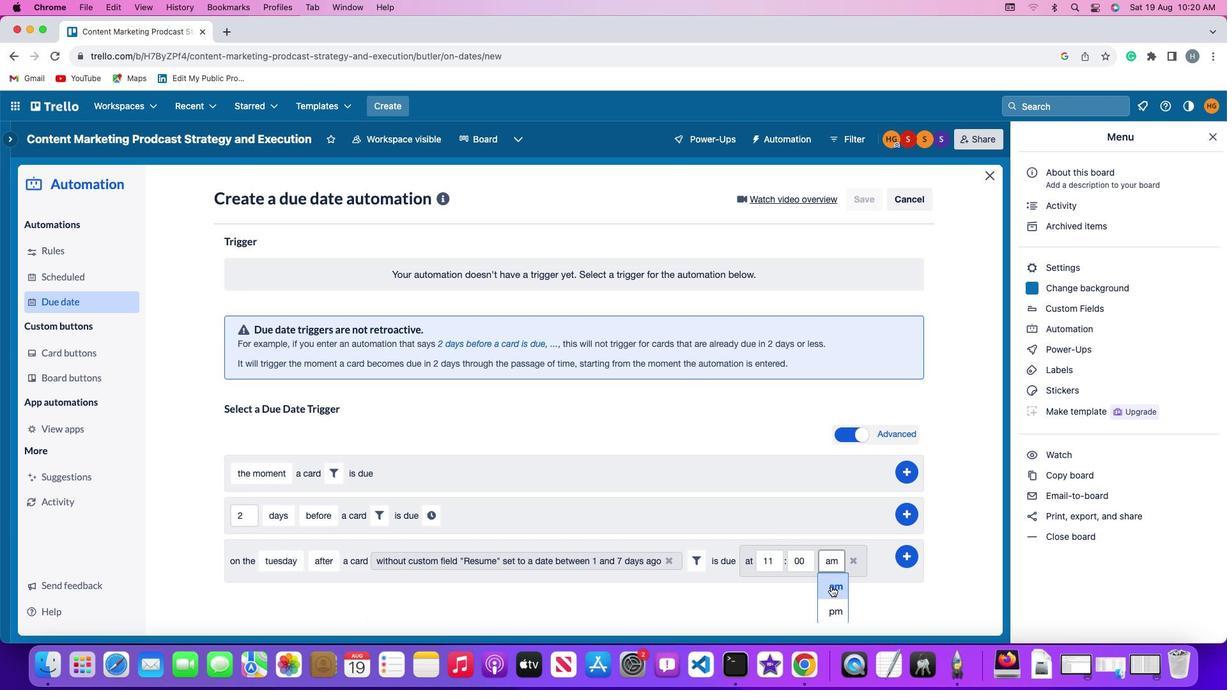 
Action: Mouse pressed left at (831, 586)
Screenshot: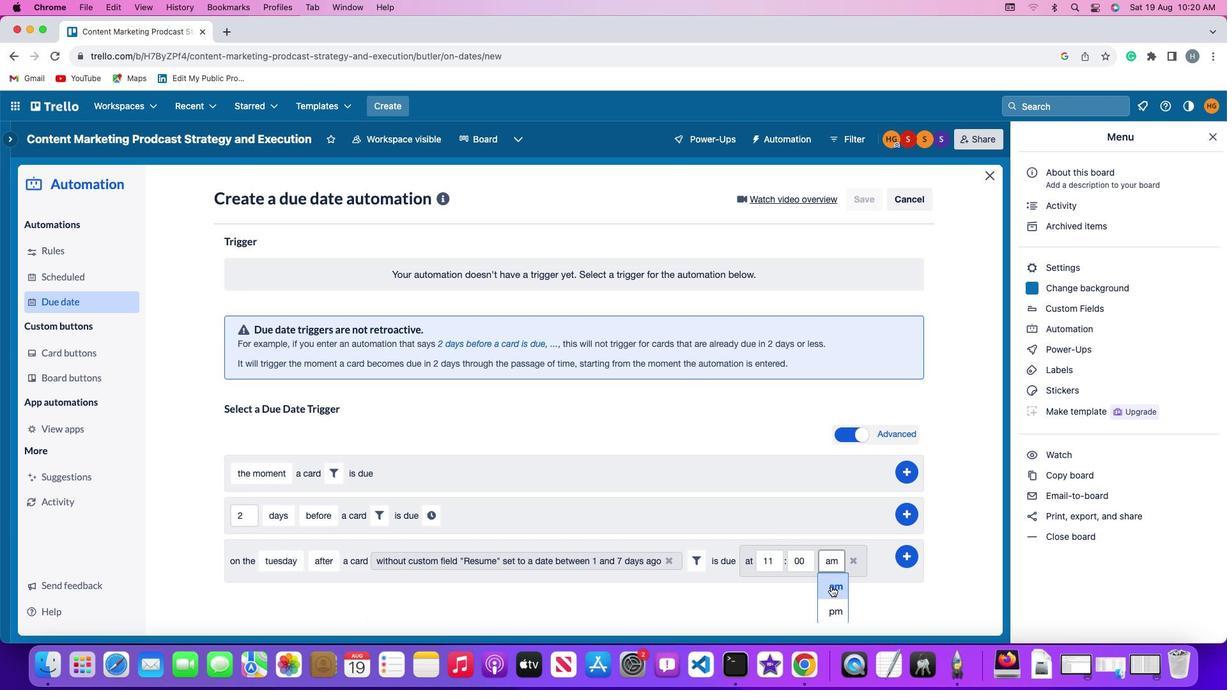 
Action: Mouse moved to (902, 554)
Screenshot: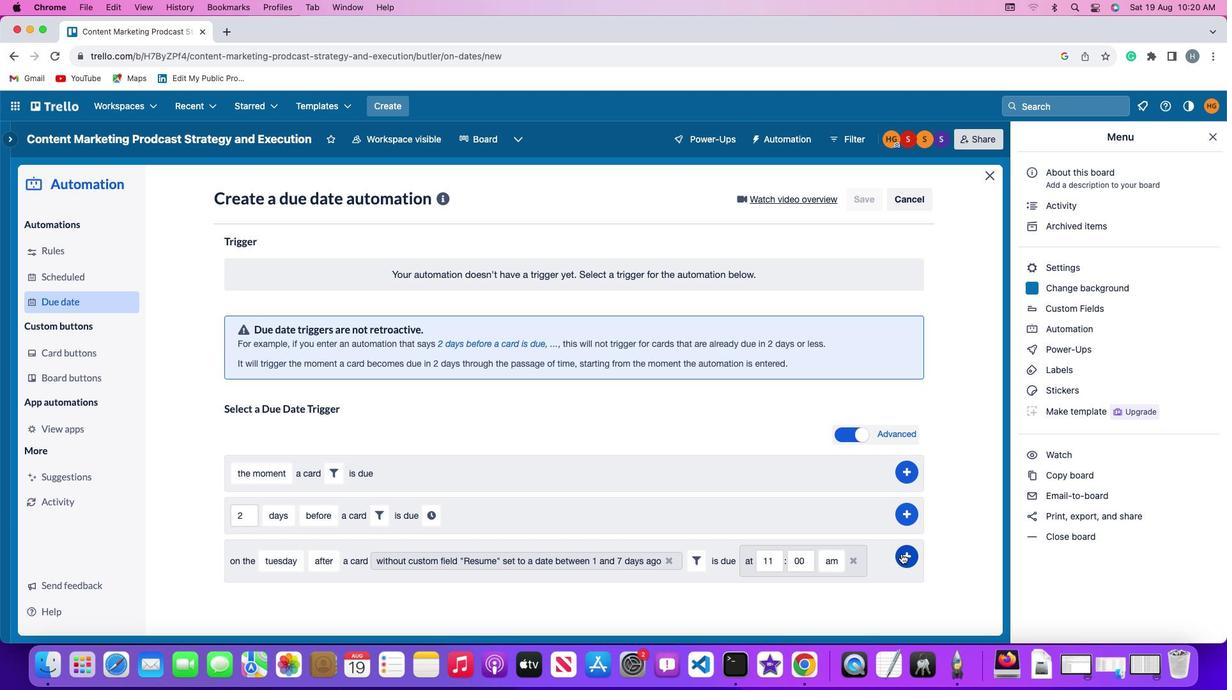 
Action: Mouse pressed left at (902, 554)
Screenshot: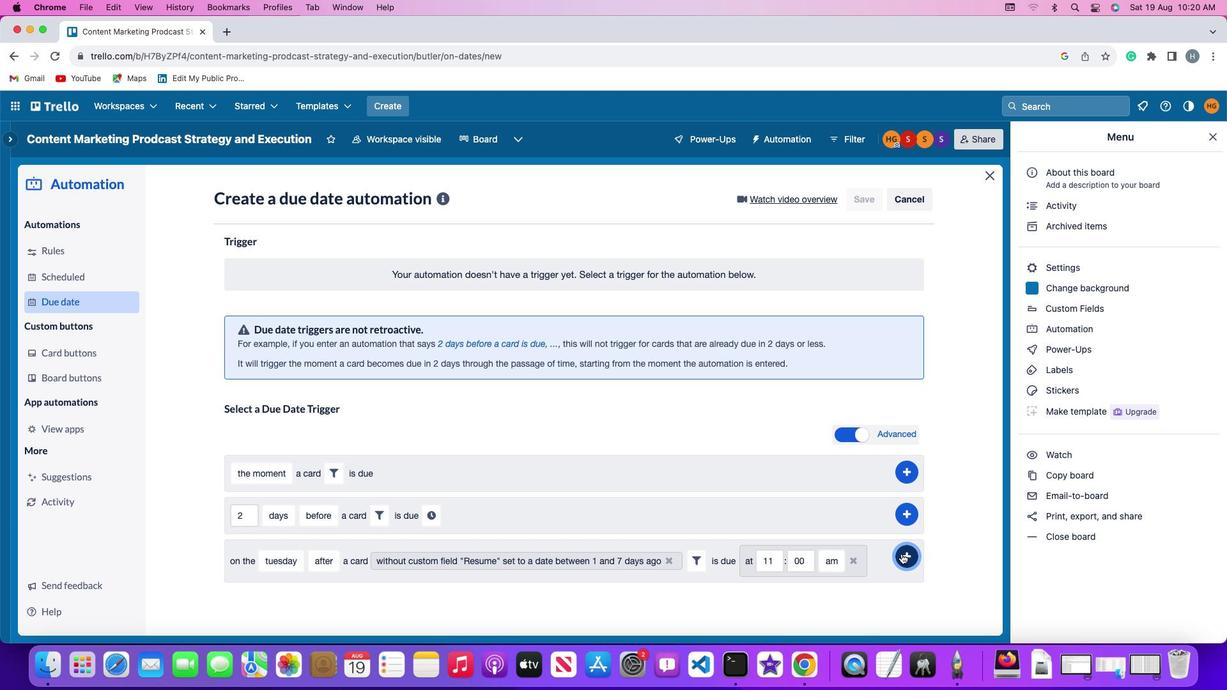 
Action: Mouse moved to (957, 455)
Screenshot: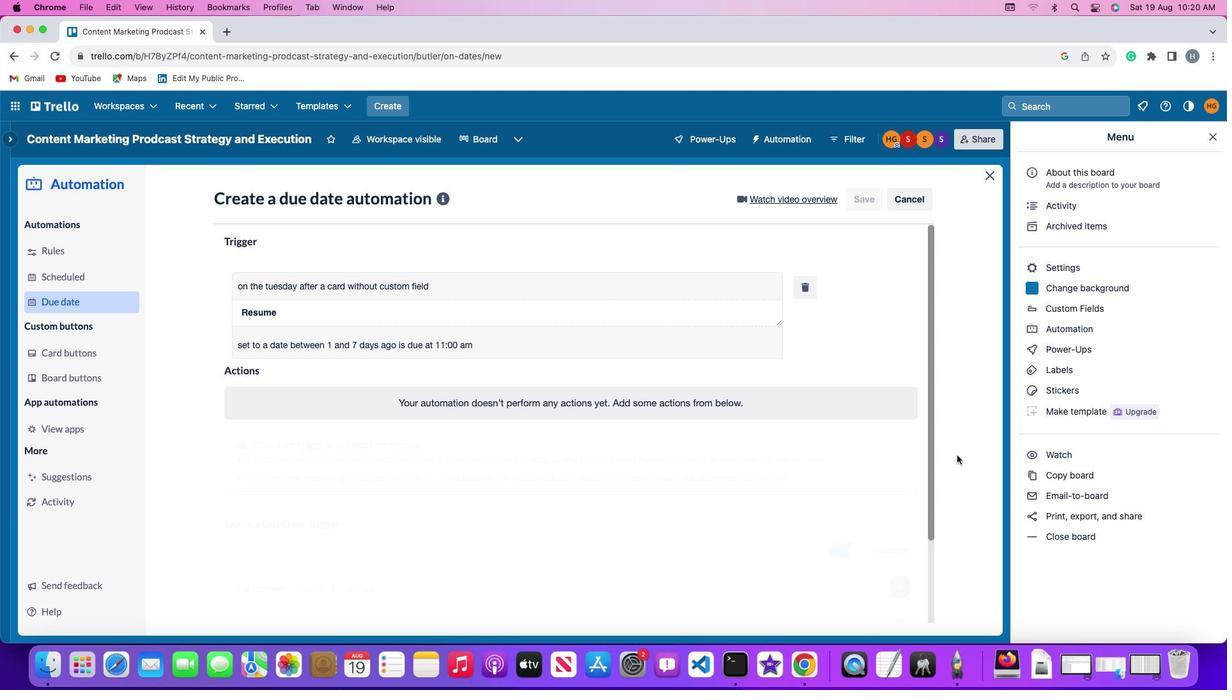 
